 Task: Find connections with filter location Fuling with filter topic #Projectmanagements with filter profile language English with filter current company AppsFlyer with filter school Atomic Energy Central School with filter industry Footwear and Leather Goods Repair with filter service category Event Planning with filter keywords title School Counselor
Action: Mouse moved to (582, 77)
Screenshot: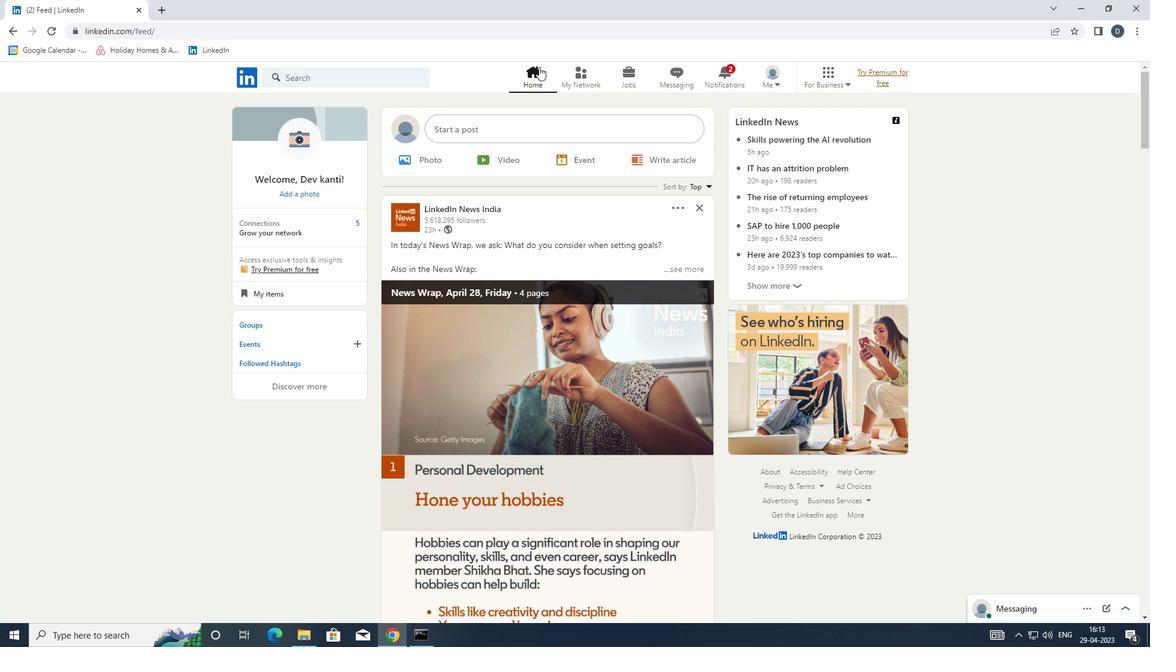 
Action: Mouse pressed left at (582, 77)
Screenshot: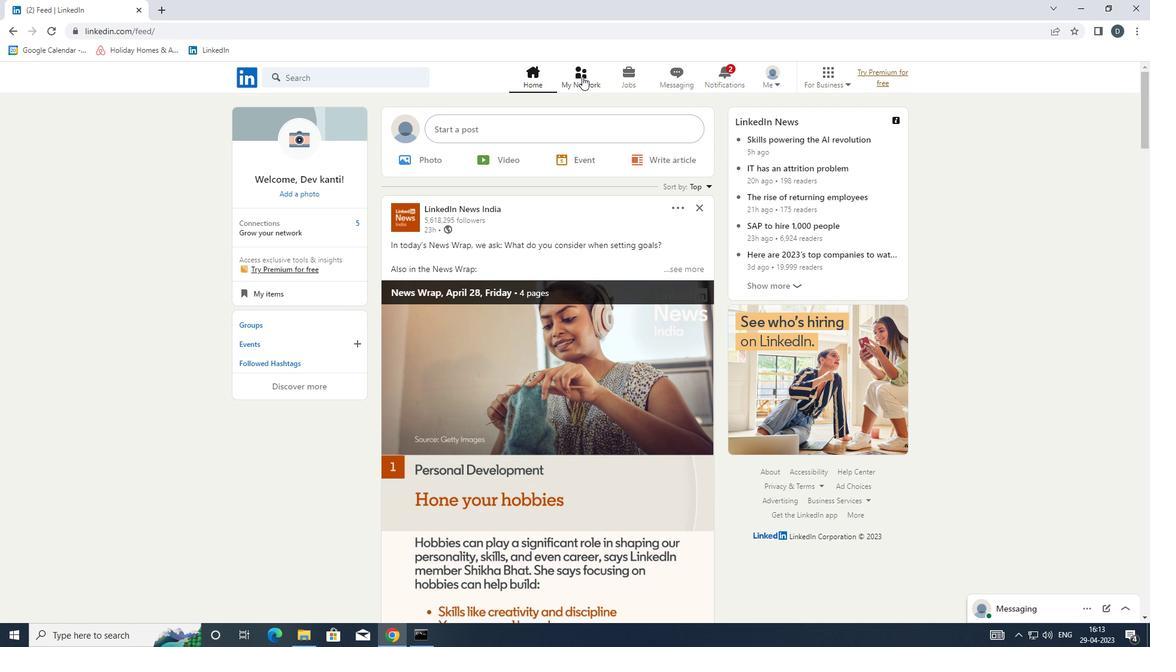 
Action: Mouse moved to (396, 142)
Screenshot: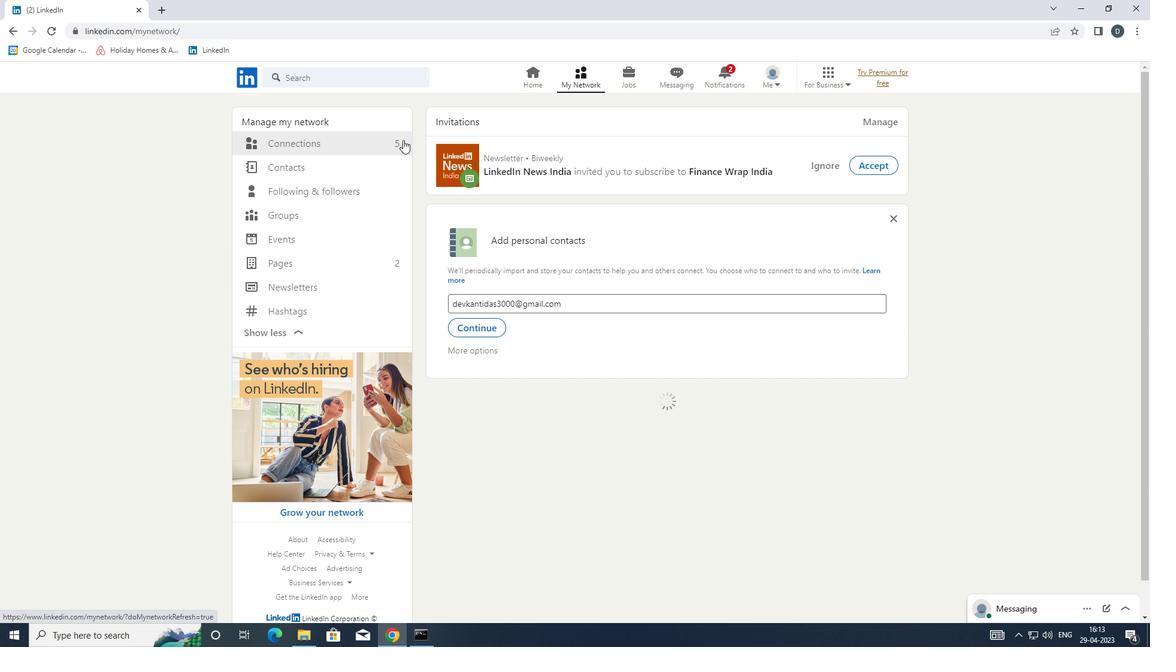 
Action: Mouse pressed left at (396, 142)
Screenshot: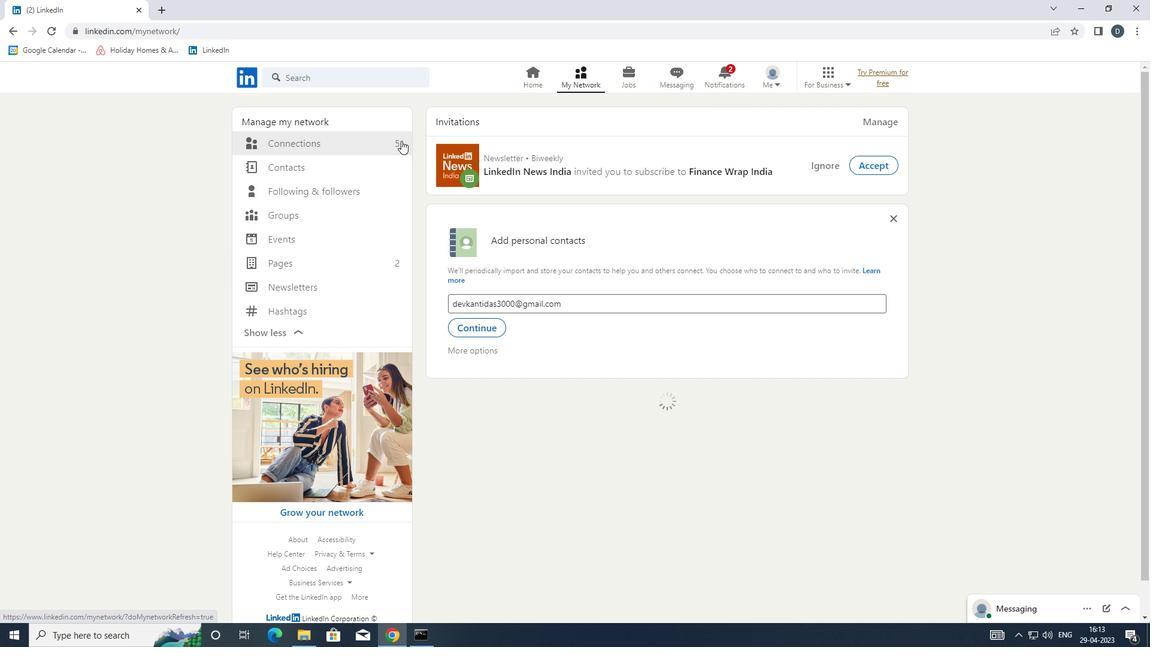
Action: Mouse moved to (357, 142)
Screenshot: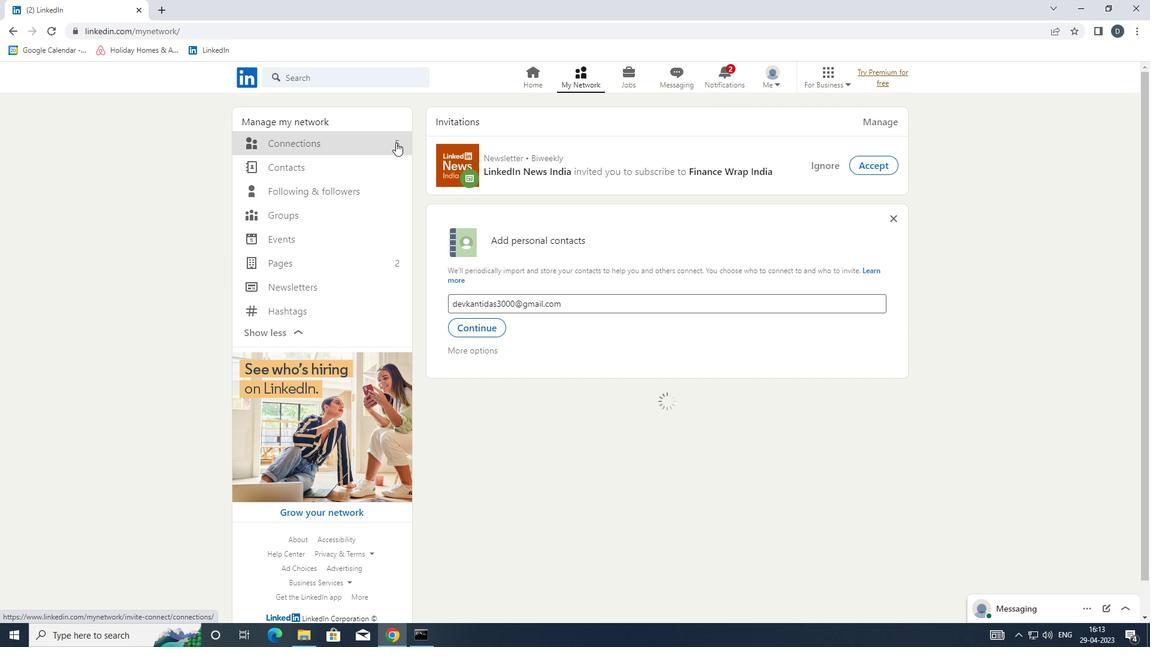 
Action: Mouse pressed left at (357, 142)
Screenshot: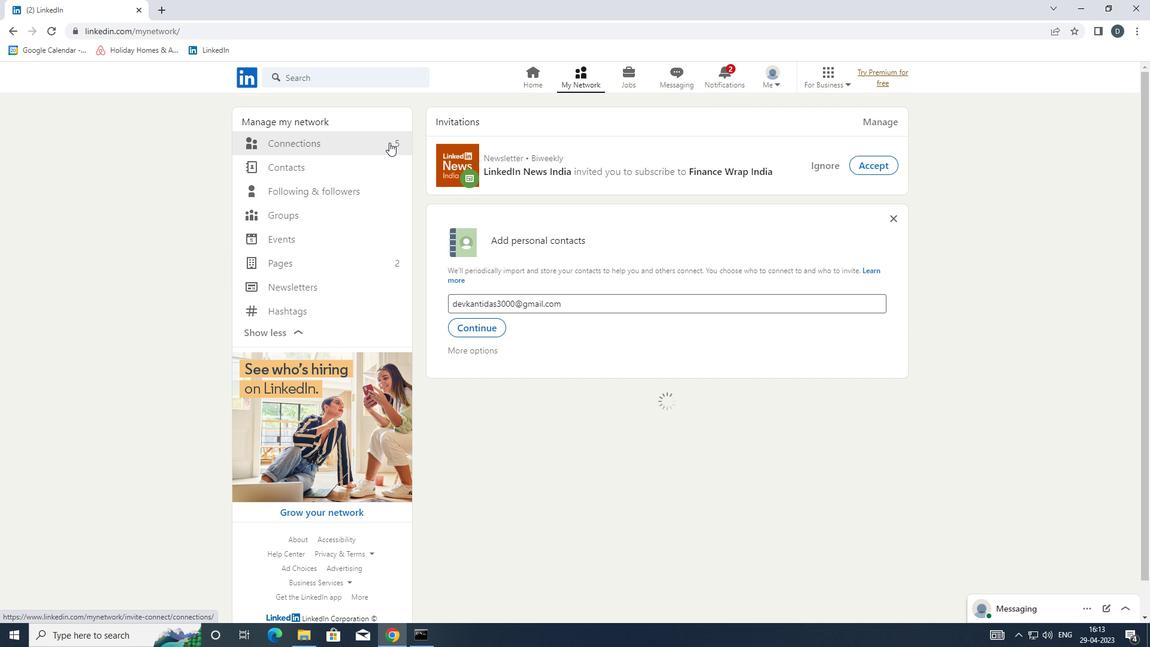 
Action: Mouse moved to (641, 146)
Screenshot: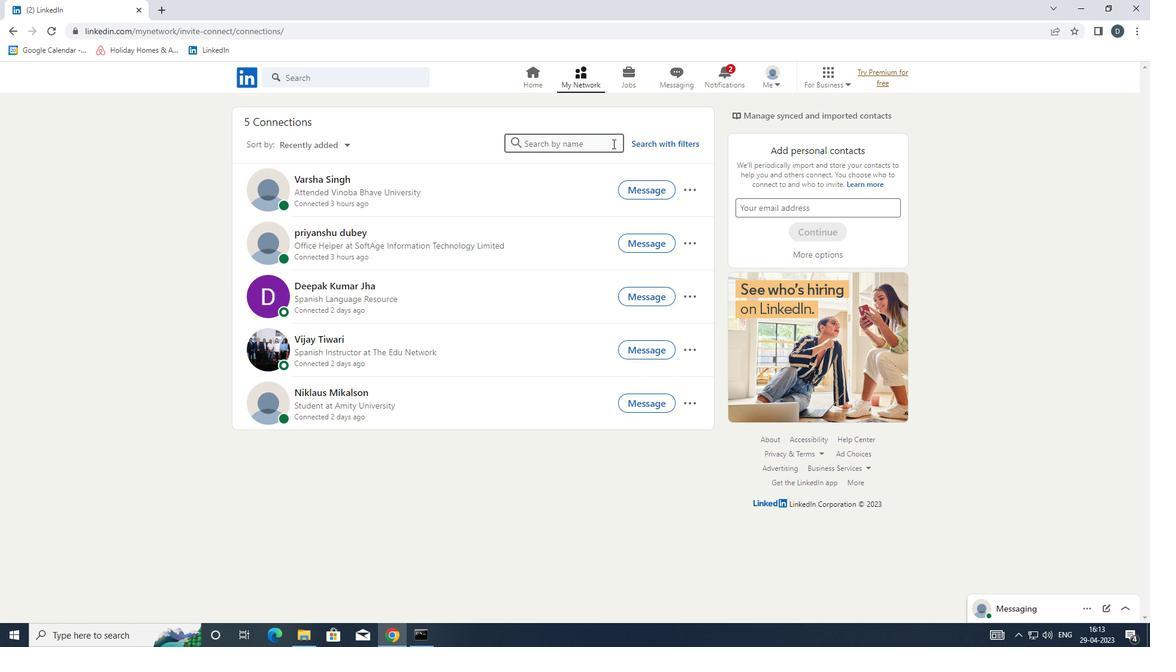 
Action: Mouse pressed left at (641, 146)
Screenshot: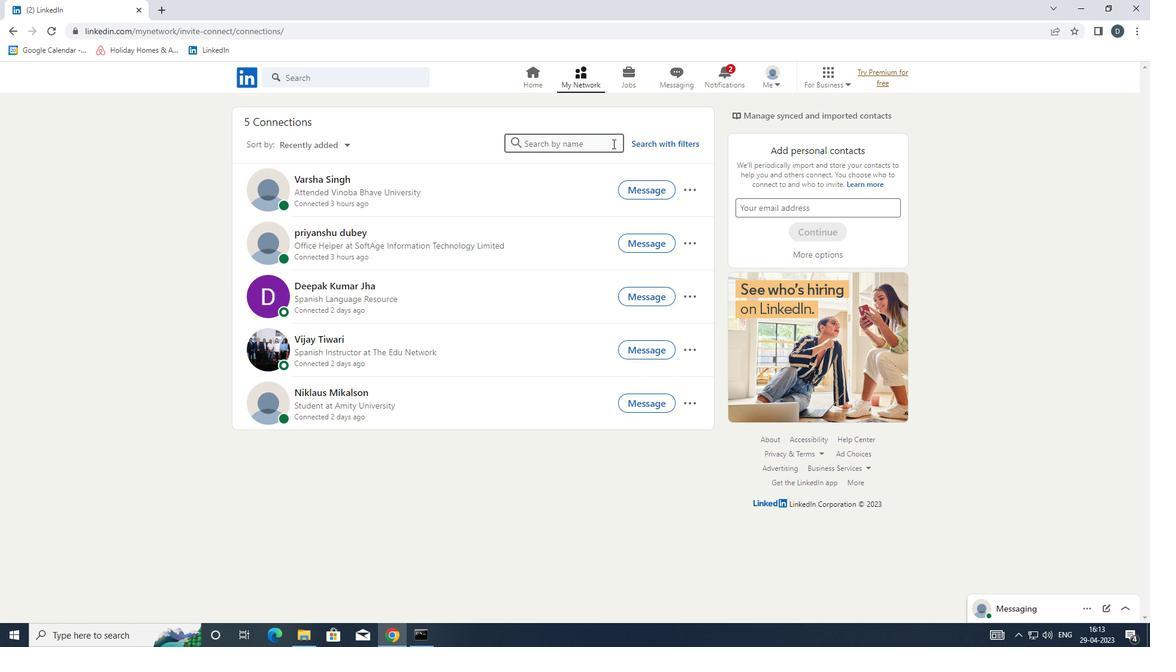 
Action: Mouse moved to (606, 110)
Screenshot: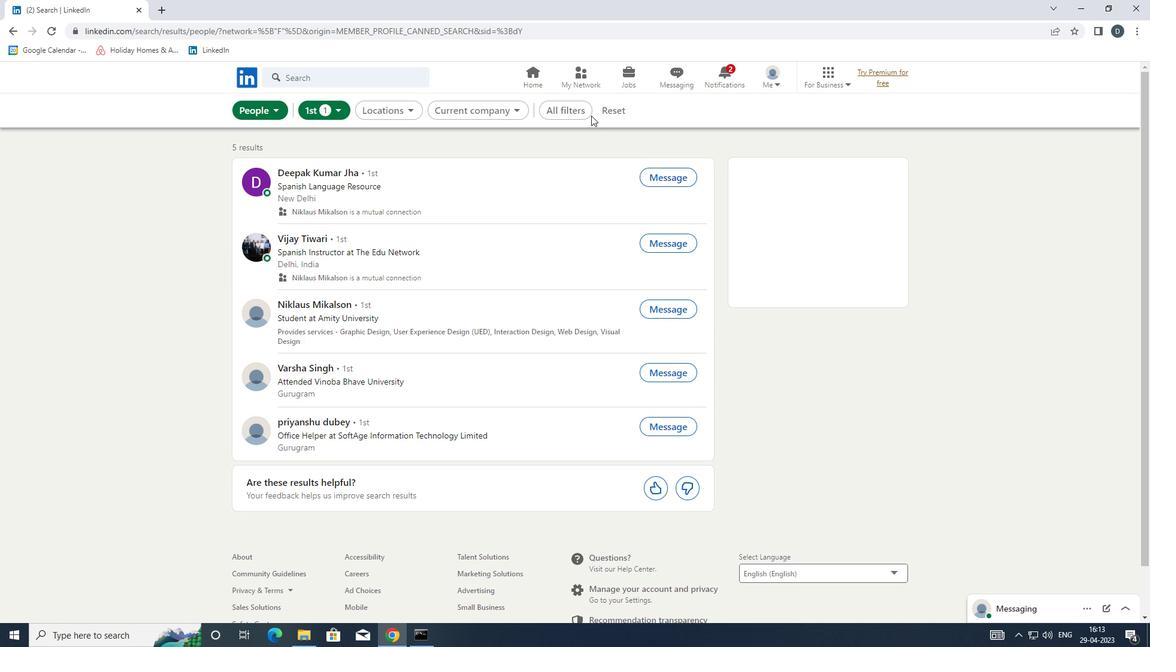 
Action: Mouse pressed left at (606, 110)
Screenshot: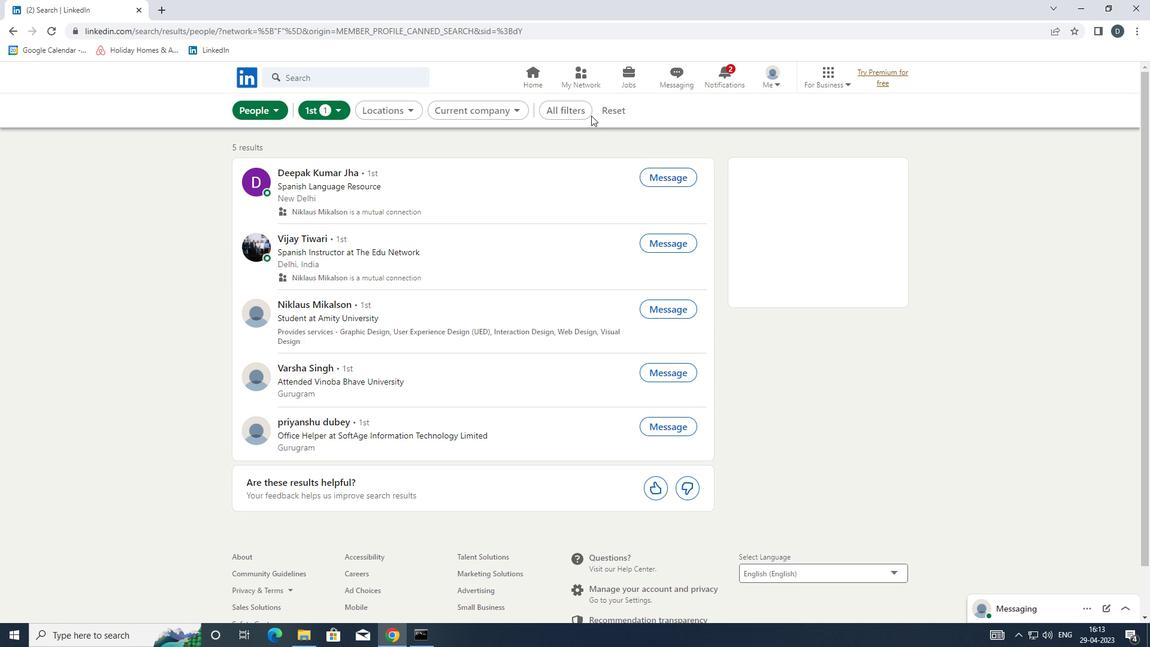 
Action: Mouse moved to (593, 109)
Screenshot: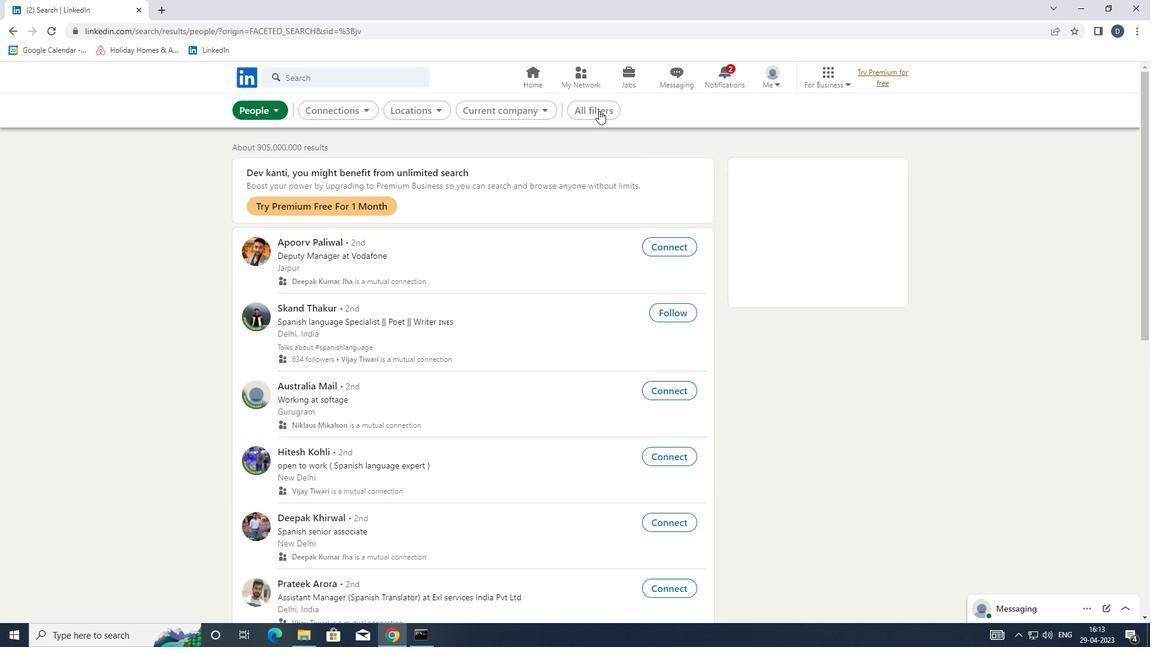 
Action: Mouse pressed left at (593, 109)
Screenshot: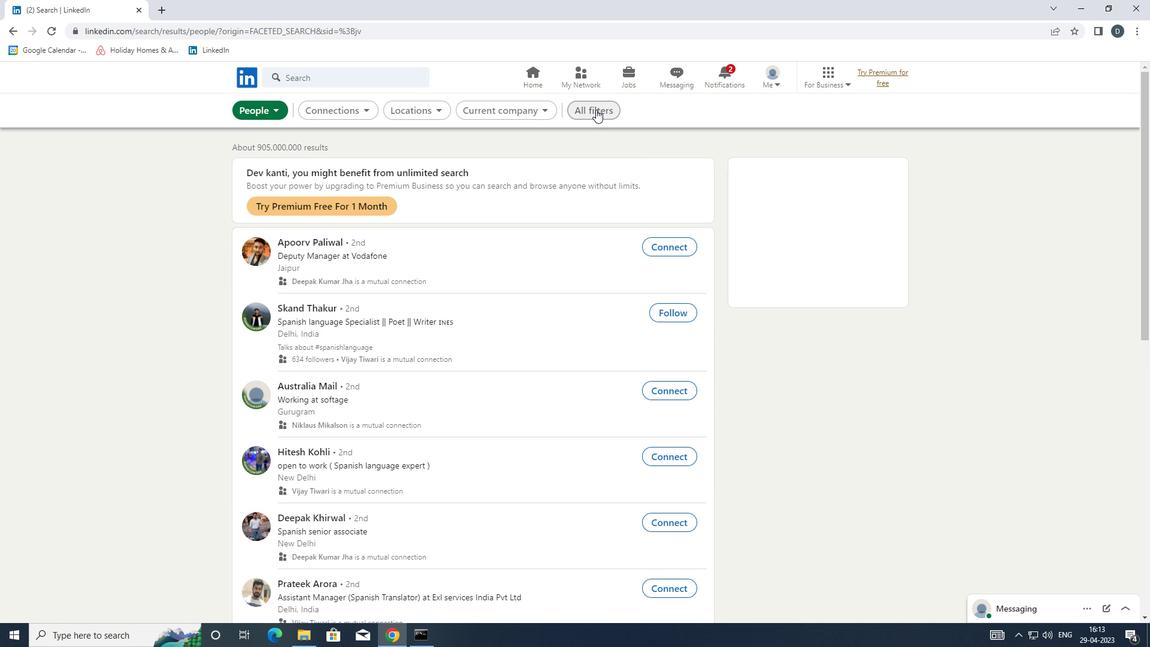 
Action: Mouse moved to (1008, 409)
Screenshot: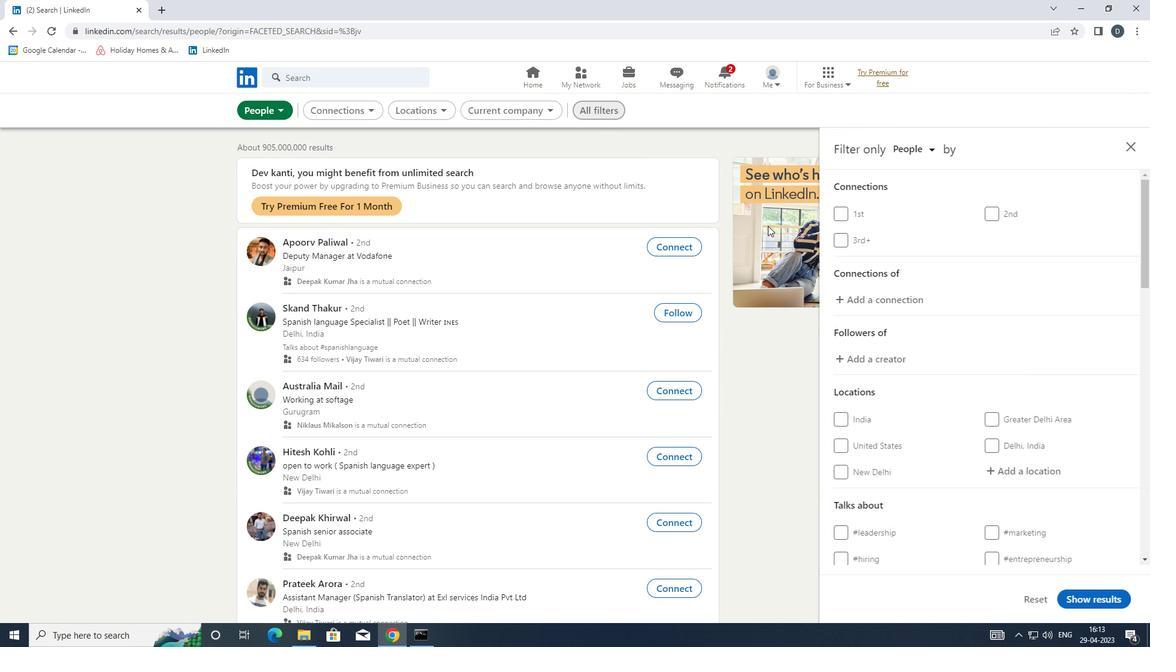 
Action: Mouse scrolled (1008, 408) with delta (0, 0)
Screenshot: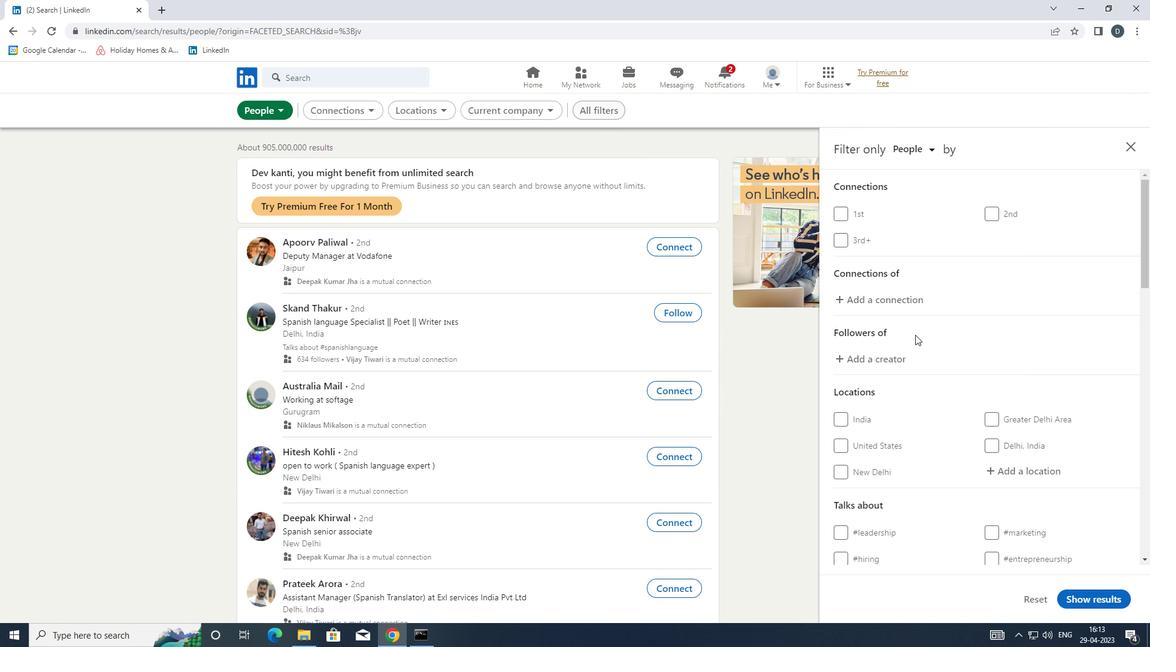 
Action: Mouse moved to (1019, 401)
Screenshot: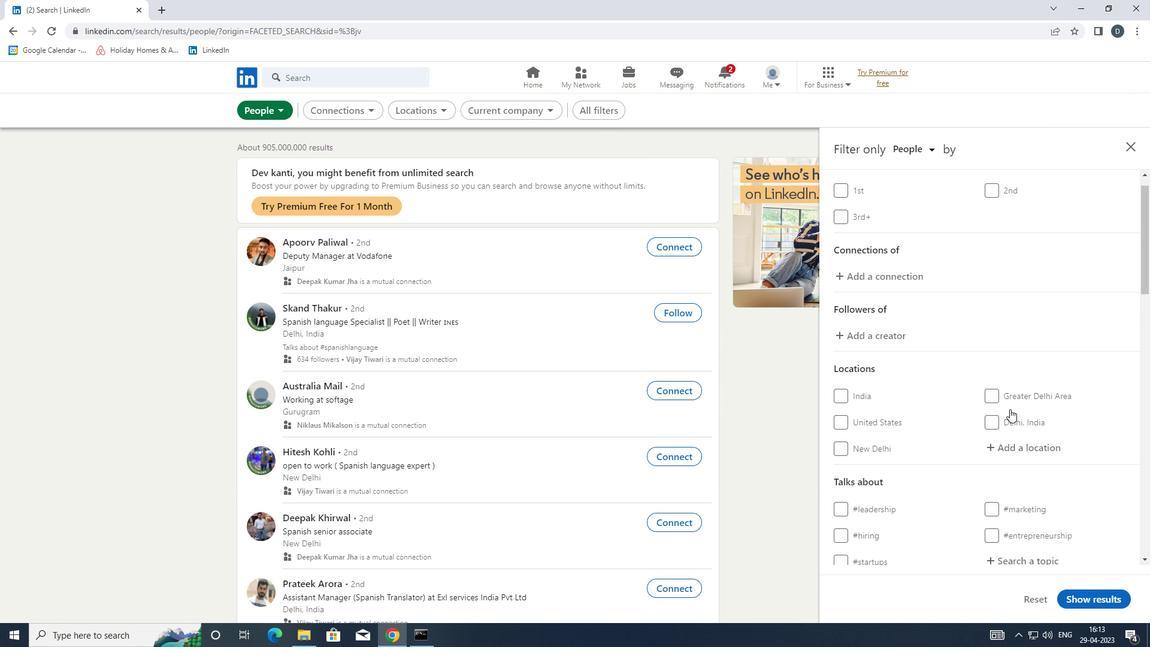 
Action: Mouse pressed left at (1019, 401)
Screenshot: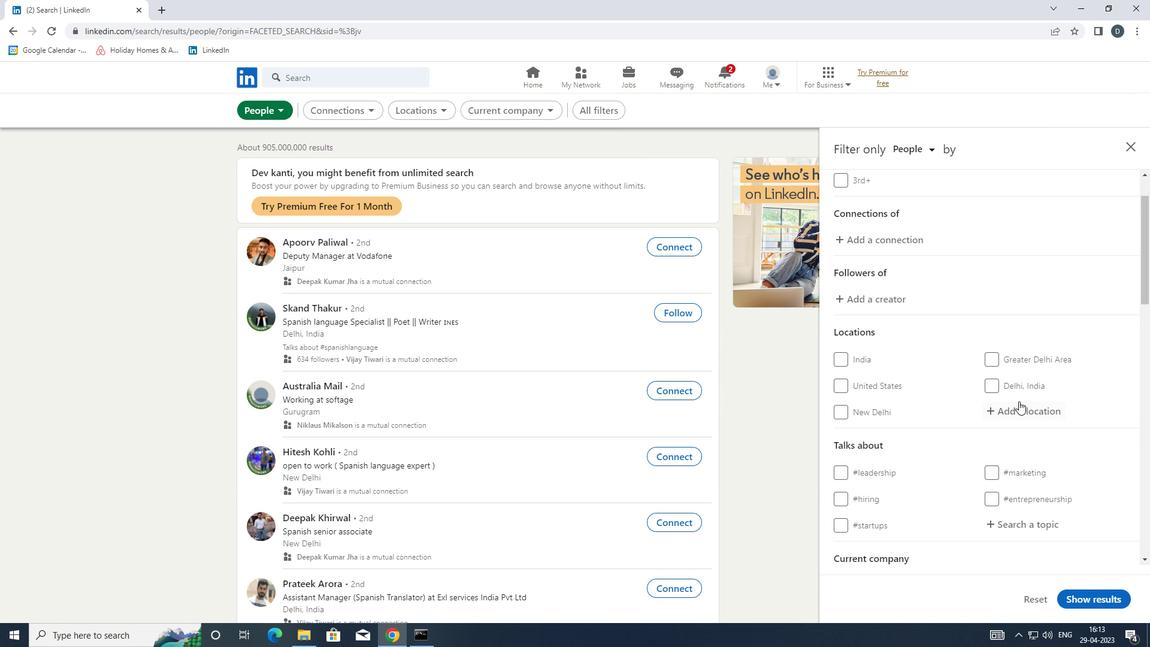 
Action: Key pressed <Key.shift>FULING
Screenshot: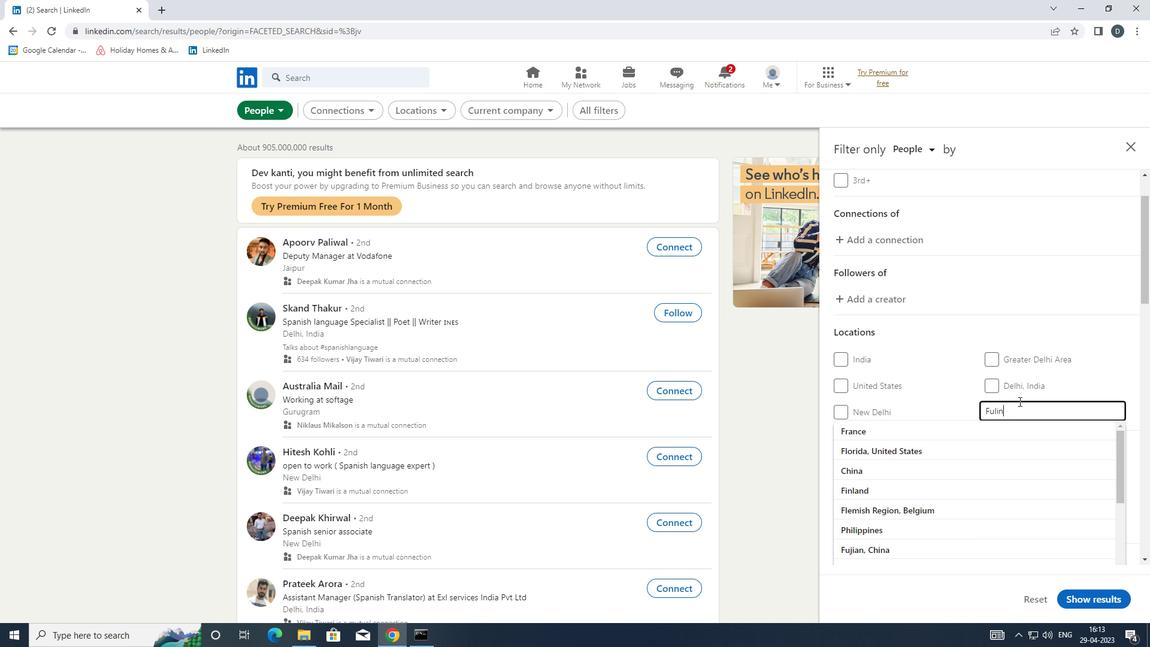 
Action: Mouse moved to (998, 408)
Screenshot: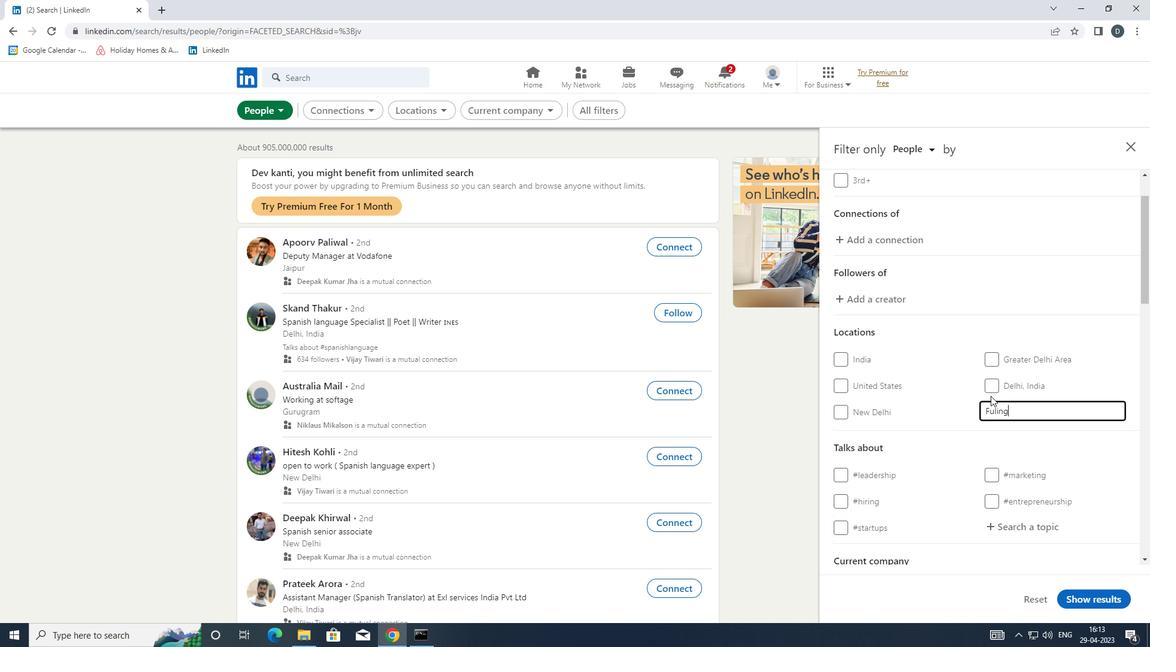 
Action: Mouse scrolled (998, 407) with delta (0, 0)
Screenshot: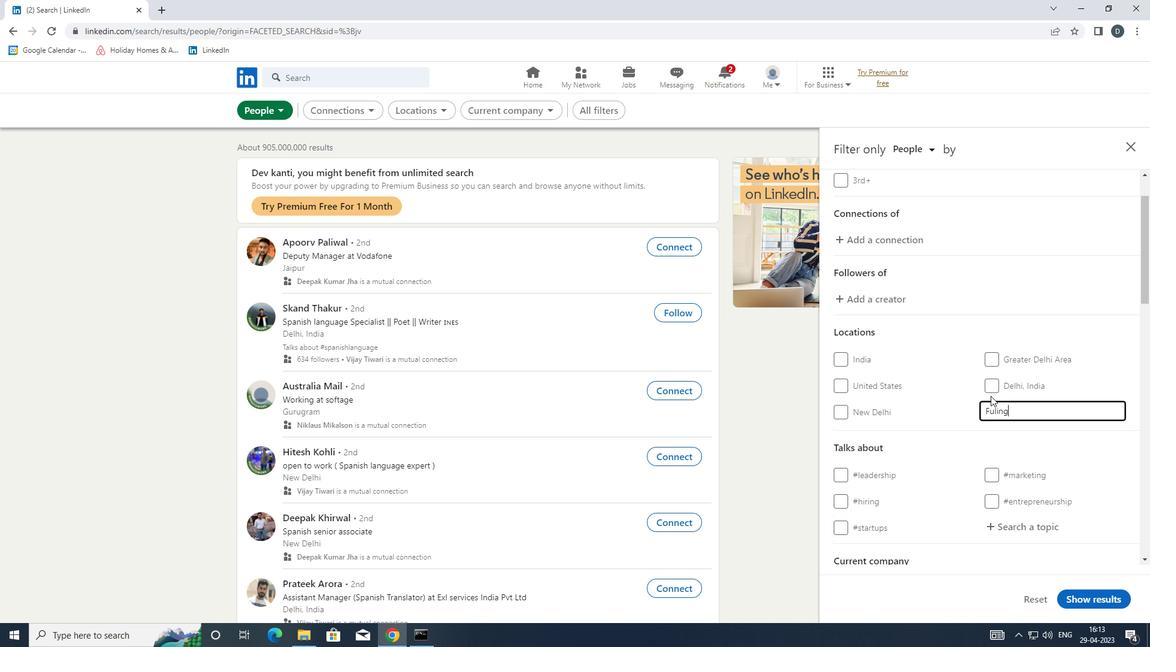 
Action: Mouse moved to (998, 408)
Screenshot: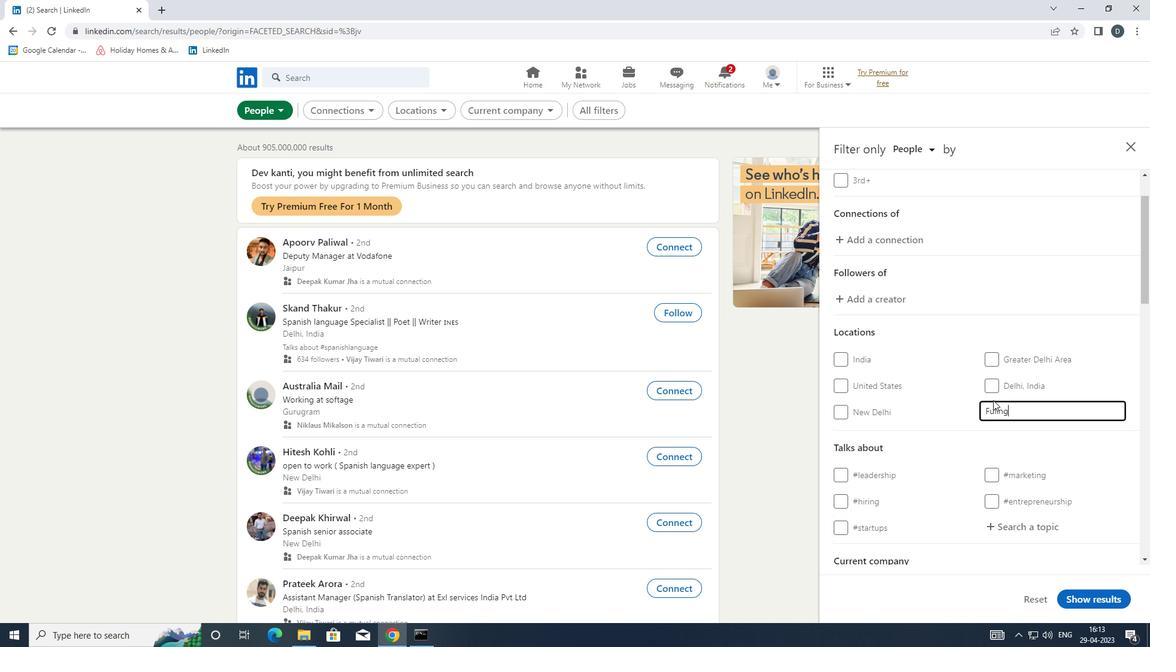 
Action: Mouse scrolled (998, 408) with delta (0, 0)
Screenshot: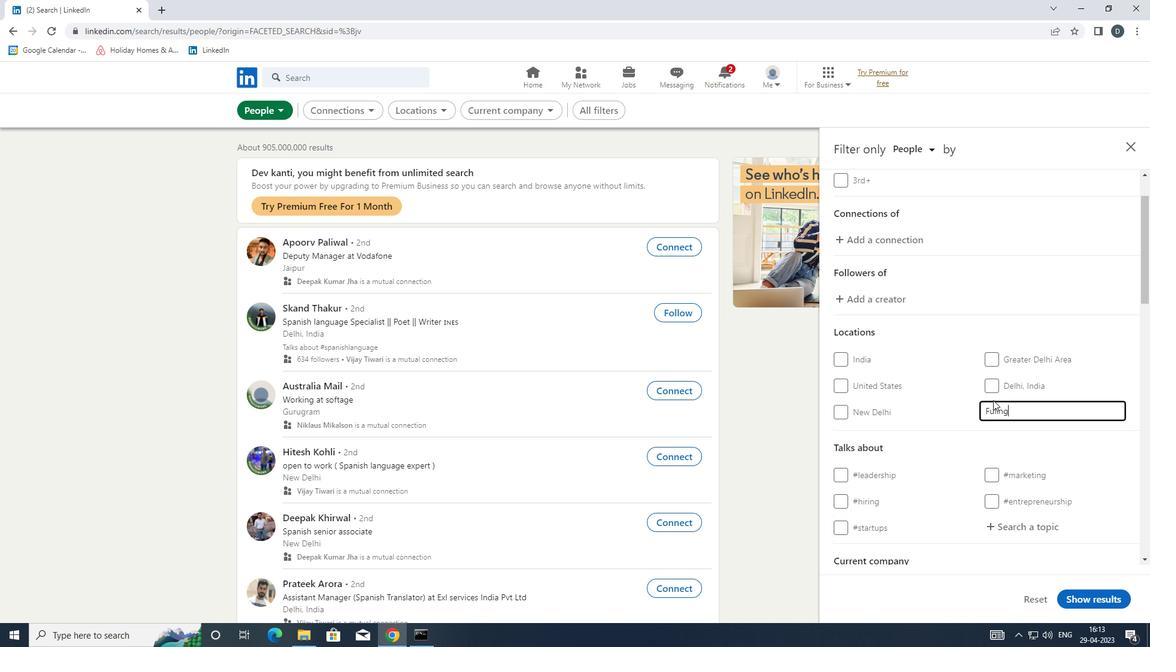 
Action: Mouse moved to (1010, 400)
Screenshot: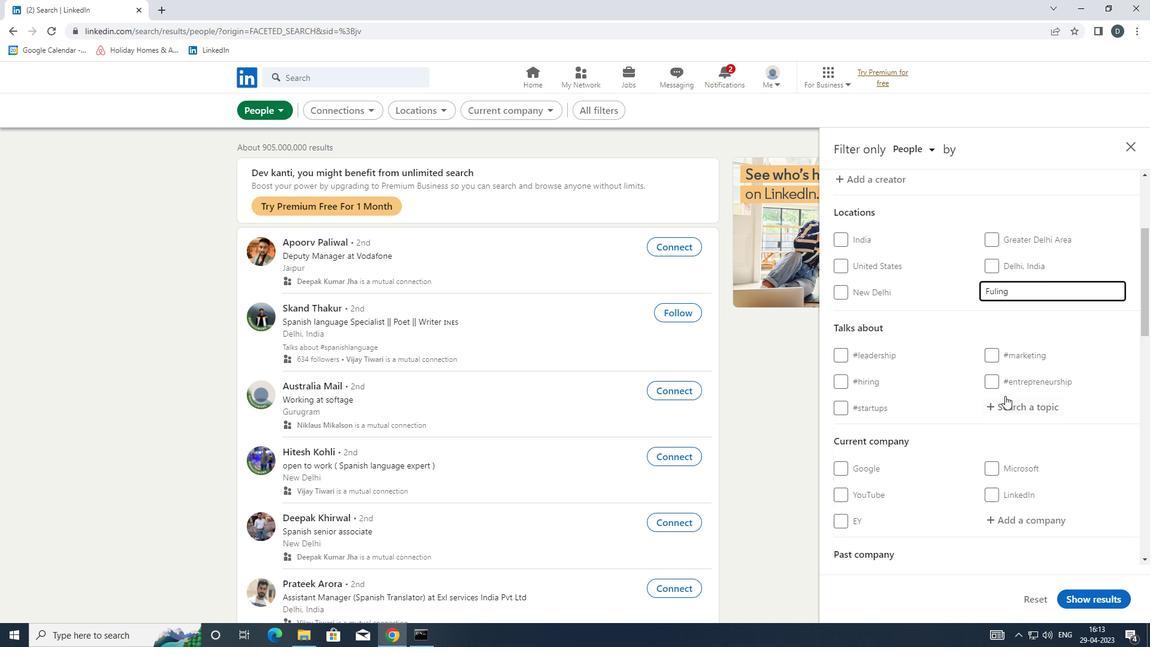 
Action: Mouse pressed left at (1010, 400)
Screenshot: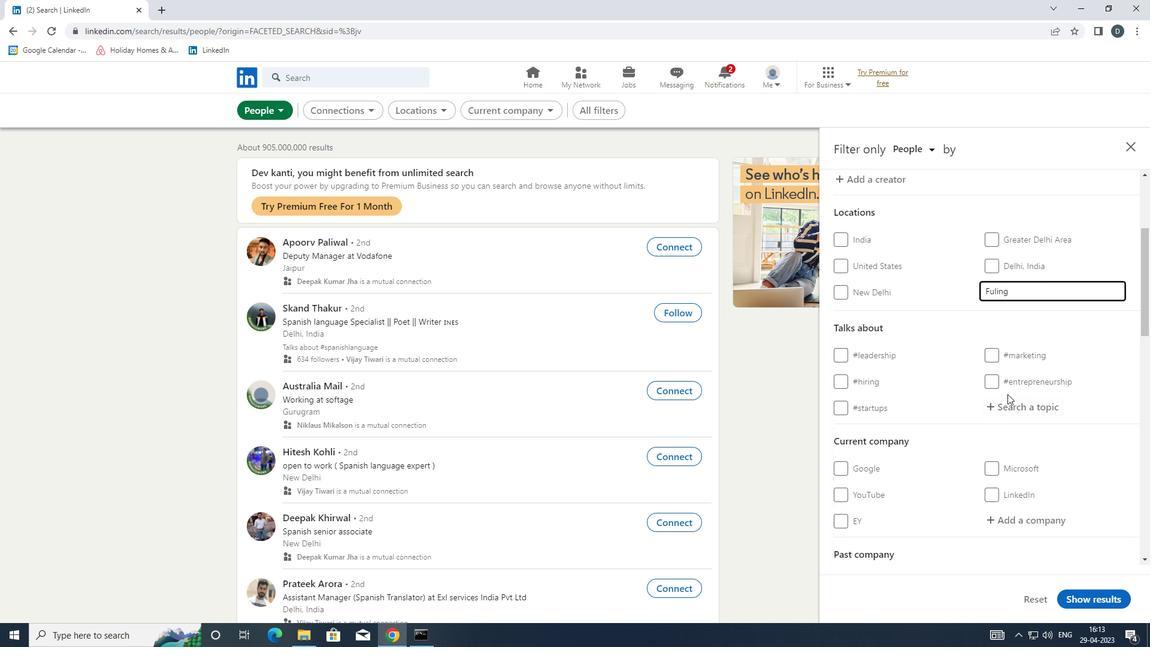 
Action: Mouse moved to (1012, 409)
Screenshot: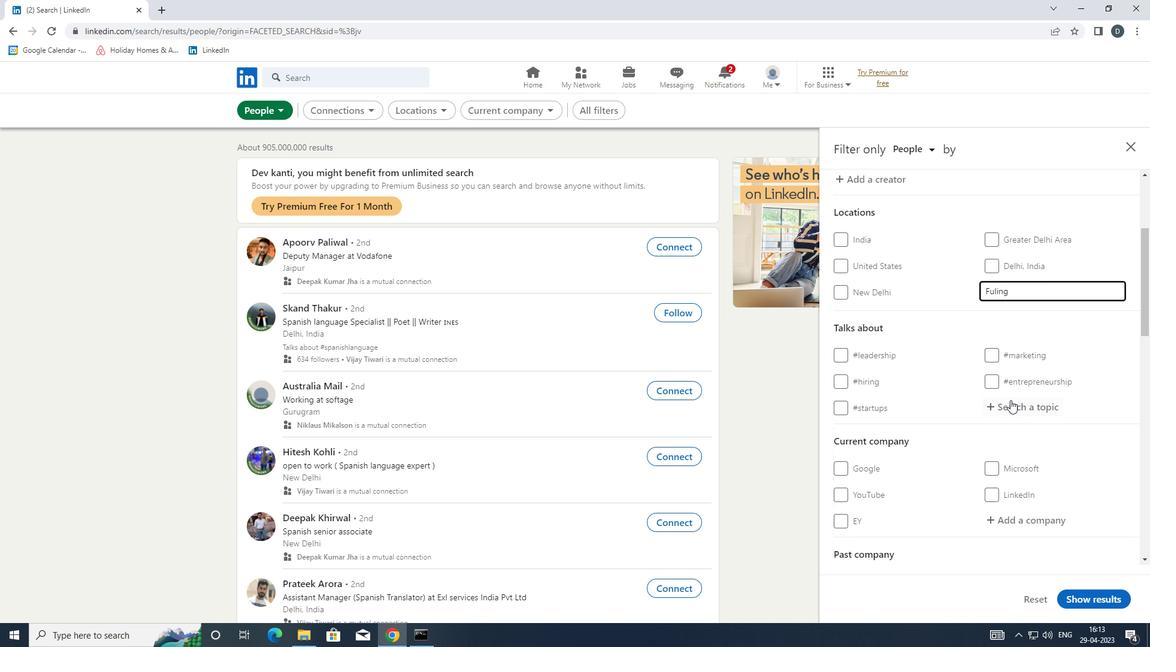 
Action: Key pressed <Key.shift>
Screenshot: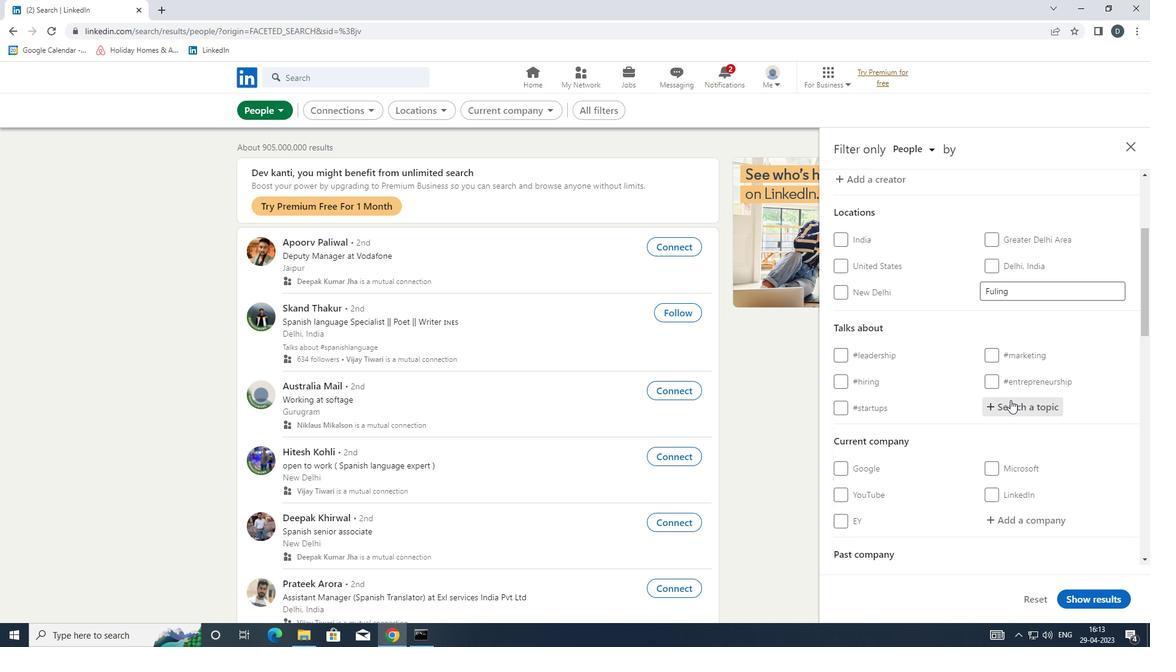 
Action: Mouse moved to (1011, 409)
Screenshot: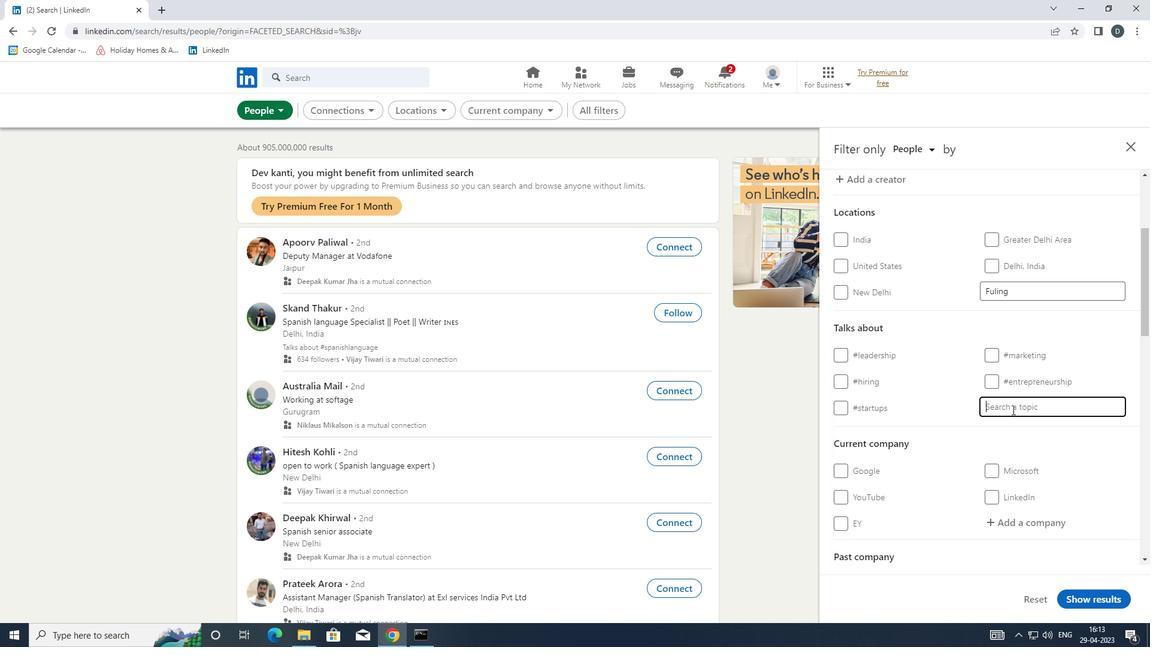 
Action: Key pressed <Key.shift><Key.shift><Key.shift><Key.shift><Key.shift>#<Key.shift>PROJECTMANAGER
Screenshot: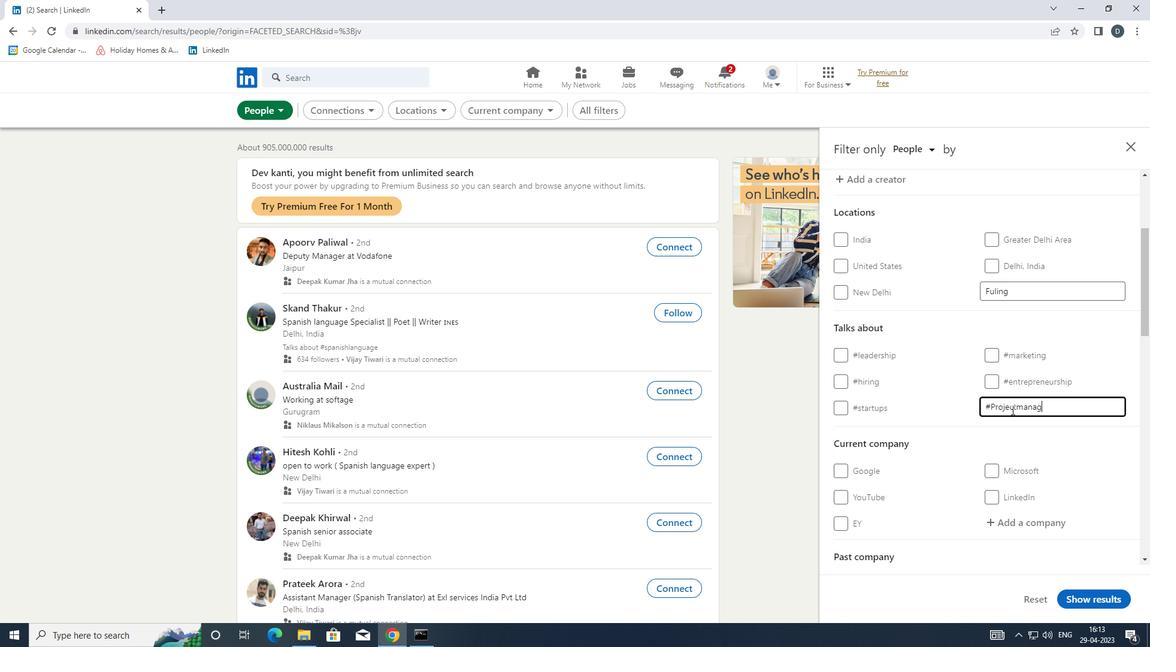 
Action: Mouse moved to (1065, 409)
Screenshot: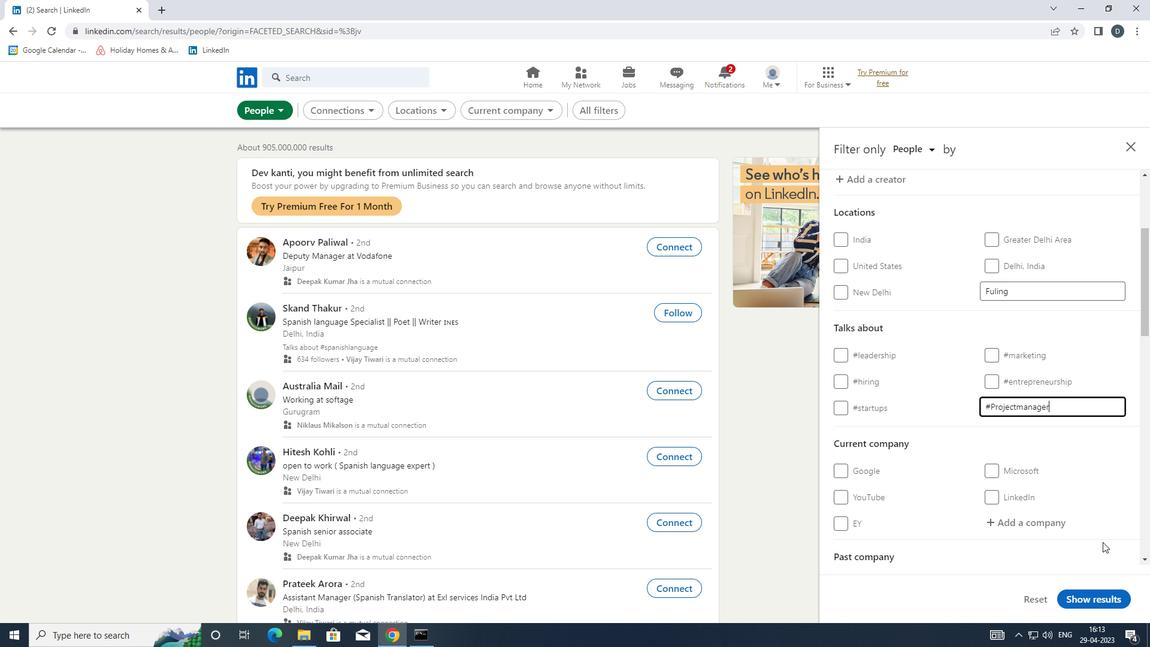 
Action: Key pressed <Key.backspace><Key.backspace><Key.backspace>GEMENTS
Screenshot: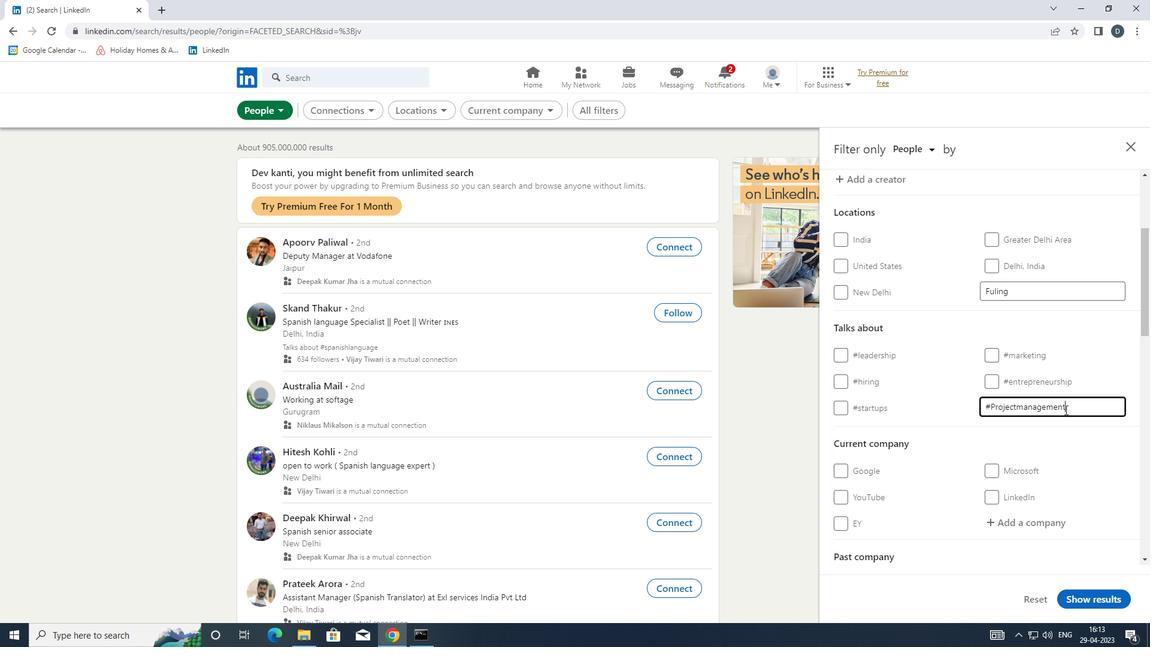 
Action: Mouse moved to (1032, 413)
Screenshot: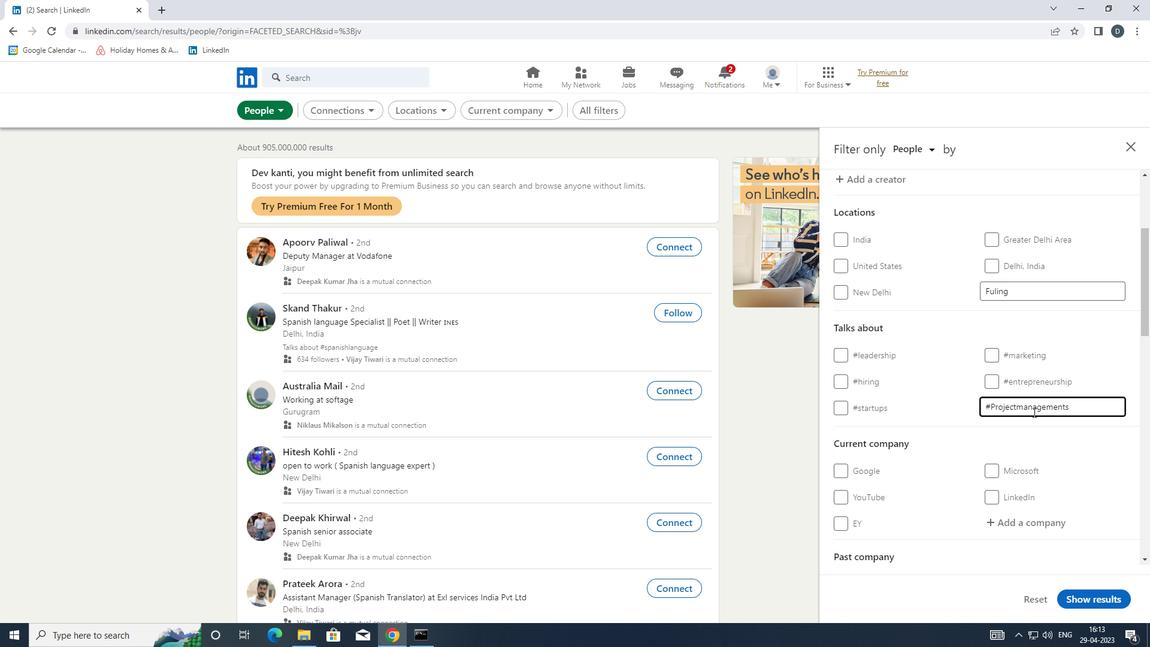 
Action: Mouse scrolled (1032, 412) with delta (0, 0)
Screenshot: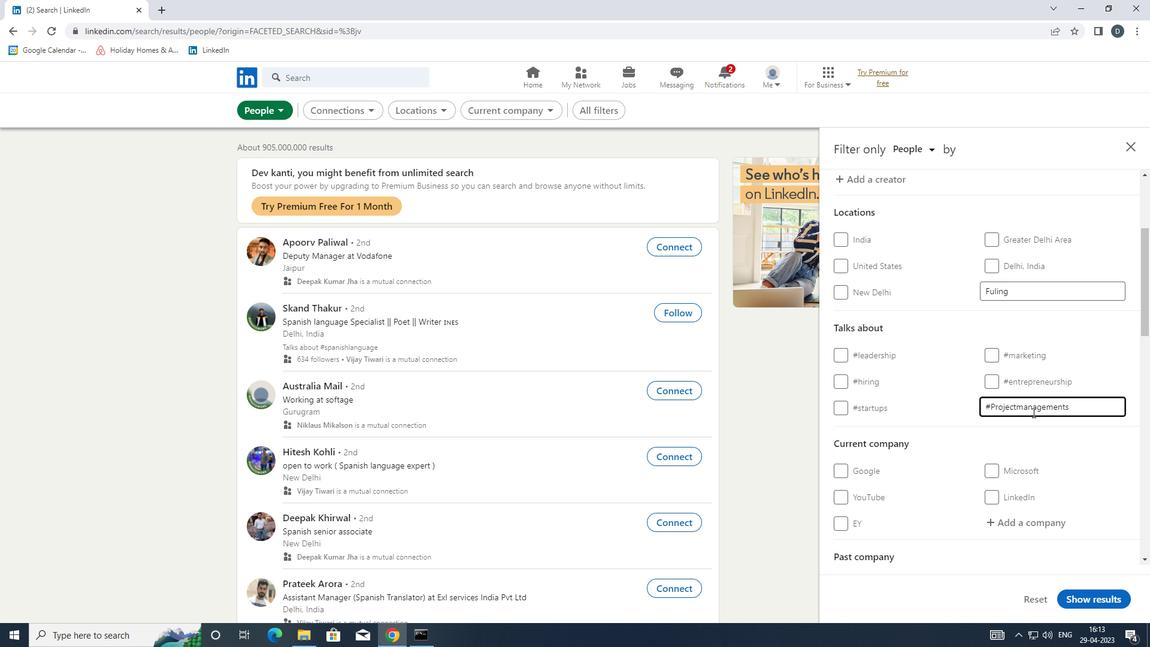 
Action: Mouse scrolled (1032, 412) with delta (0, 0)
Screenshot: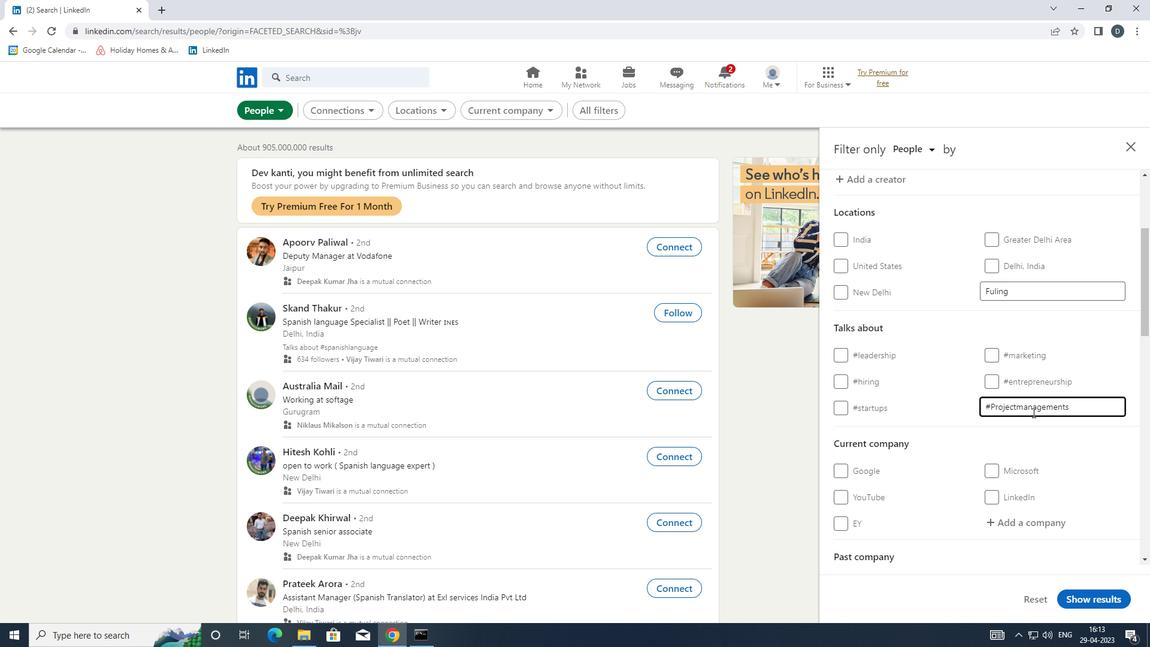 
Action: Mouse scrolled (1032, 412) with delta (0, 0)
Screenshot: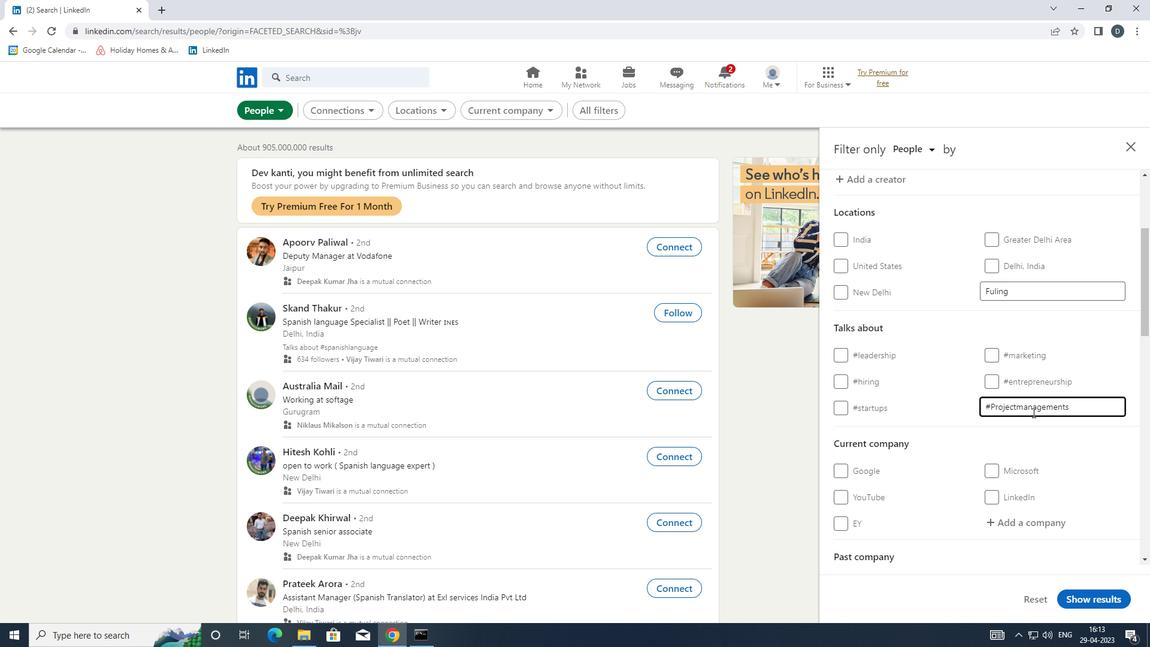 
Action: Mouse moved to (1032, 408)
Screenshot: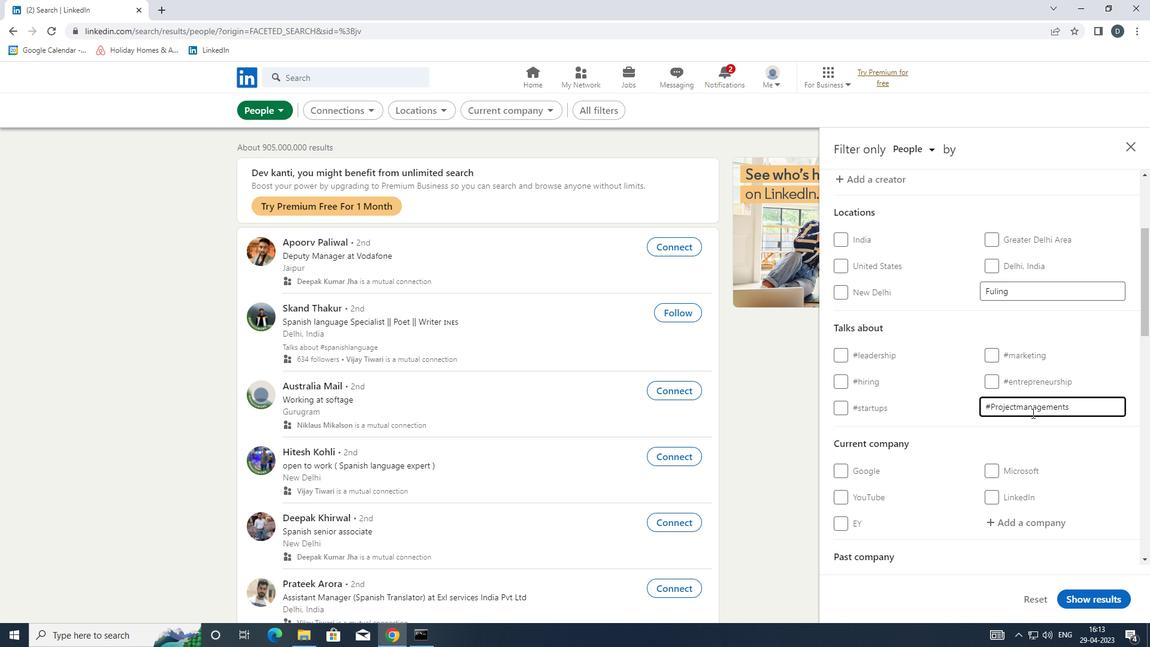 
Action: Mouse scrolled (1032, 407) with delta (0, 0)
Screenshot: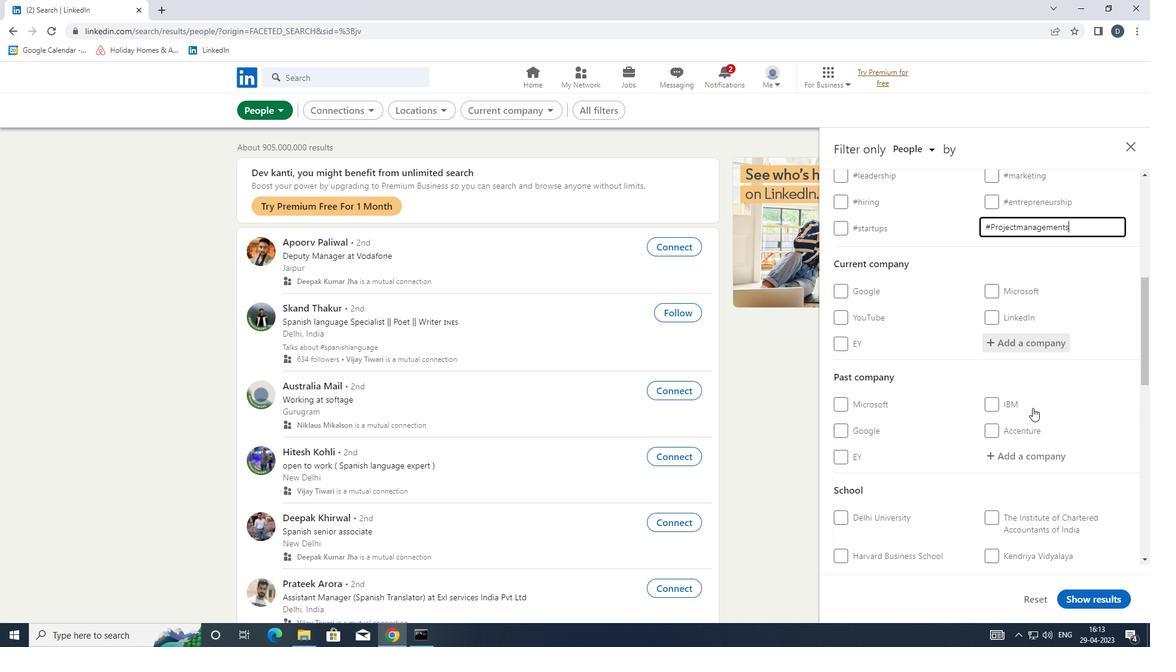 
Action: Mouse scrolled (1032, 407) with delta (0, 0)
Screenshot: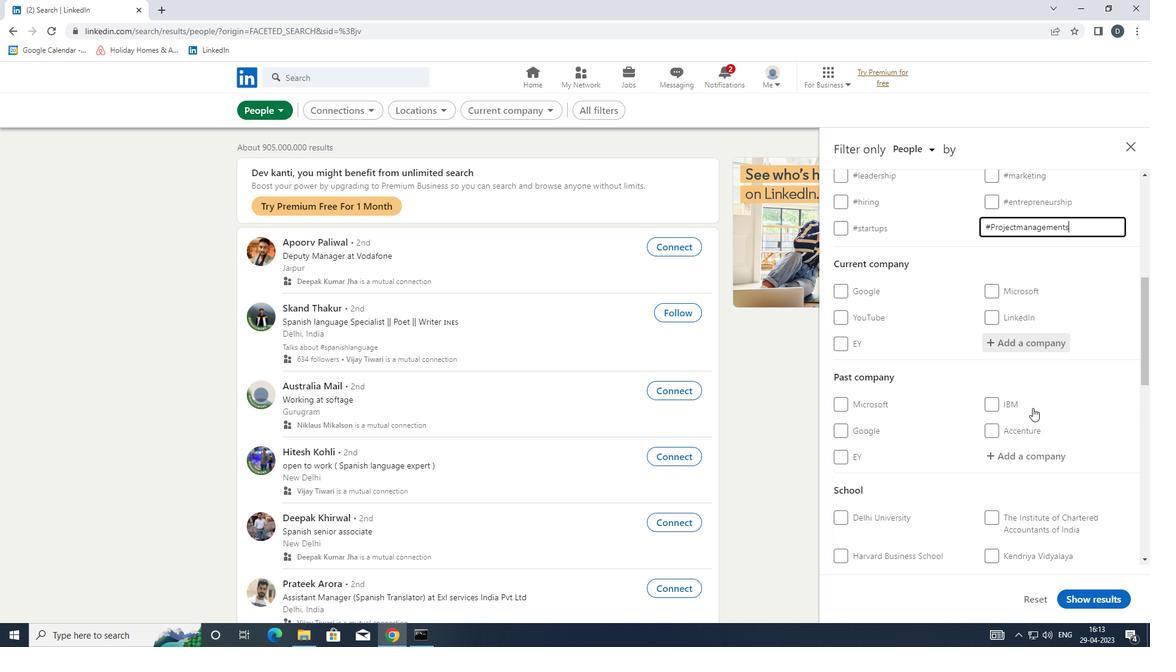 
Action: Mouse scrolled (1032, 407) with delta (0, 0)
Screenshot: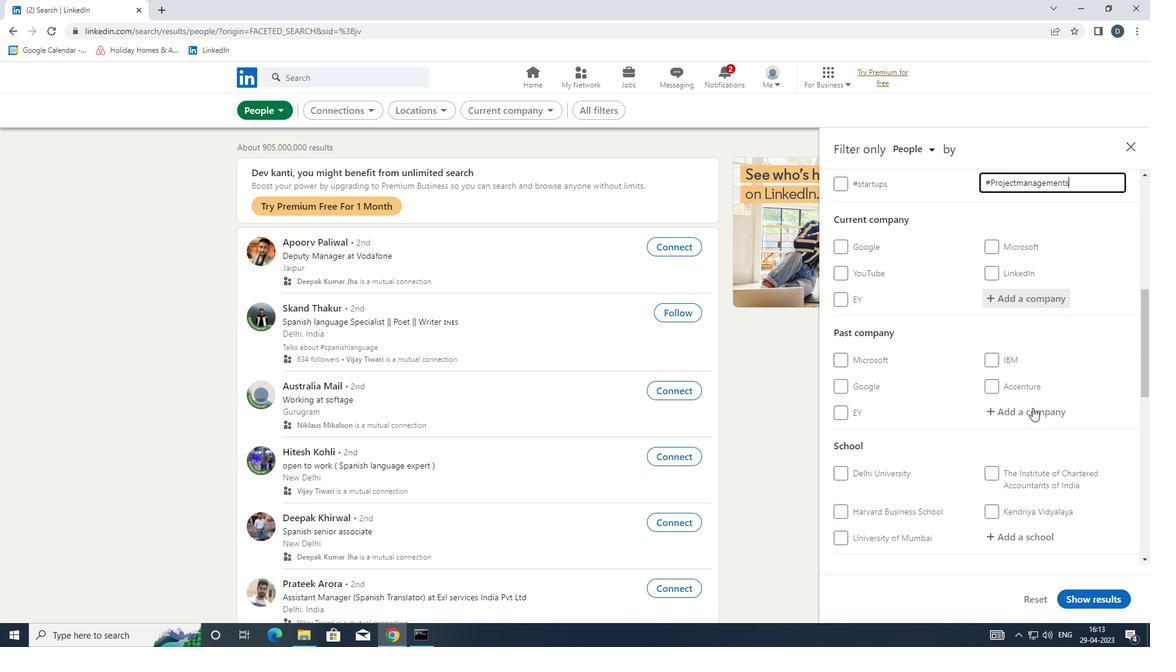 
Action: Mouse scrolled (1032, 407) with delta (0, 0)
Screenshot: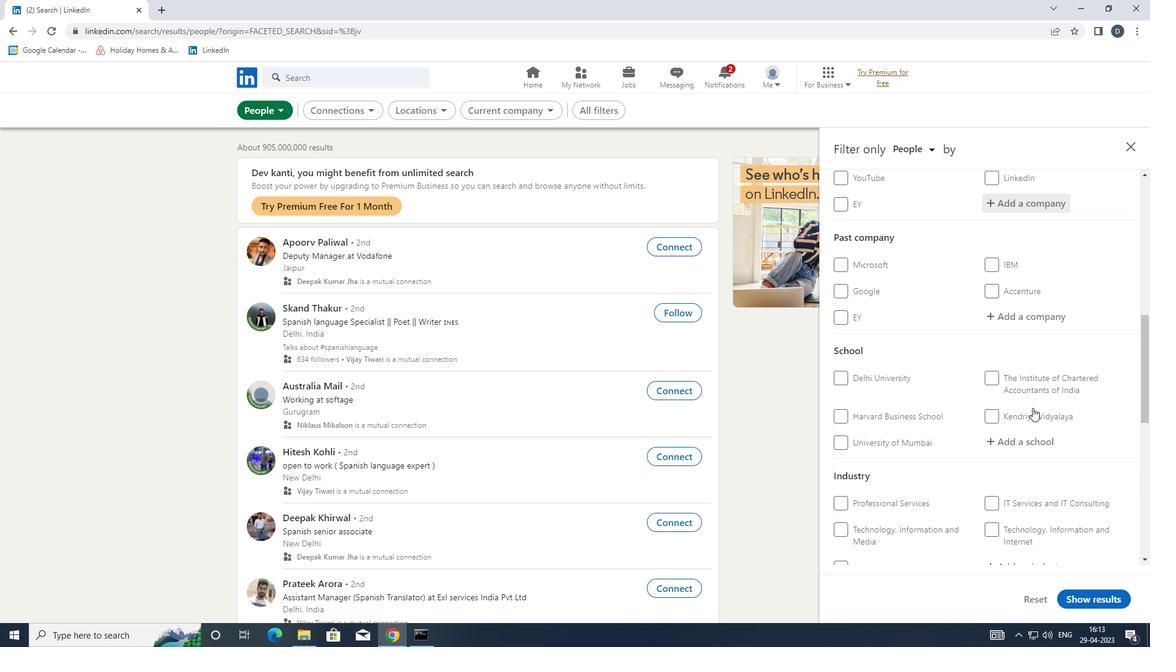
Action: Mouse scrolled (1032, 407) with delta (0, 0)
Screenshot: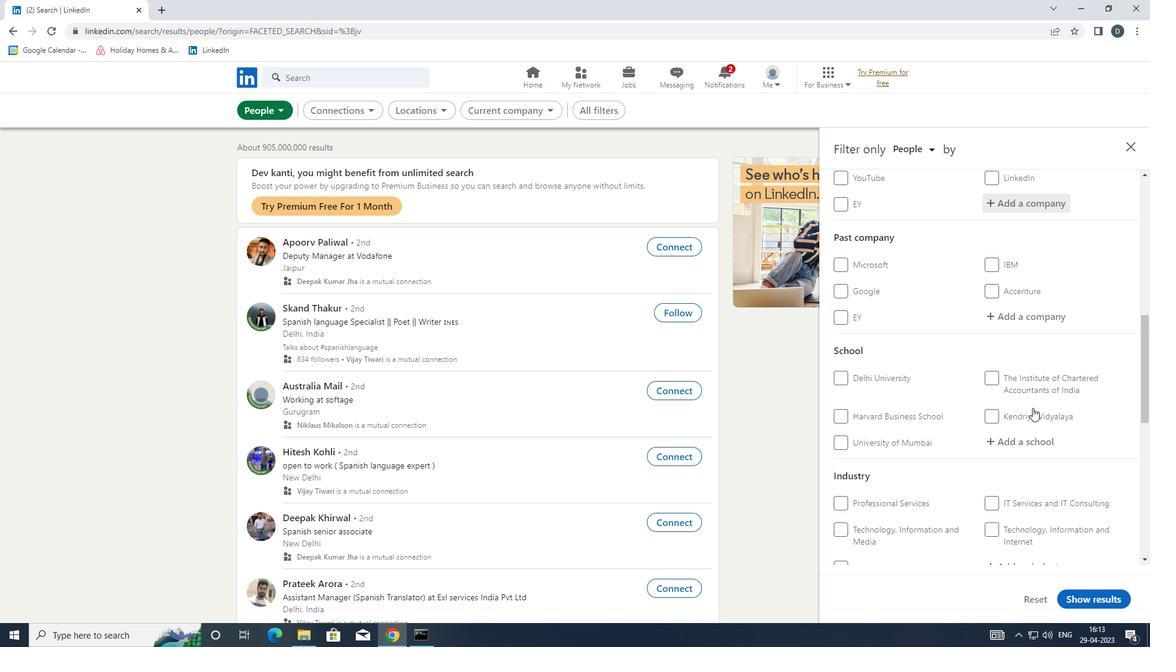 
Action: Mouse scrolled (1032, 407) with delta (0, 0)
Screenshot: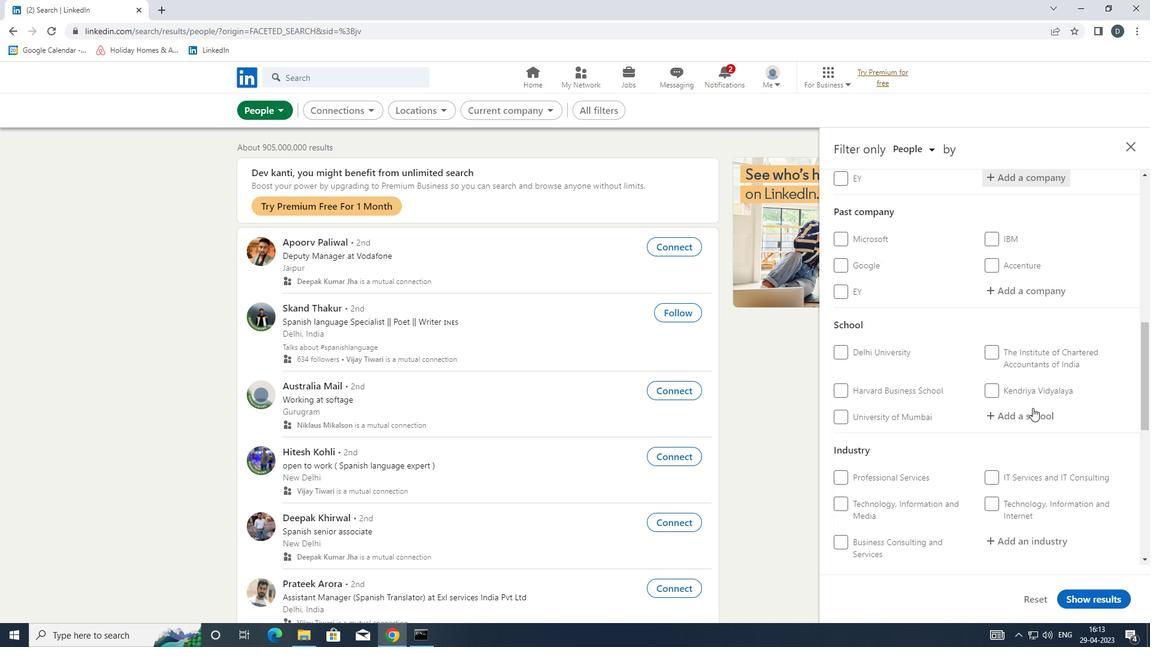 
Action: Mouse scrolled (1032, 407) with delta (0, 0)
Screenshot: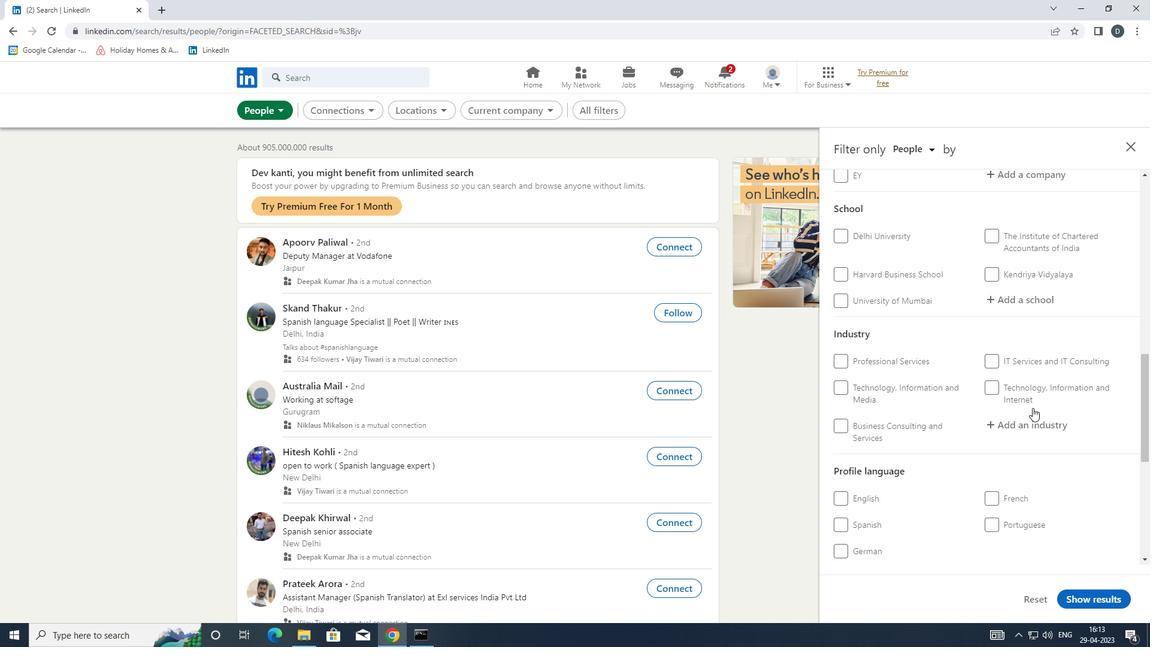 
Action: Mouse scrolled (1032, 407) with delta (0, 0)
Screenshot: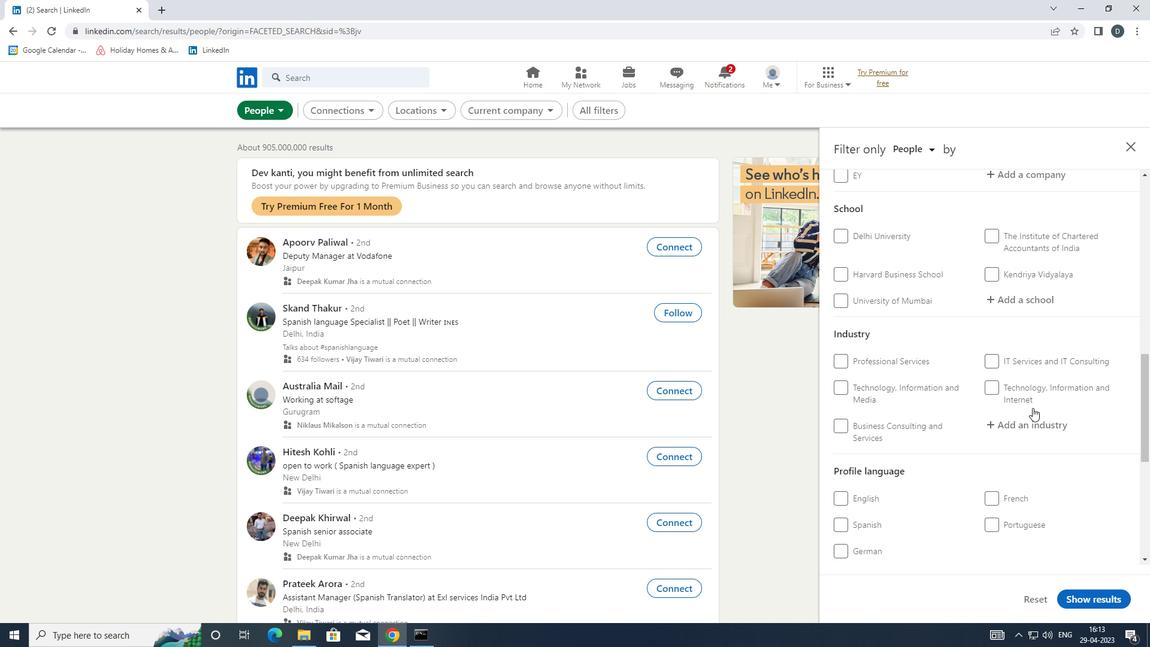 
Action: Mouse moved to (990, 303)
Screenshot: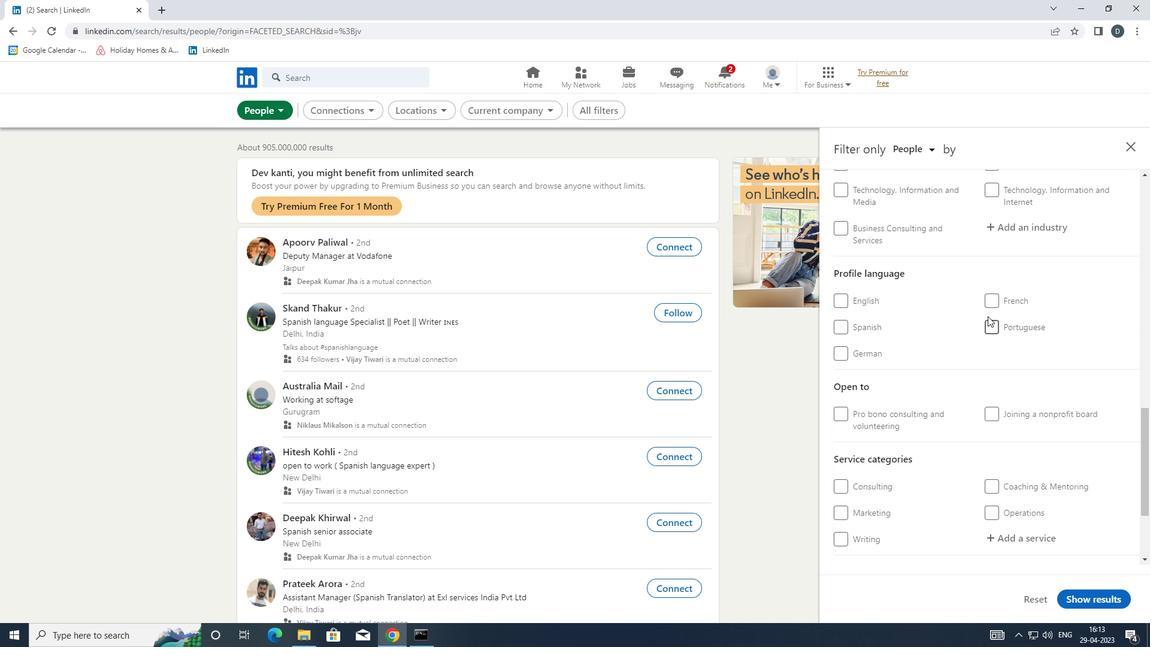 
Action: Mouse pressed left at (990, 303)
Screenshot: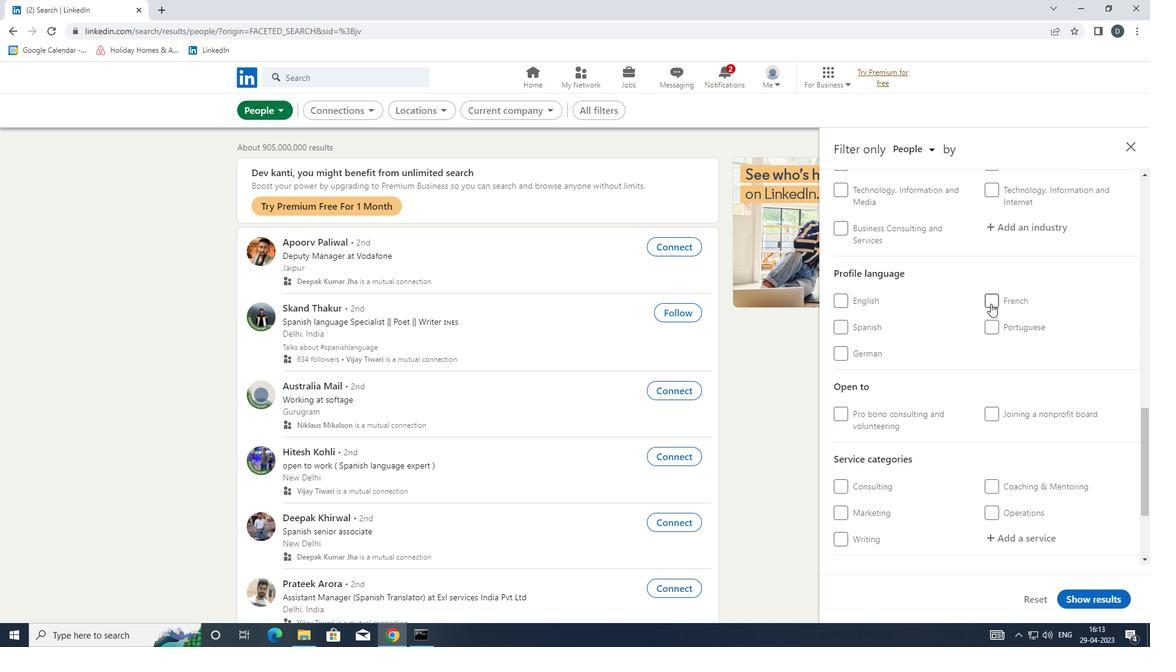 
Action: Mouse moved to (1053, 363)
Screenshot: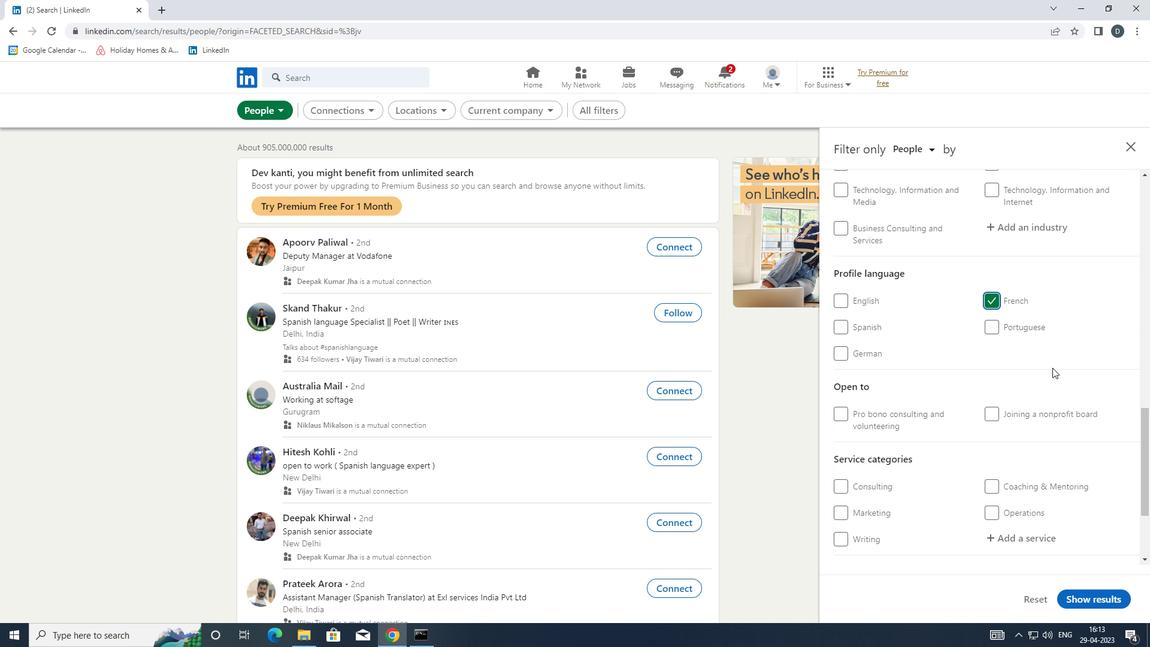 
Action: Mouse scrolled (1053, 364) with delta (0, 0)
Screenshot: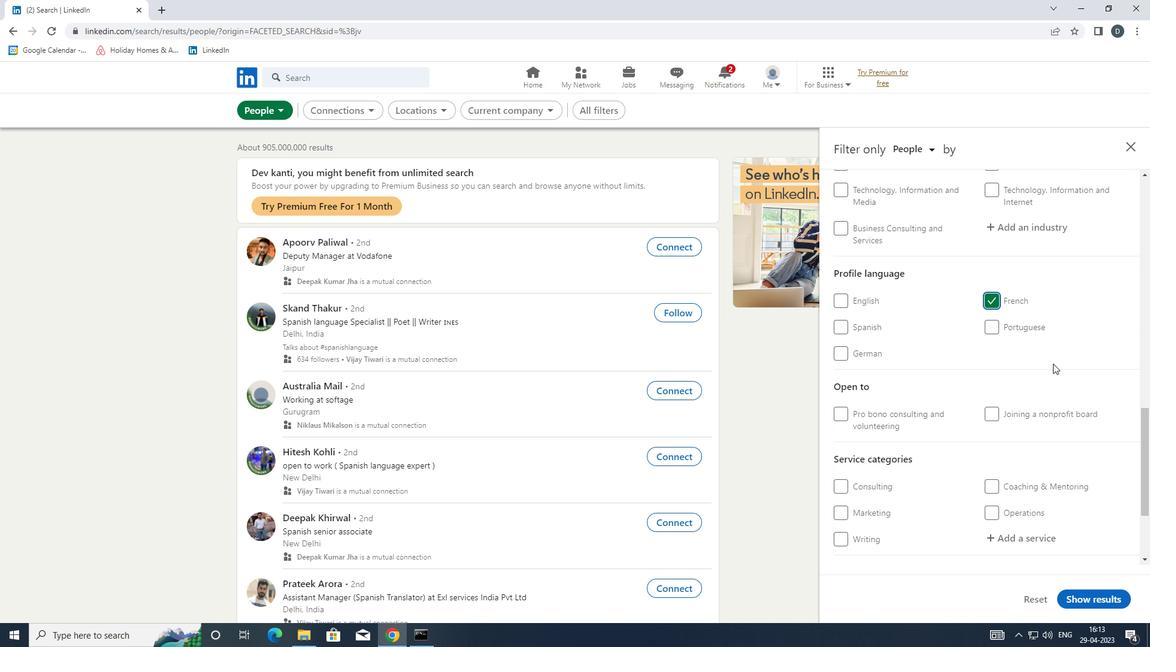 
Action: Mouse scrolled (1053, 364) with delta (0, 0)
Screenshot: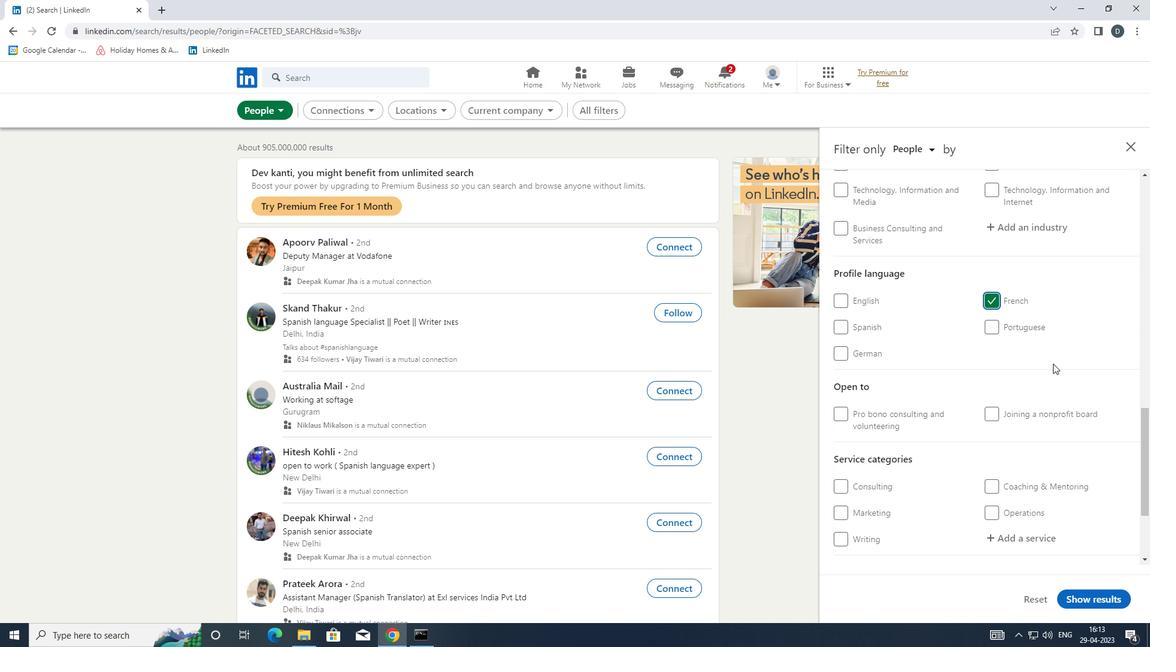 
Action: Mouse scrolled (1053, 364) with delta (0, 0)
Screenshot: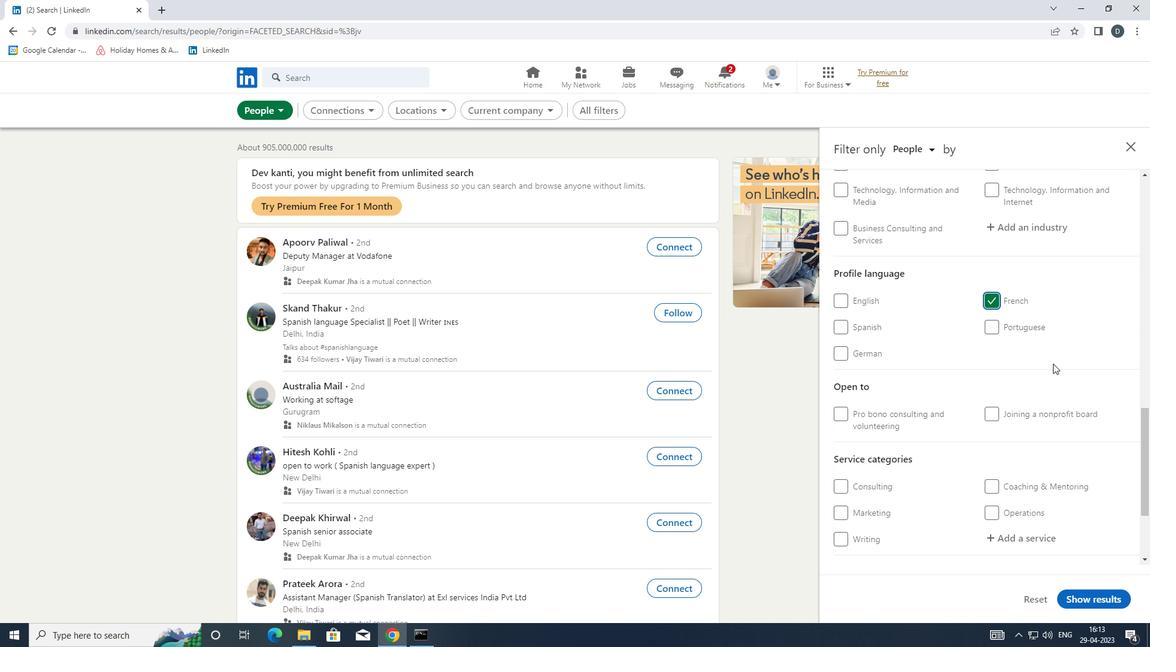 
Action: Mouse scrolled (1053, 364) with delta (0, 0)
Screenshot: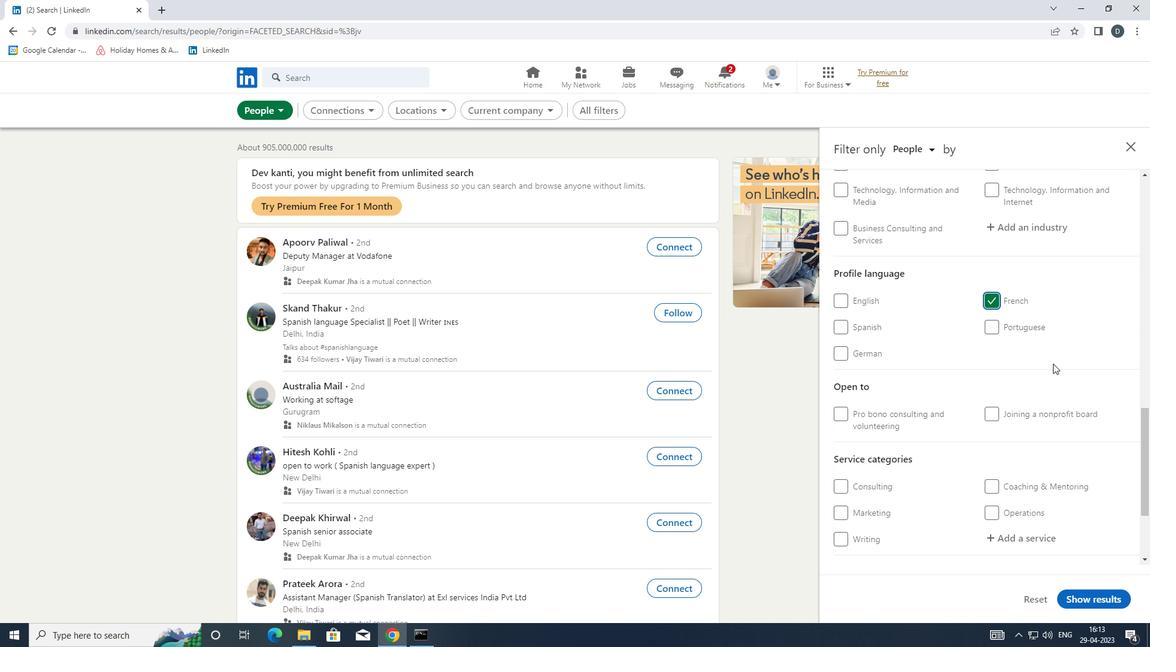 
Action: Mouse scrolled (1053, 363) with delta (0, 0)
Screenshot: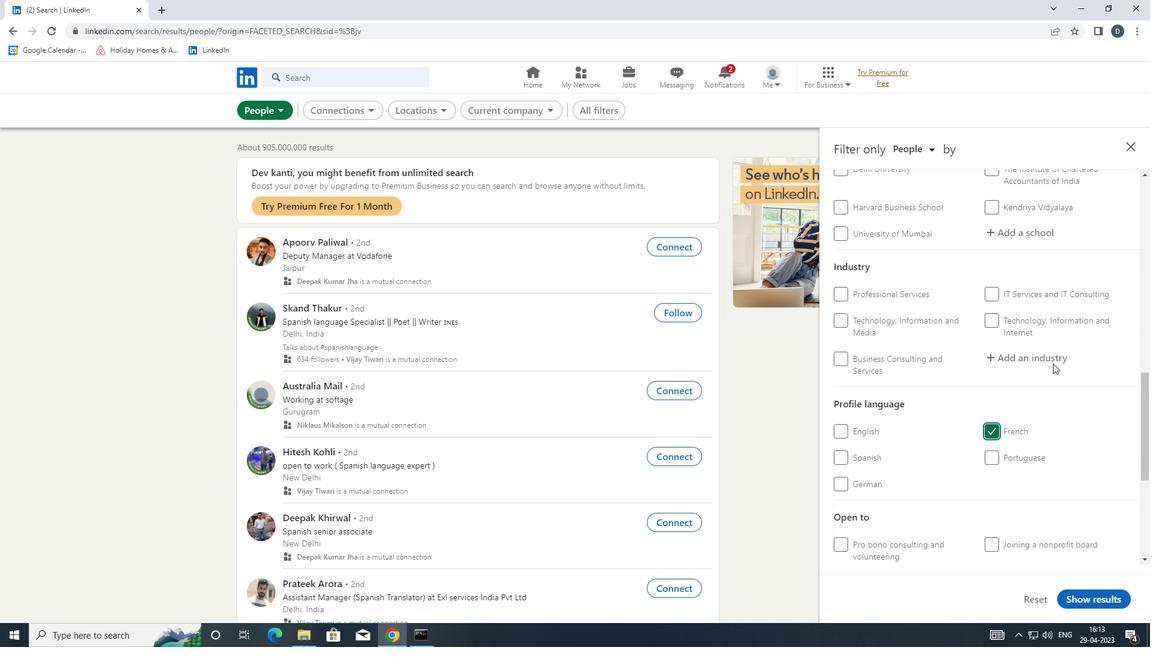 
Action: Mouse scrolled (1053, 363) with delta (0, 0)
Screenshot: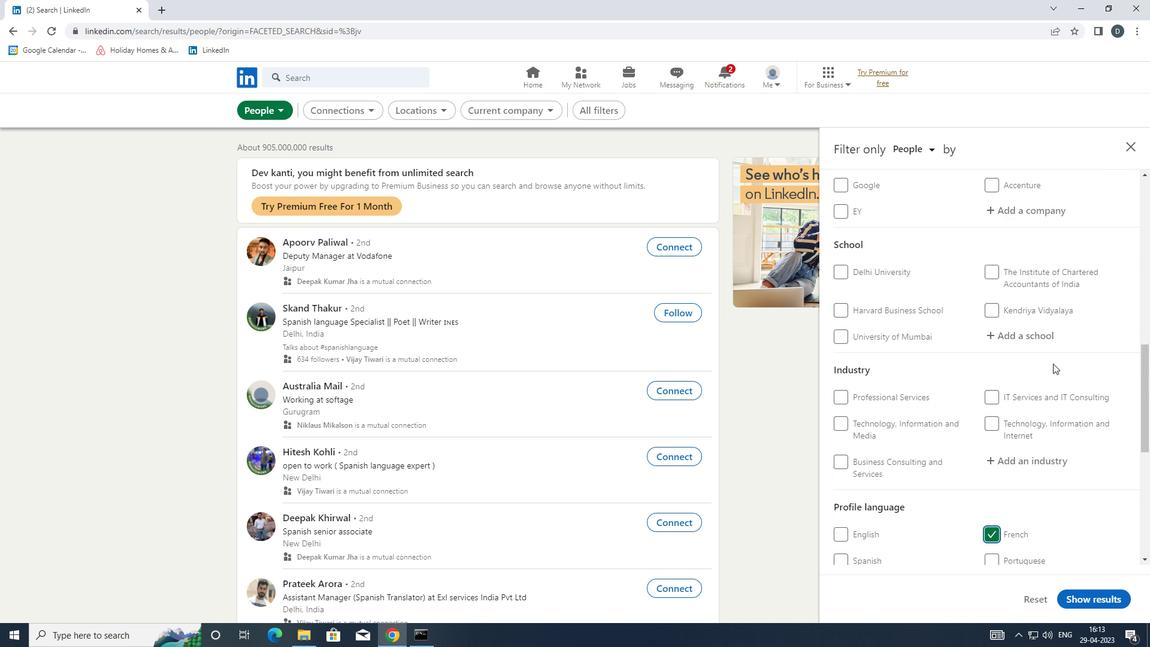 
Action: Mouse scrolled (1053, 363) with delta (0, 0)
Screenshot: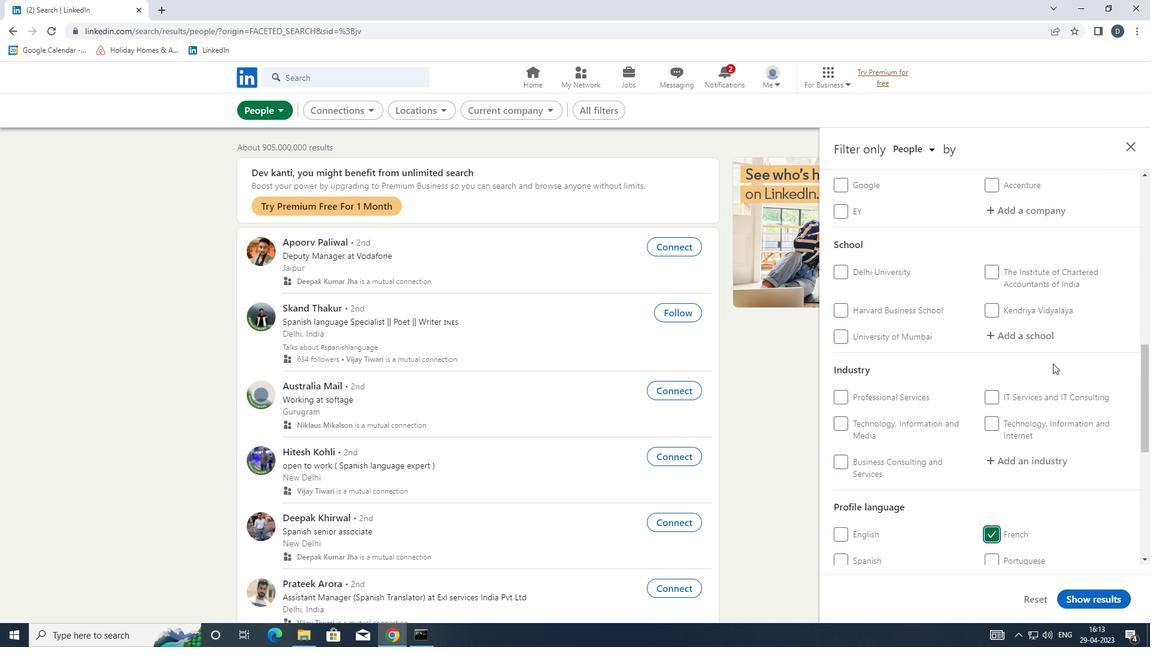 
Action: Mouse moved to (836, 358)
Screenshot: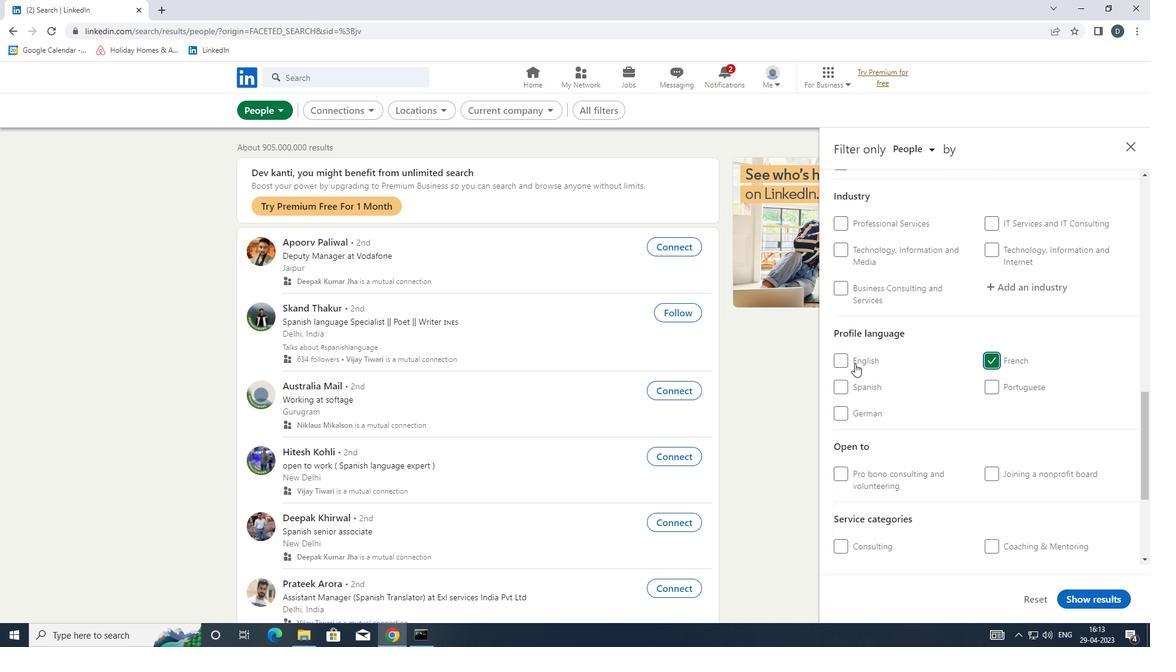 
Action: Mouse pressed left at (836, 358)
Screenshot: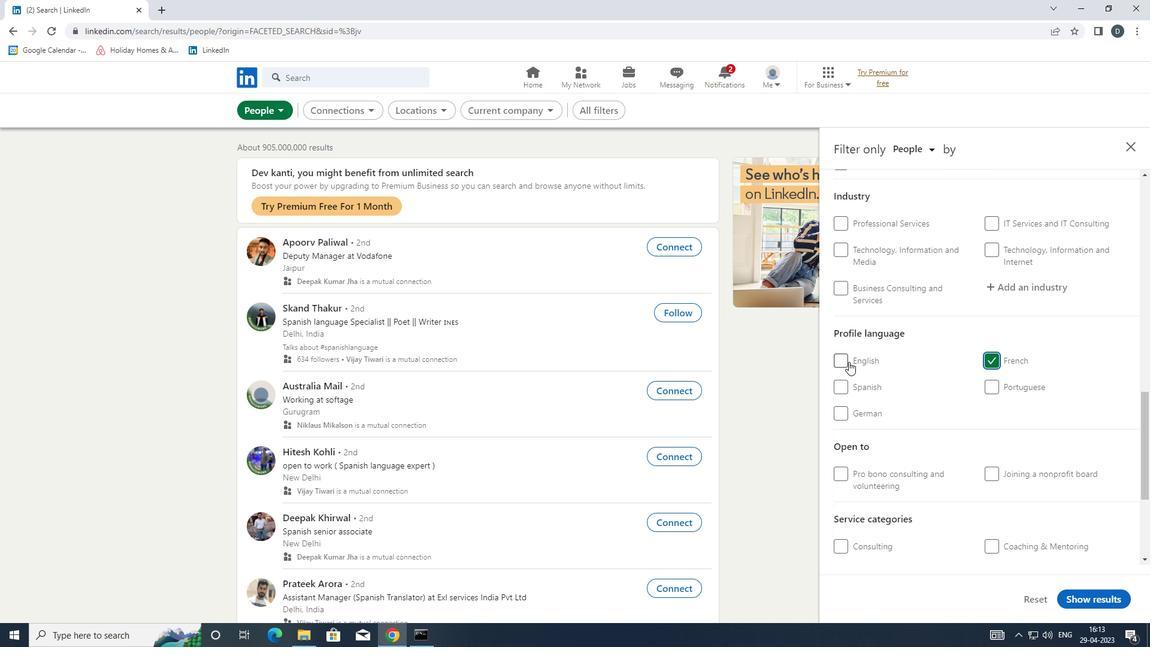 
Action: Mouse moved to (993, 360)
Screenshot: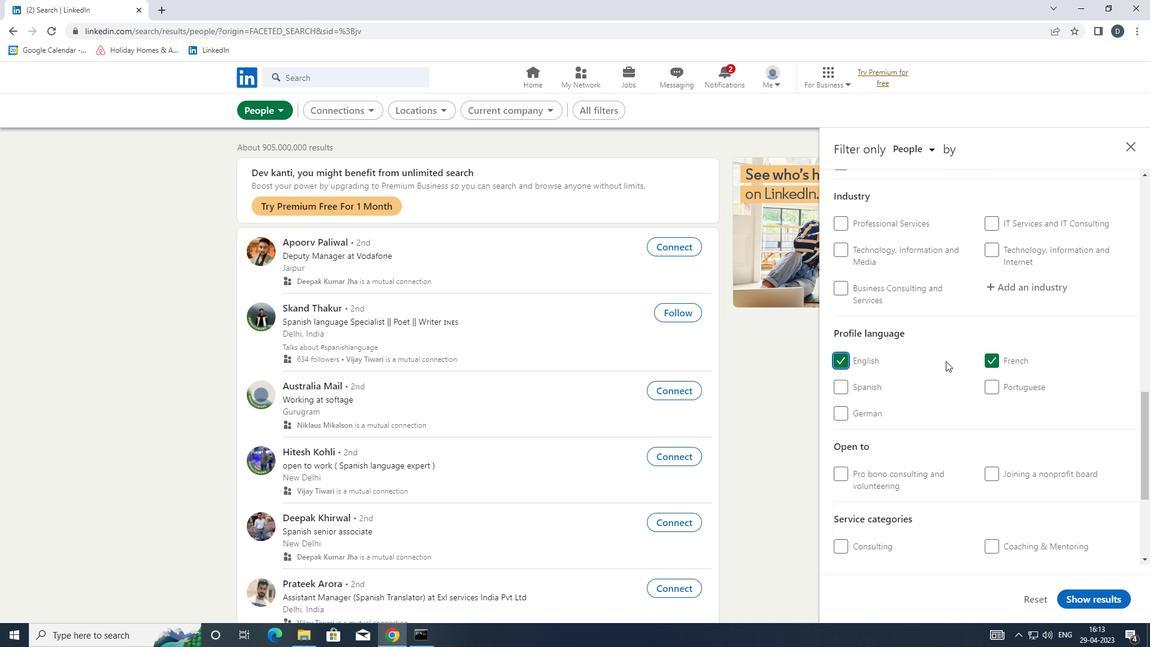 
Action: Mouse pressed left at (993, 360)
Screenshot: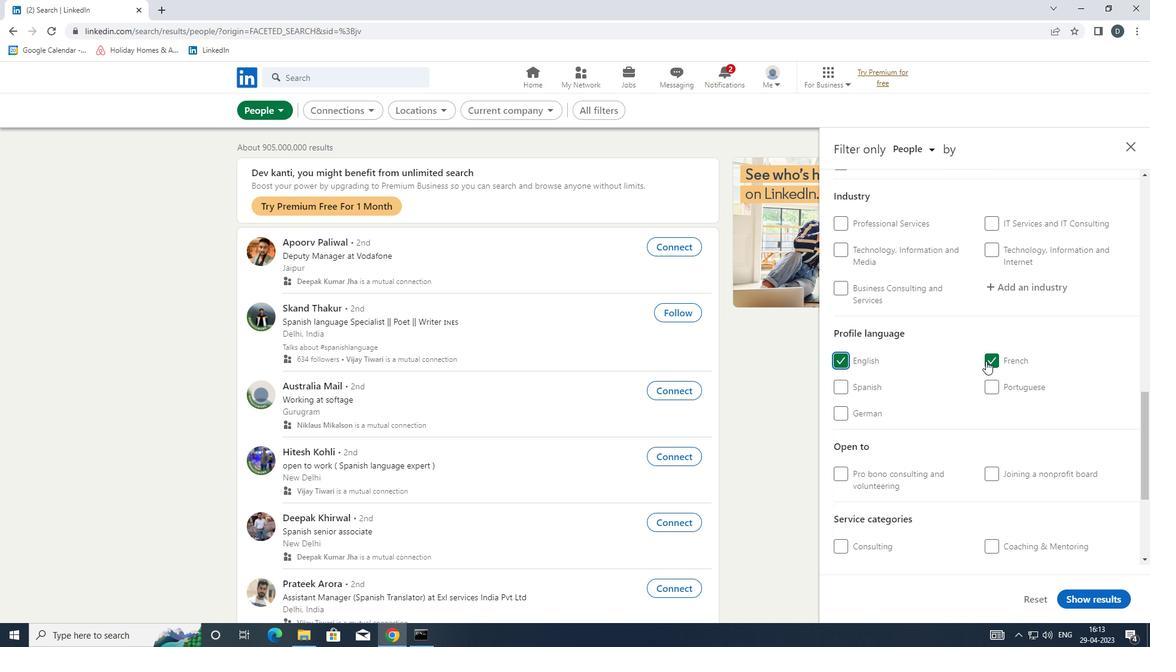 
Action: Mouse moved to (998, 364)
Screenshot: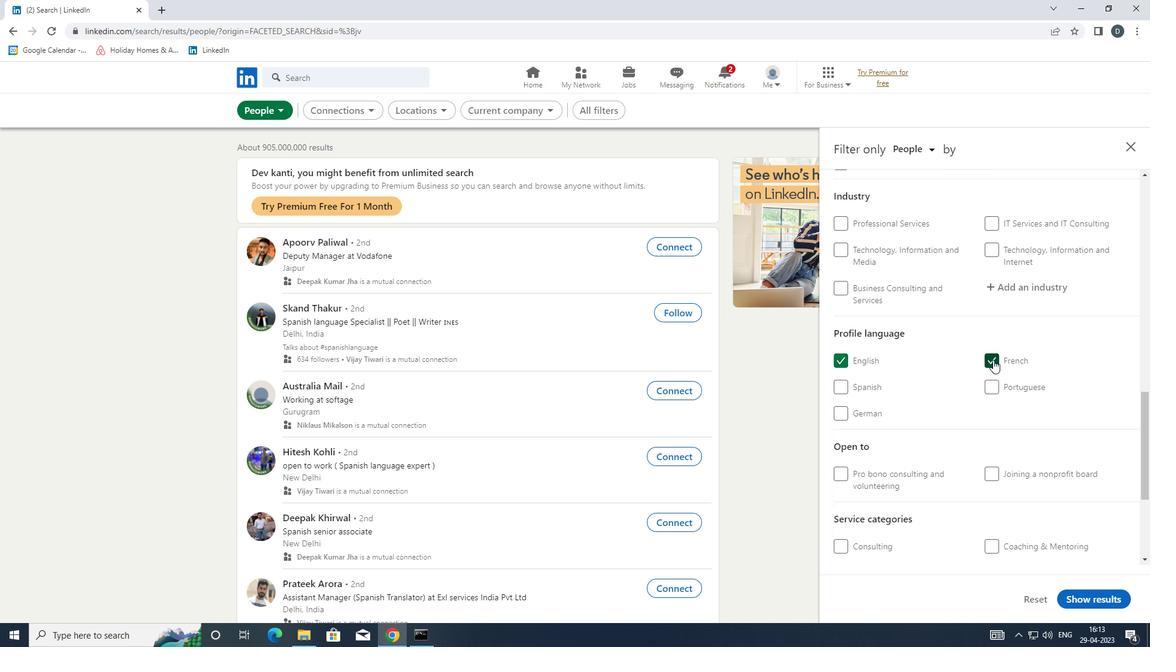 
Action: Mouse scrolled (998, 365) with delta (0, 0)
Screenshot: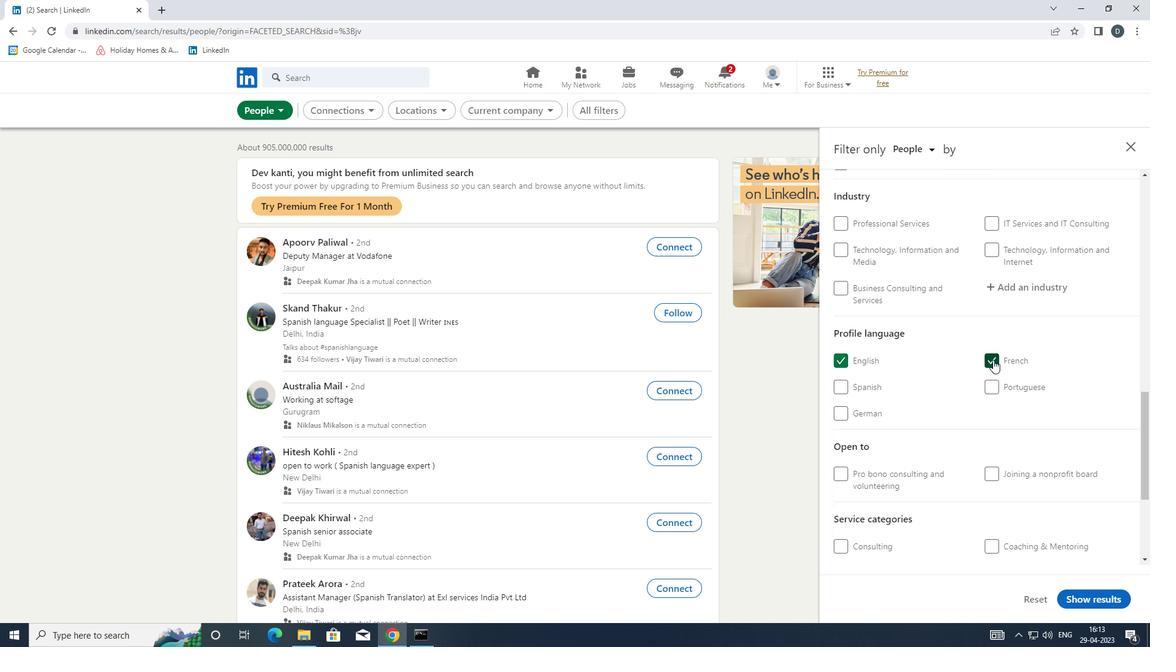 
Action: Mouse scrolled (998, 365) with delta (0, 0)
Screenshot: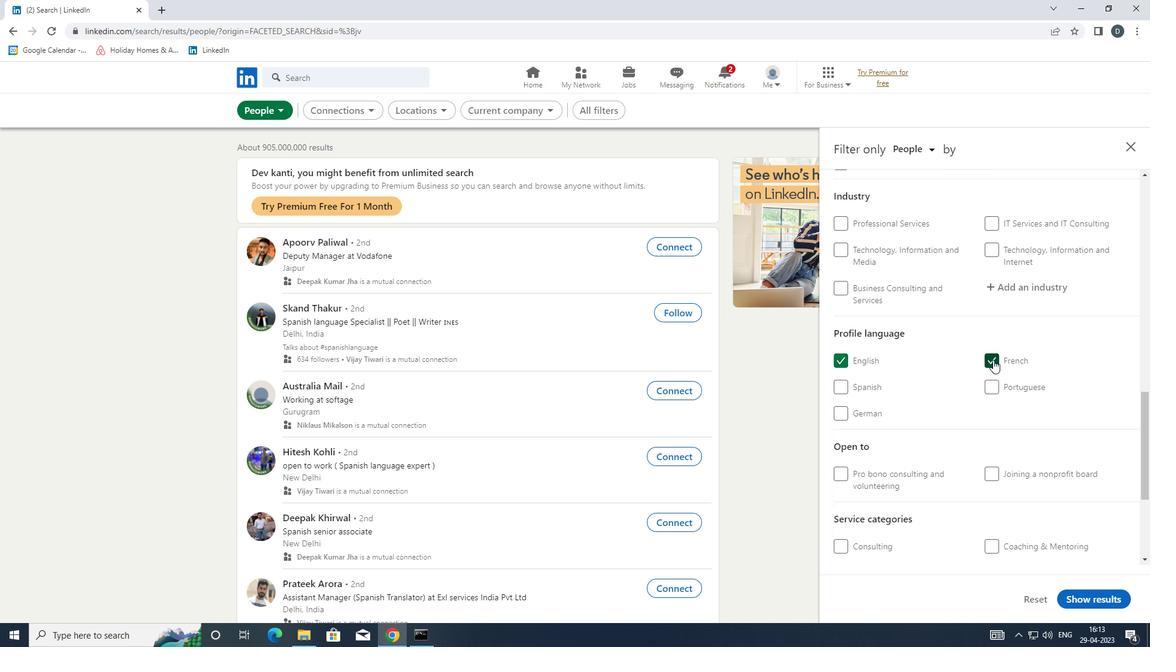 
Action: Mouse scrolled (998, 365) with delta (0, 0)
Screenshot: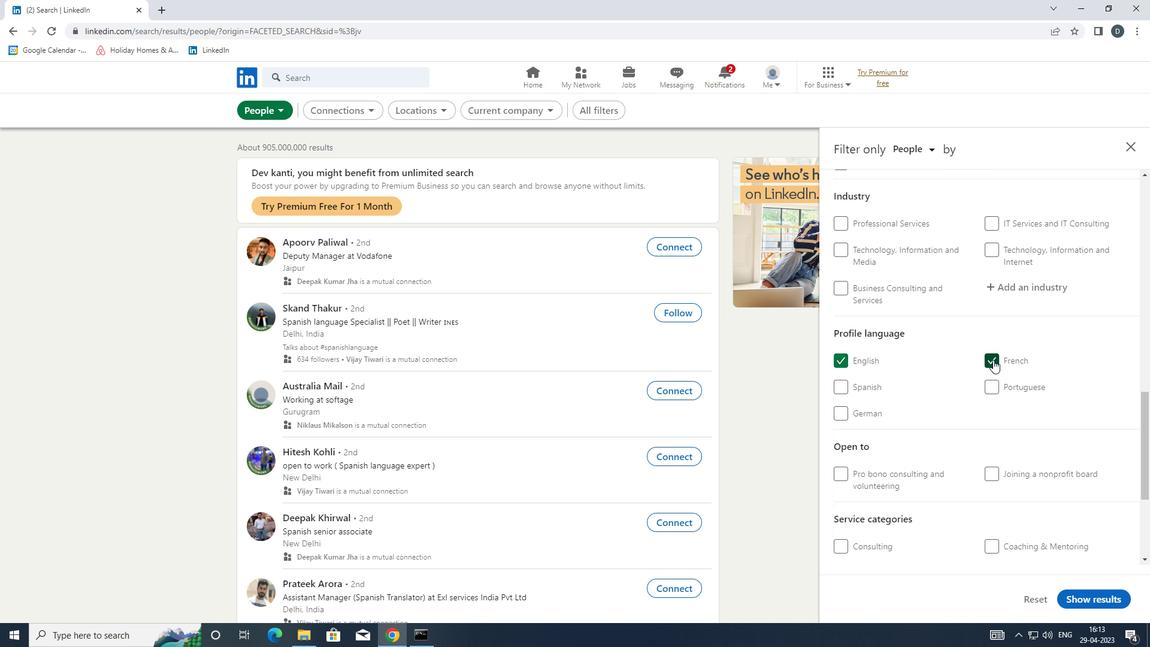 
Action: Mouse scrolled (998, 365) with delta (0, 0)
Screenshot: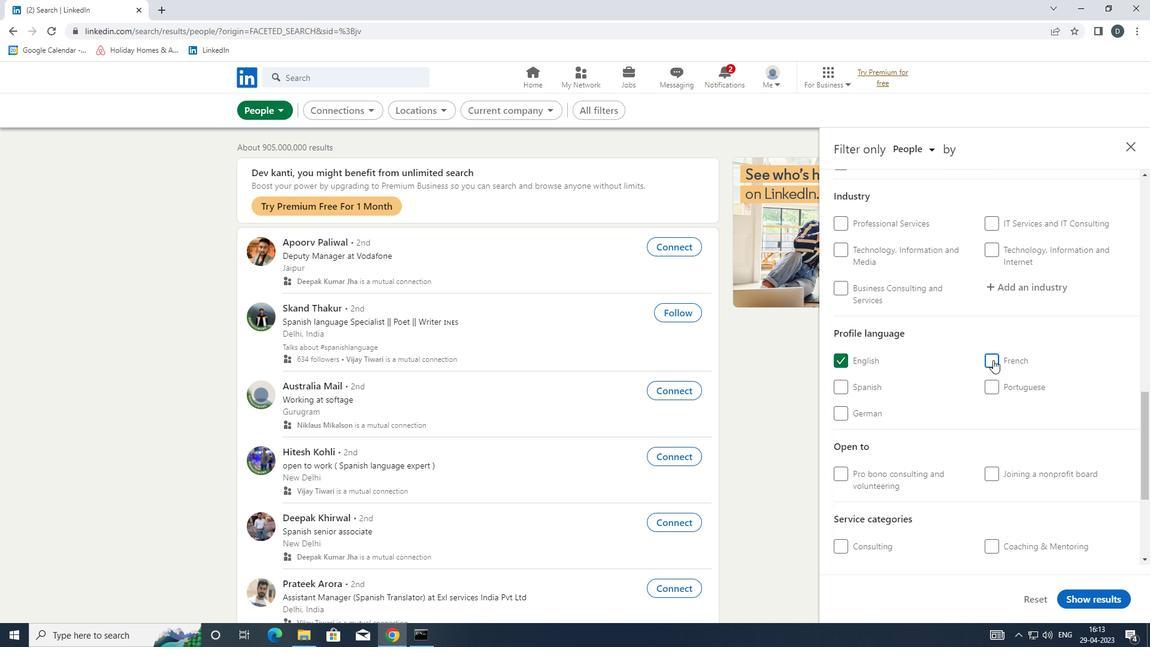 
Action: Mouse scrolled (998, 365) with delta (0, 0)
Screenshot: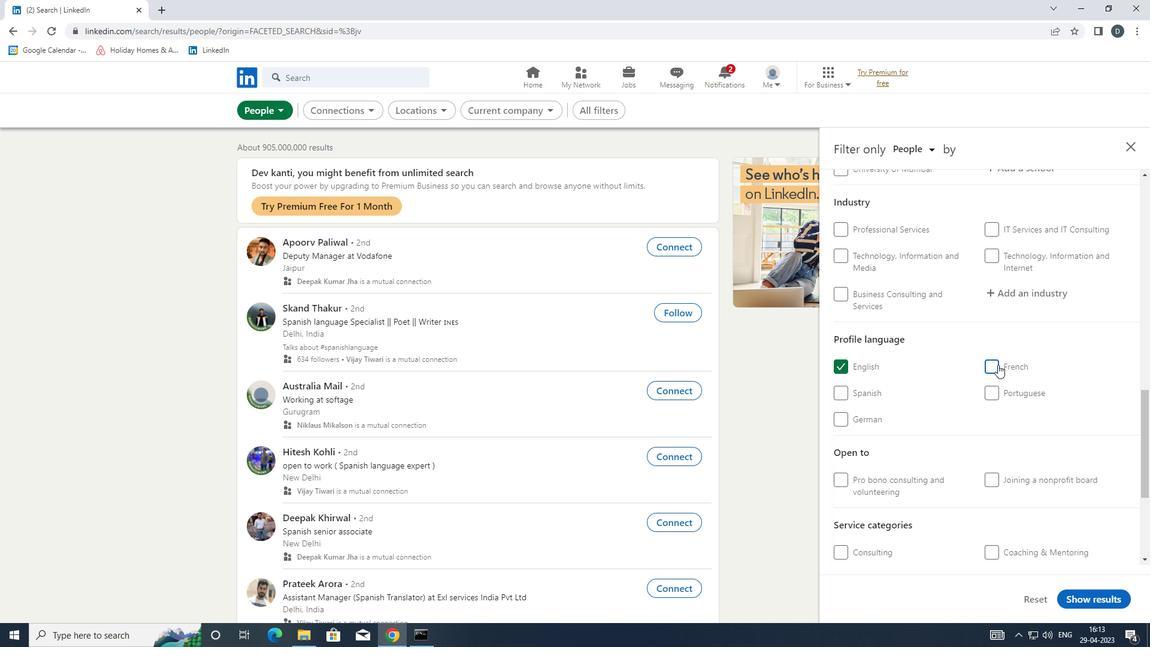 
Action: Mouse moved to (1010, 327)
Screenshot: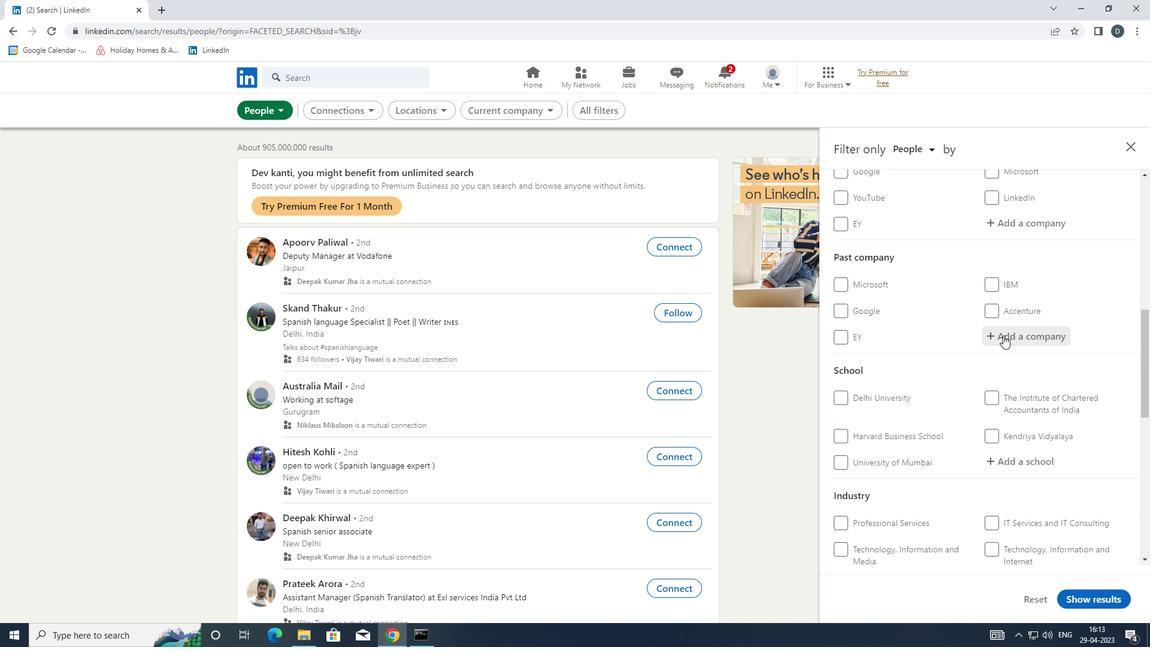 
Action: Mouse scrolled (1010, 328) with delta (0, 0)
Screenshot: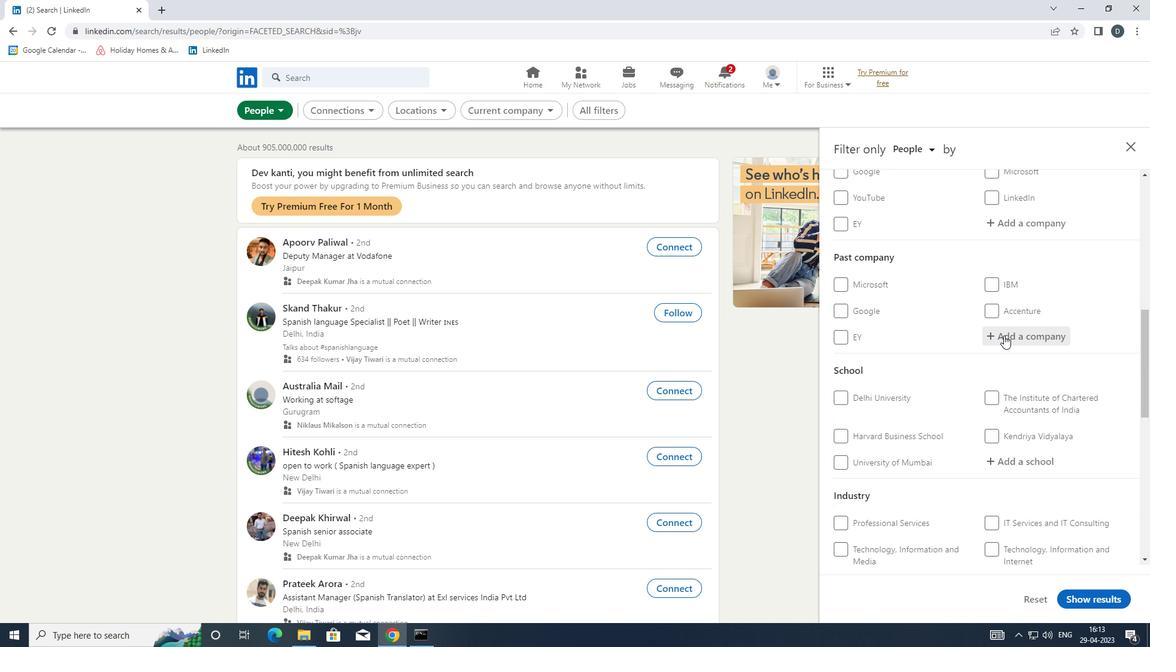 
Action: Mouse moved to (1028, 285)
Screenshot: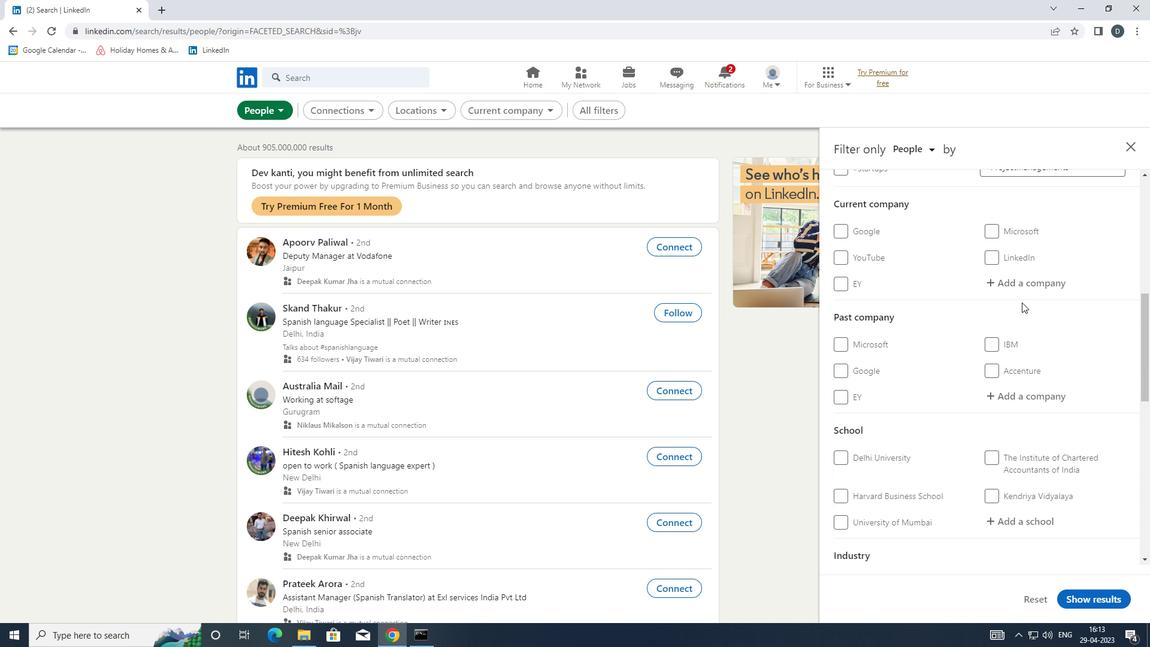 
Action: Mouse pressed left at (1028, 285)
Screenshot: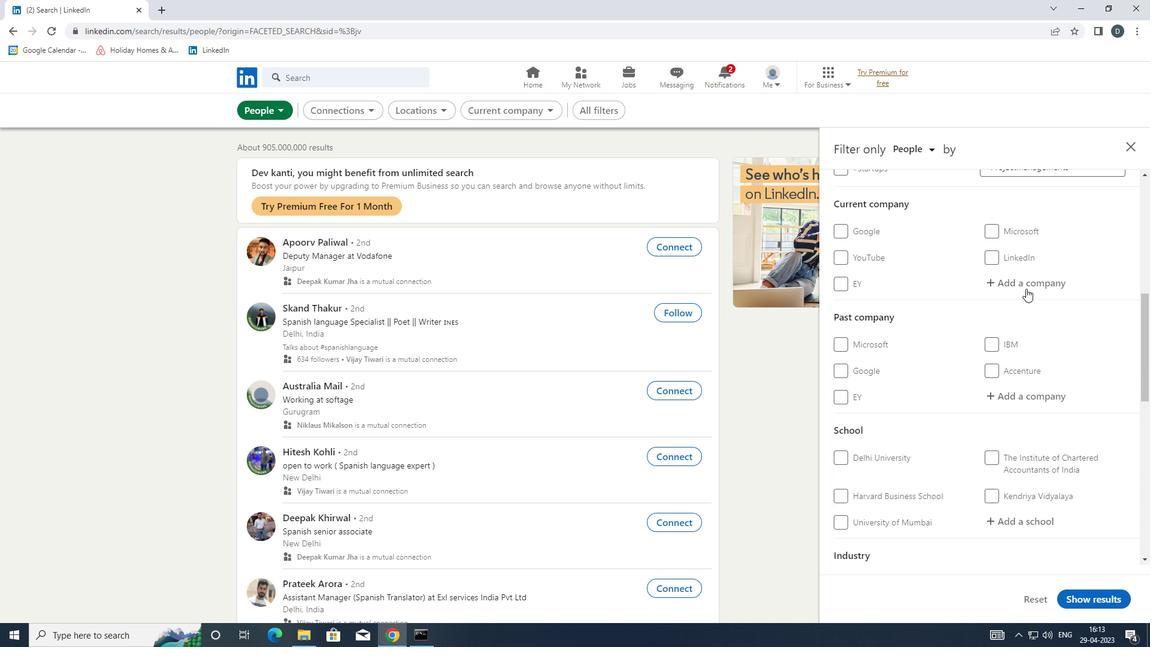 
Action: Mouse moved to (1028, 284)
Screenshot: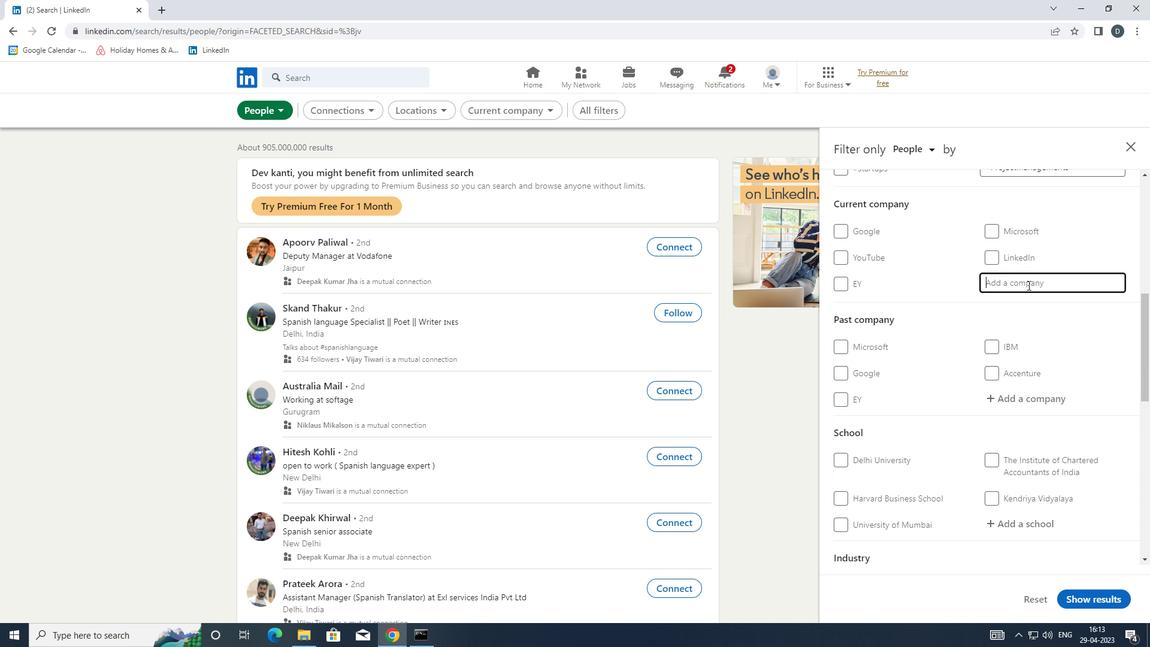
Action: Key pressed <Key.shift>APPS<Key.shift>FLYER
Screenshot: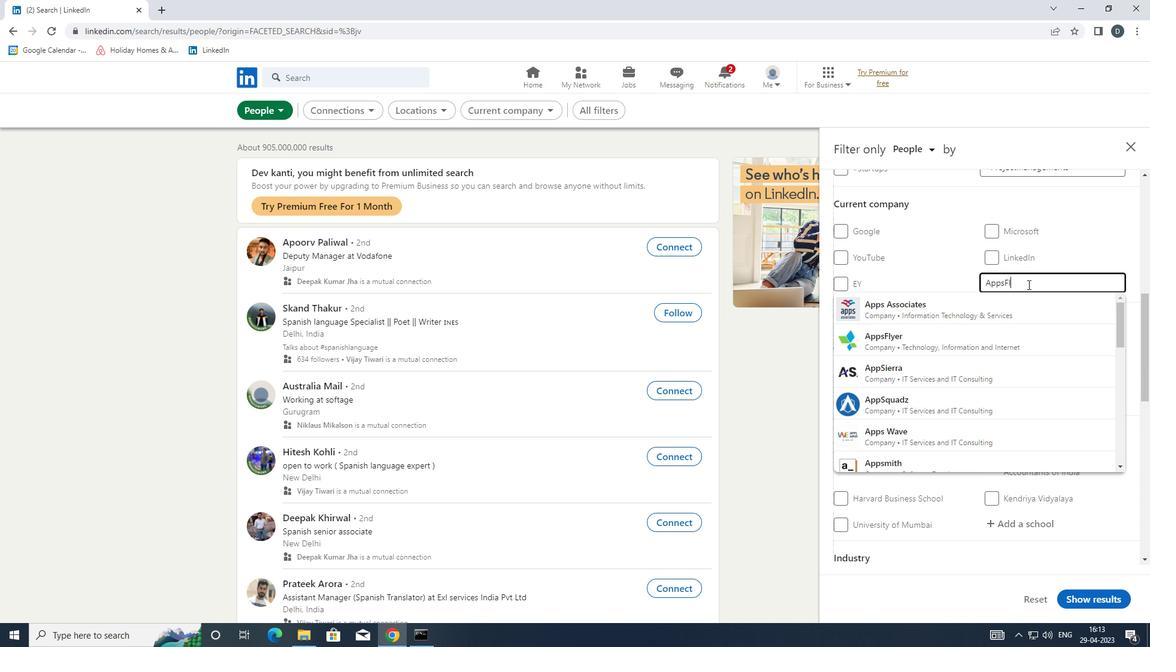 
Action: Mouse moved to (997, 305)
Screenshot: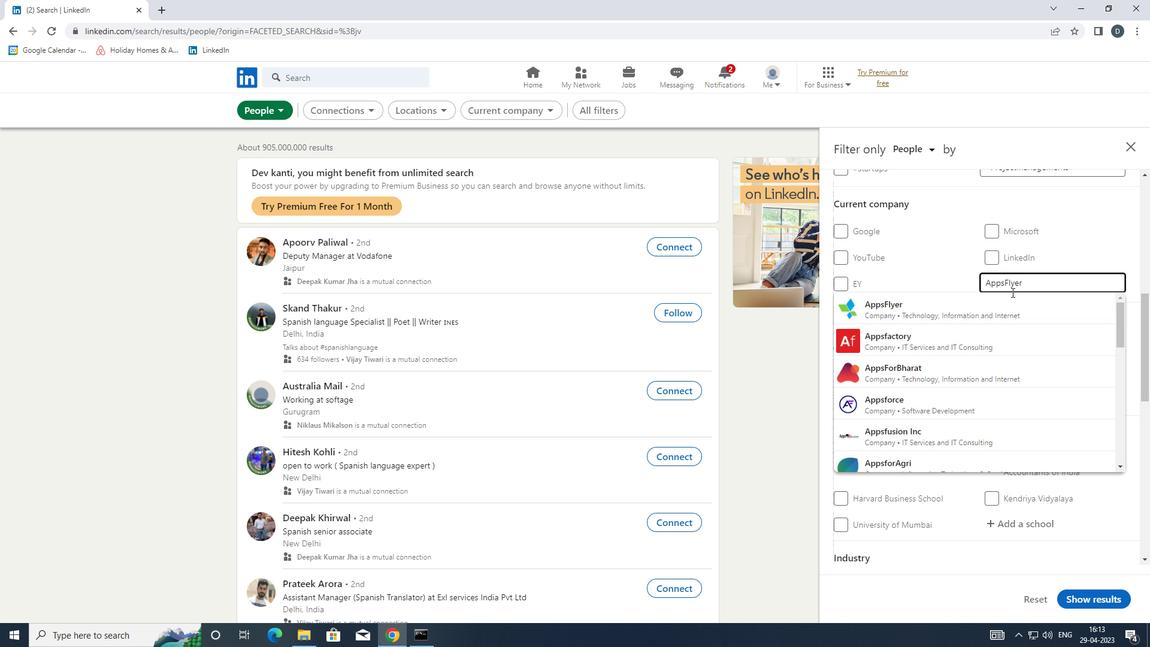 
Action: Mouse pressed left at (997, 305)
Screenshot: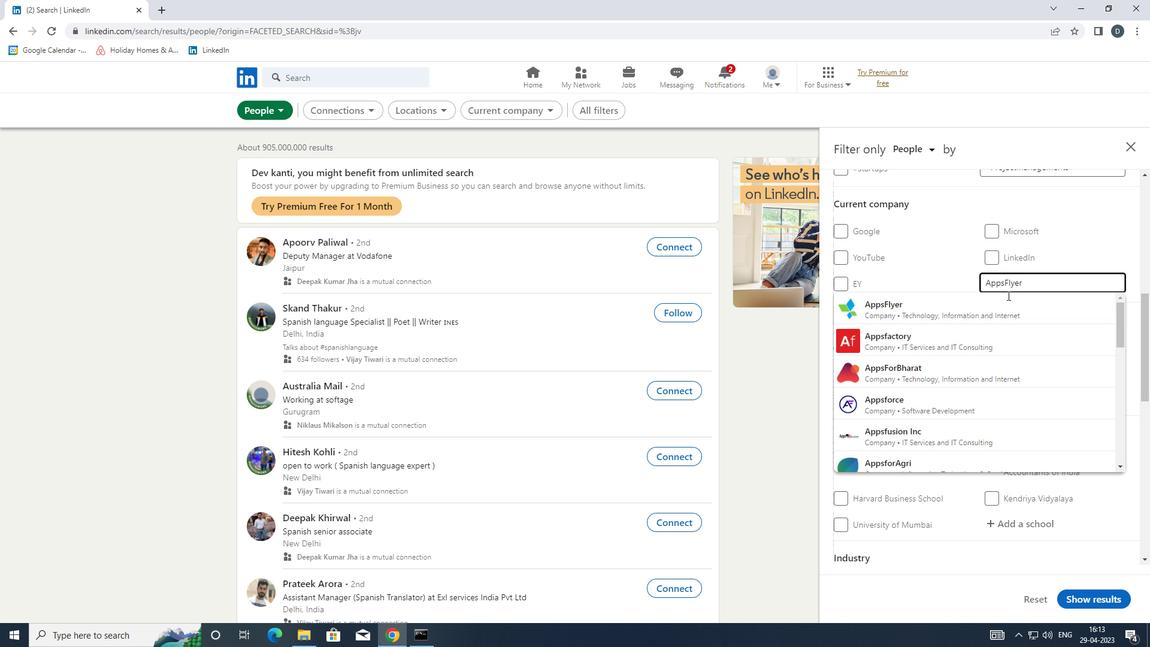 
Action: Mouse scrolled (997, 304) with delta (0, 0)
Screenshot: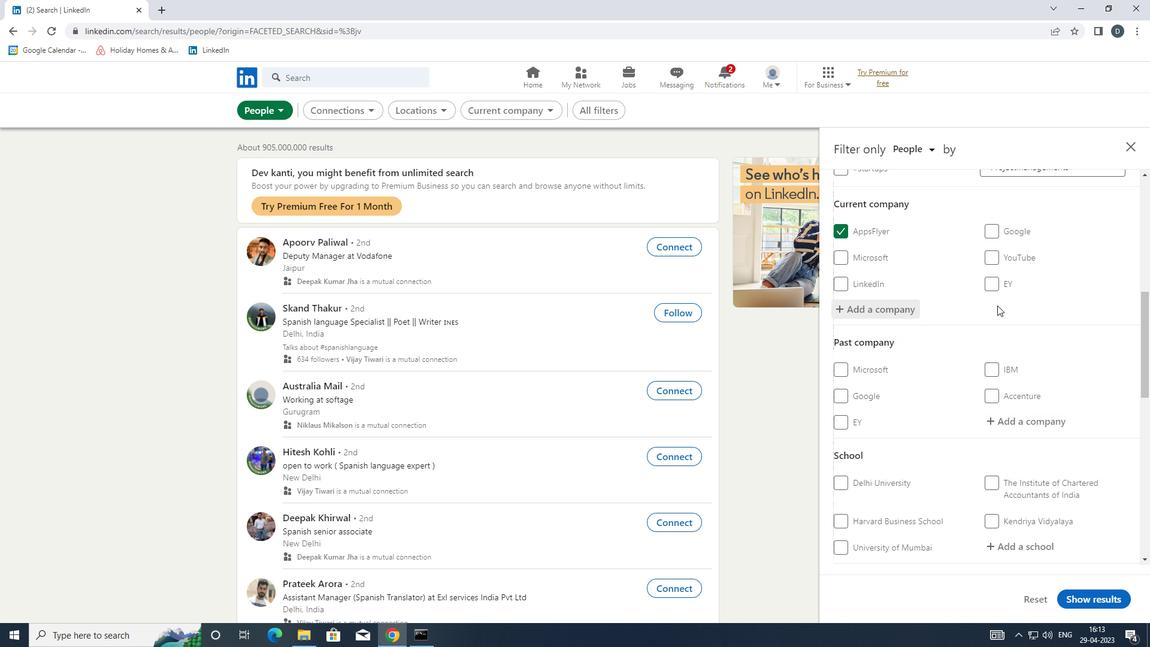 
Action: Mouse scrolled (997, 304) with delta (0, 0)
Screenshot: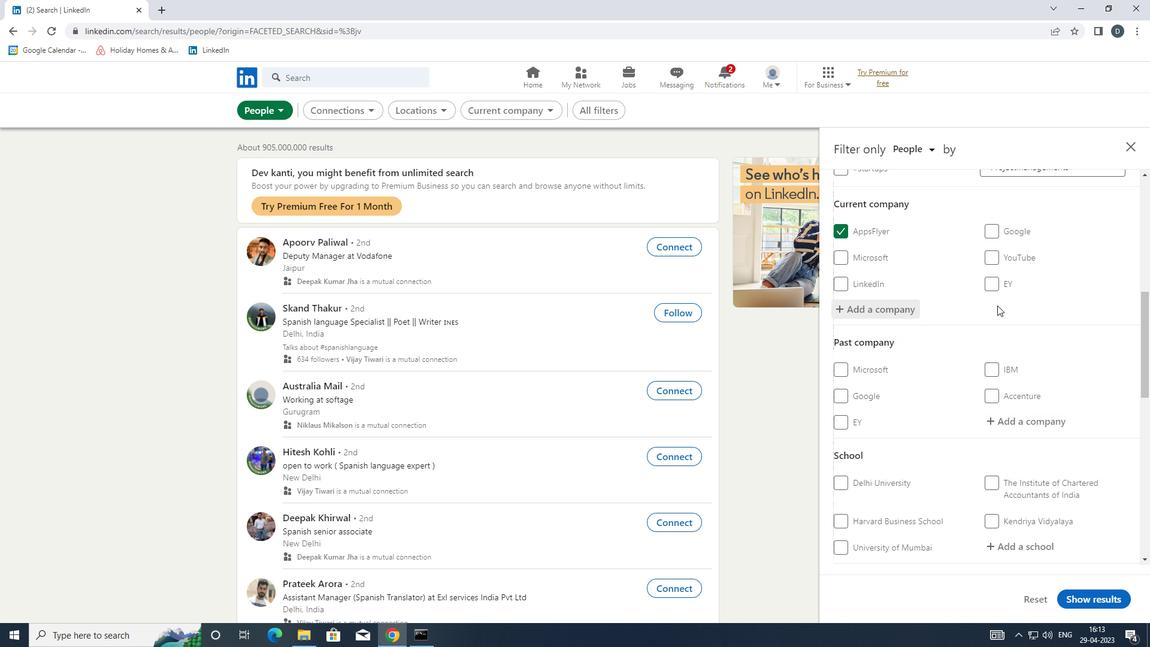 
Action: Mouse moved to (997, 294)
Screenshot: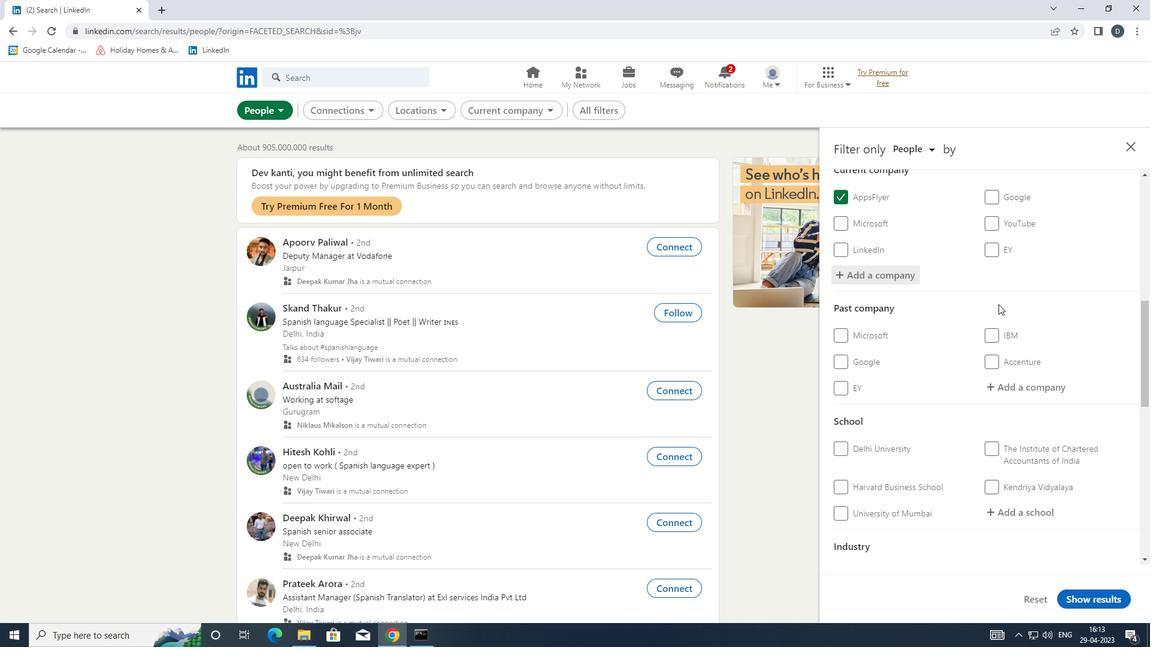 
Action: Mouse scrolled (997, 293) with delta (0, 0)
Screenshot: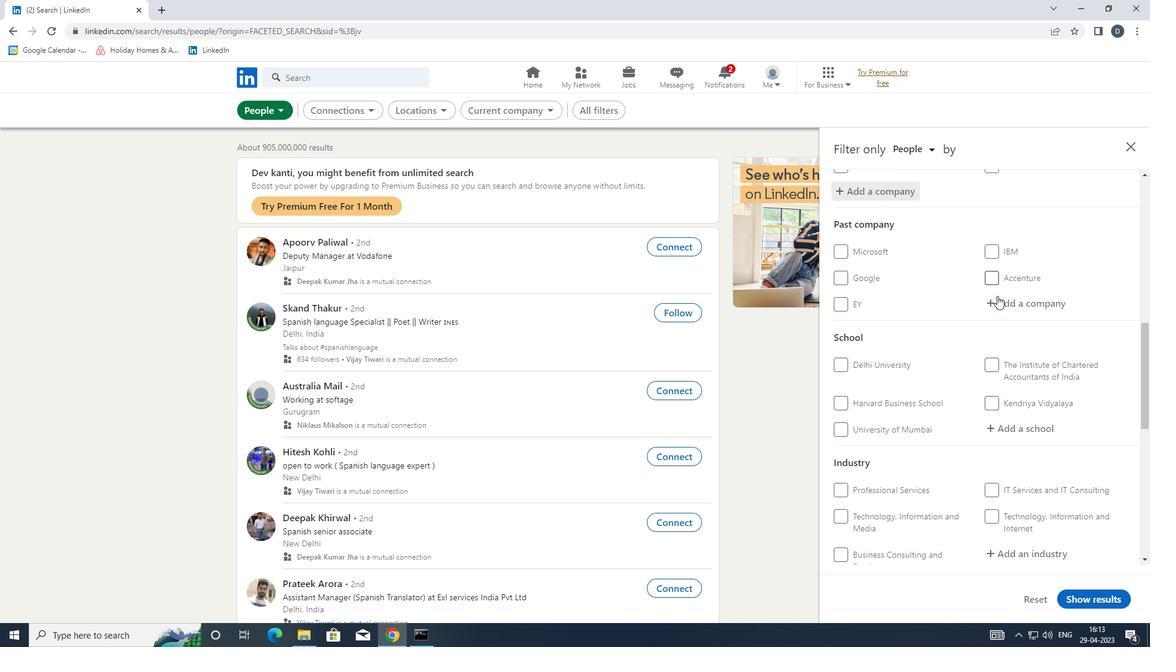 
Action: Mouse moved to (999, 293)
Screenshot: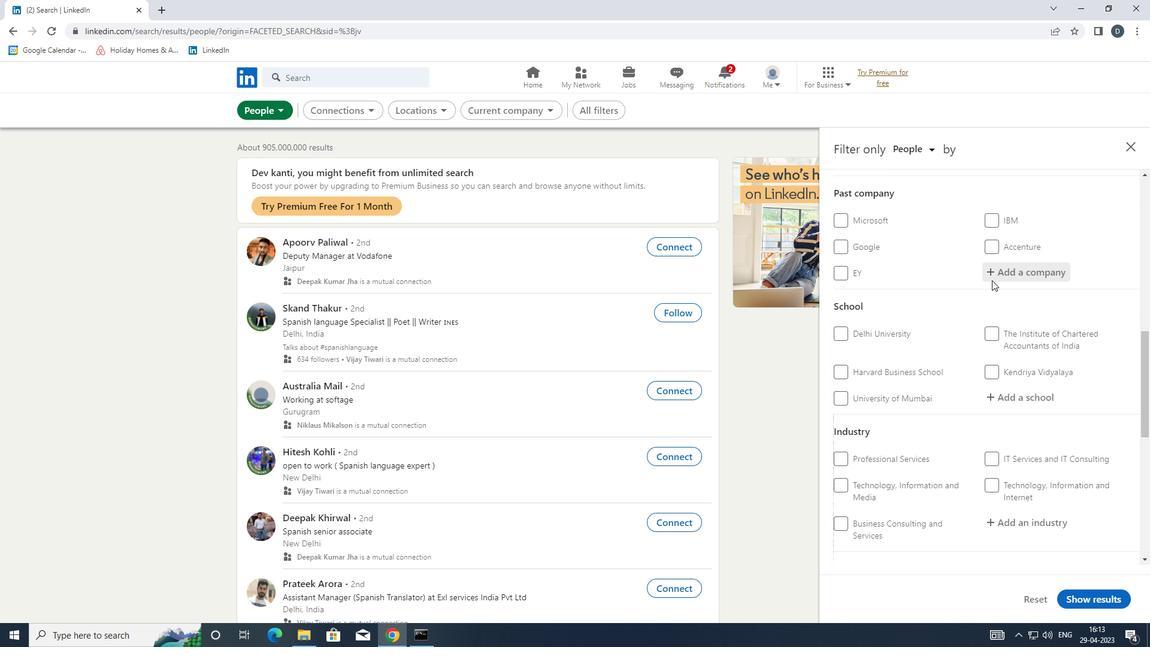 
Action: Mouse scrolled (999, 292) with delta (0, 0)
Screenshot: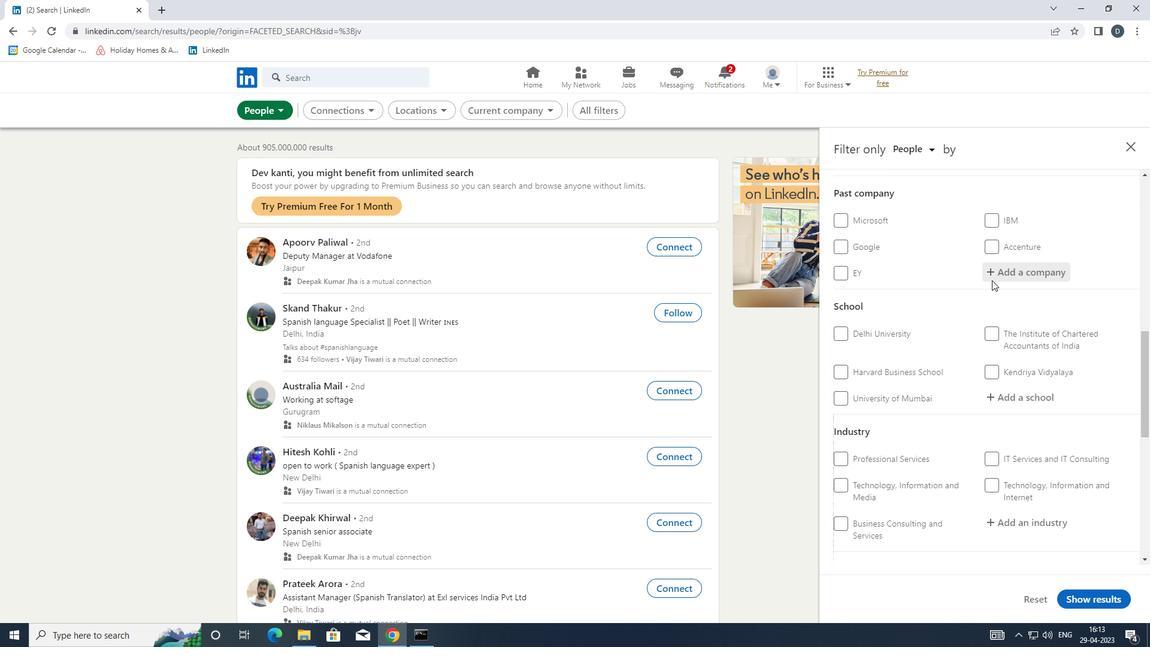 
Action: Mouse moved to (1034, 300)
Screenshot: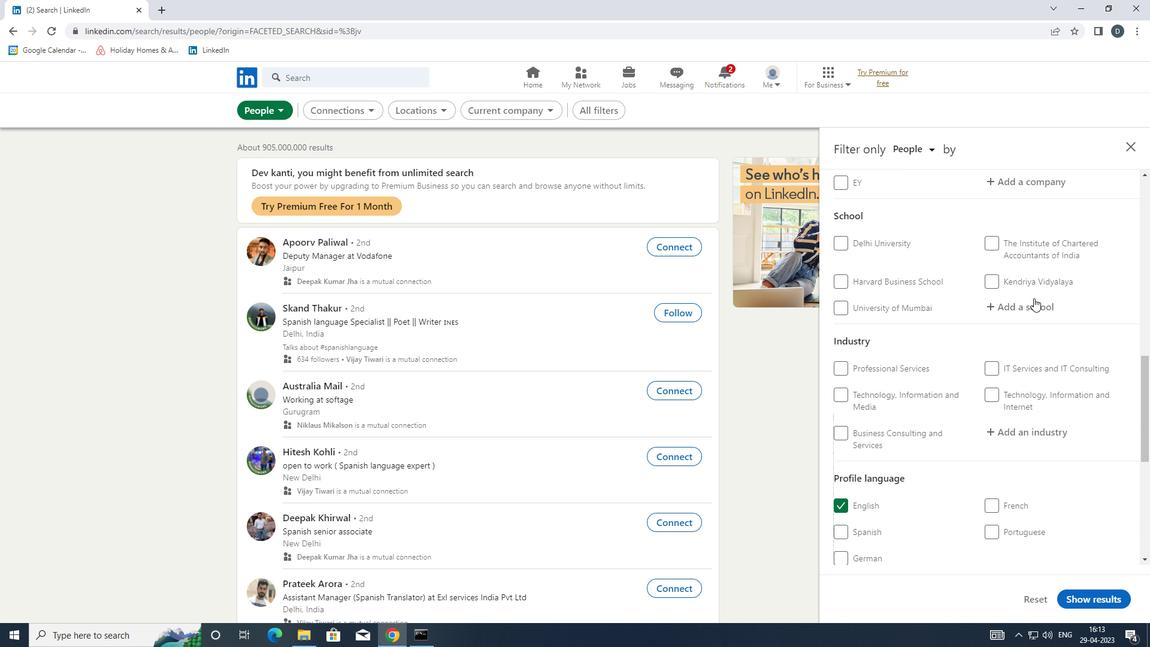 
Action: Mouse pressed left at (1034, 300)
Screenshot: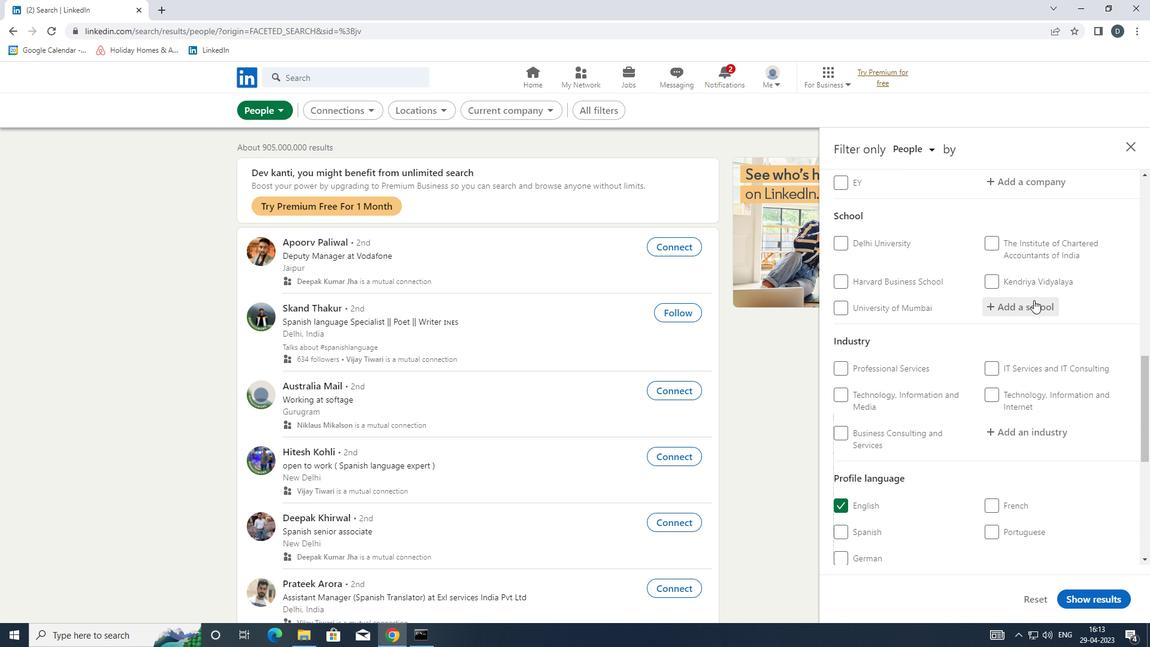 
Action: Mouse moved to (1030, 289)
Screenshot: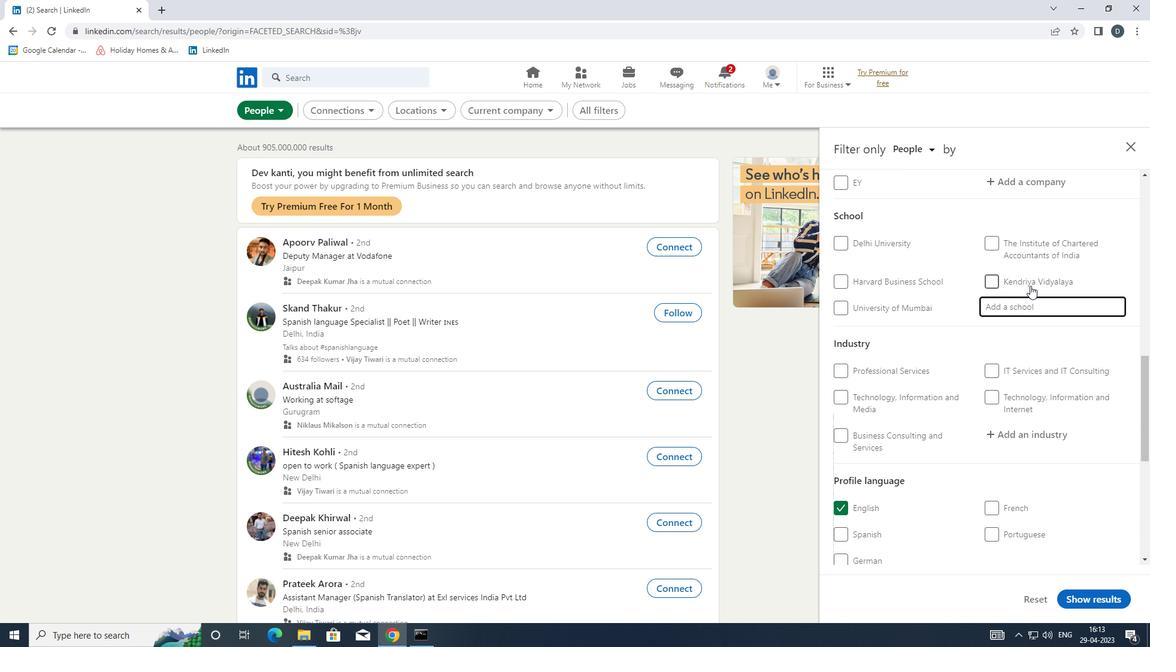 
Action: Key pressed <Key.shift>ATOMIC
Screenshot: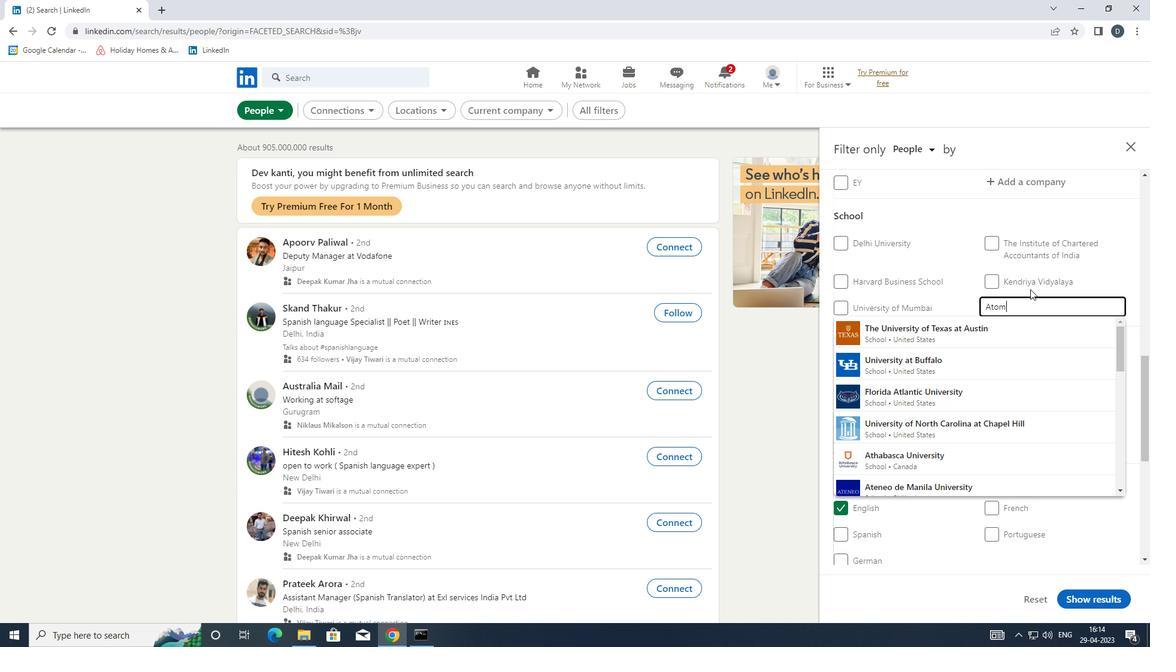
Action: Mouse moved to (1021, 334)
Screenshot: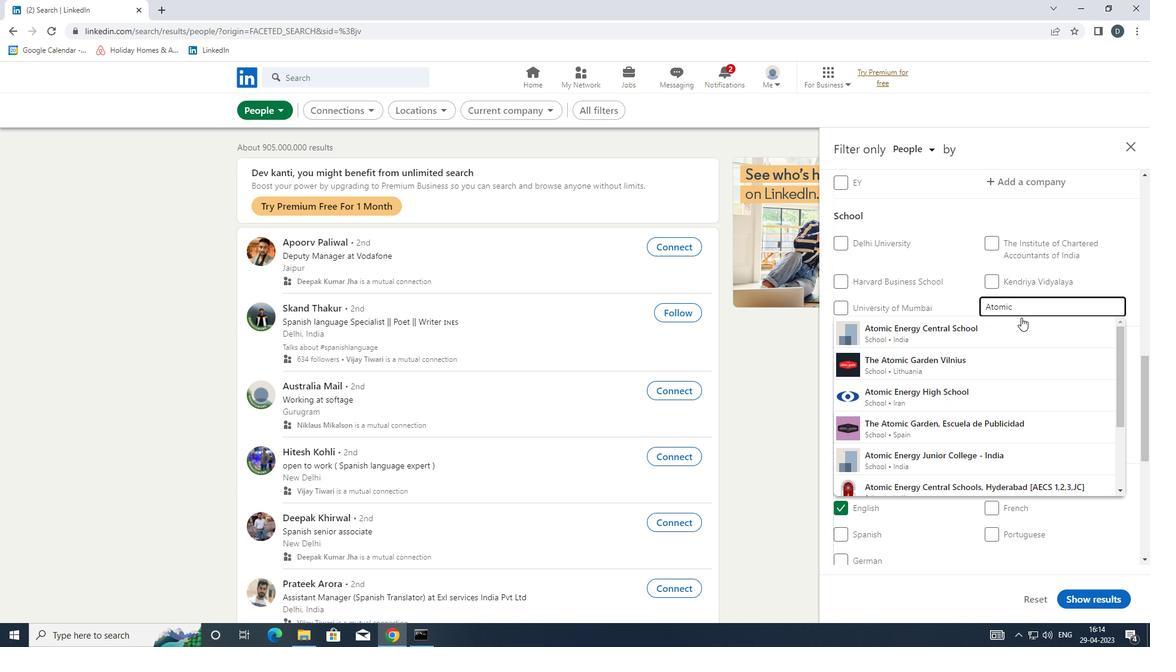 
Action: Mouse pressed left at (1021, 334)
Screenshot: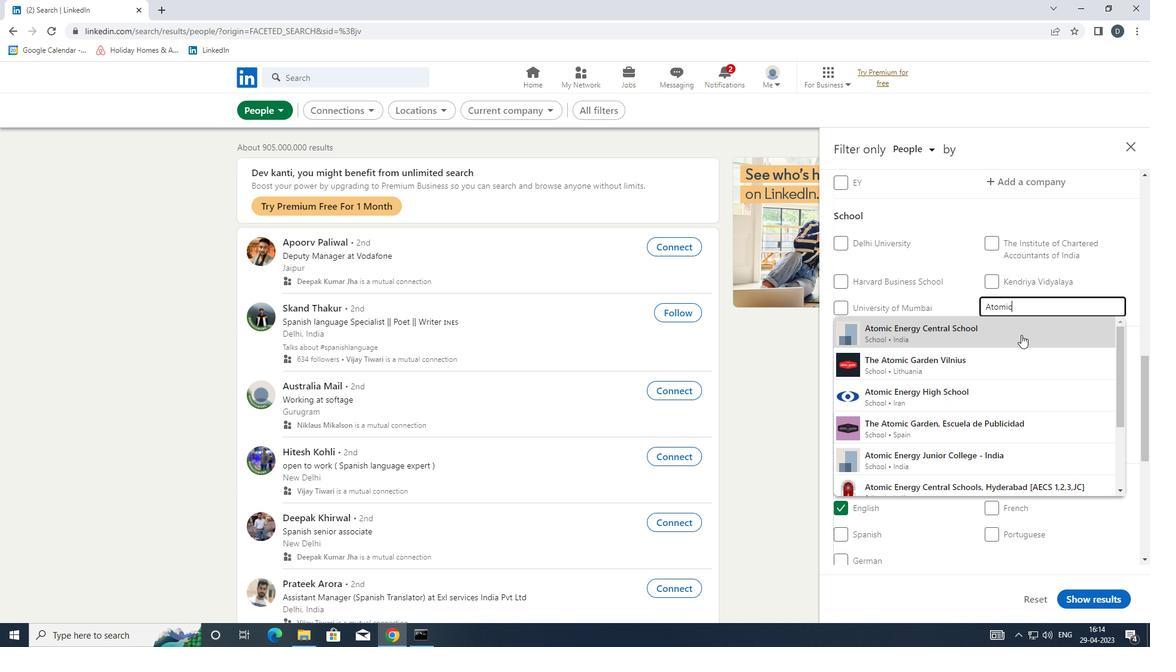 
Action: Mouse moved to (1023, 335)
Screenshot: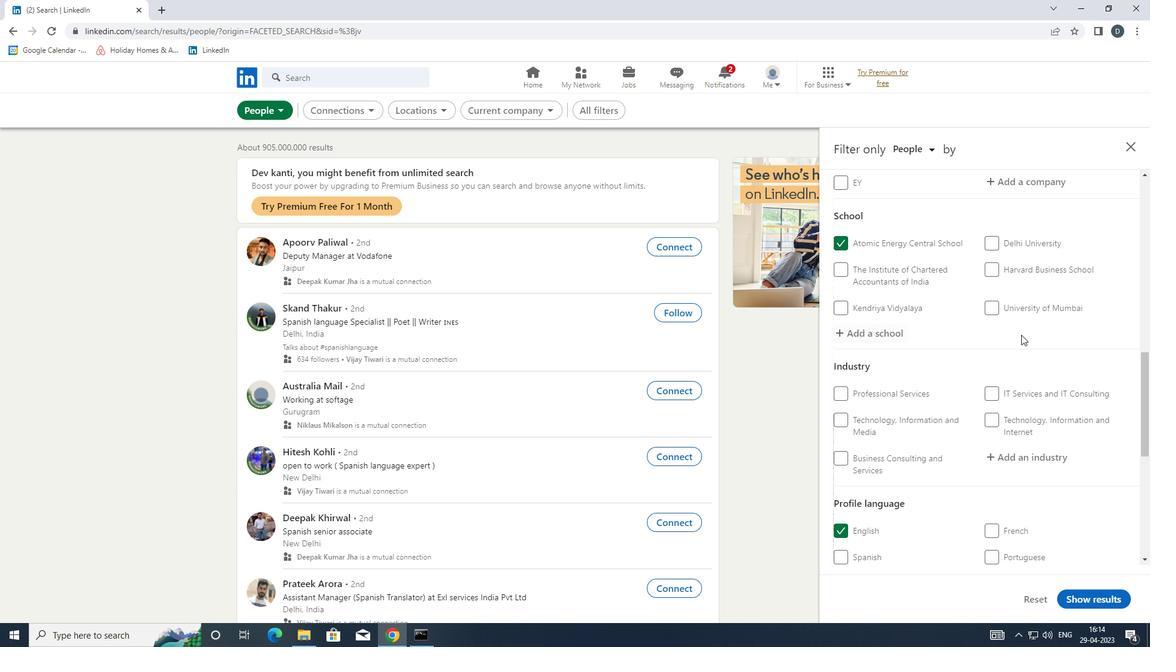 
Action: Mouse scrolled (1023, 334) with delta (0, 0)
Screenshot: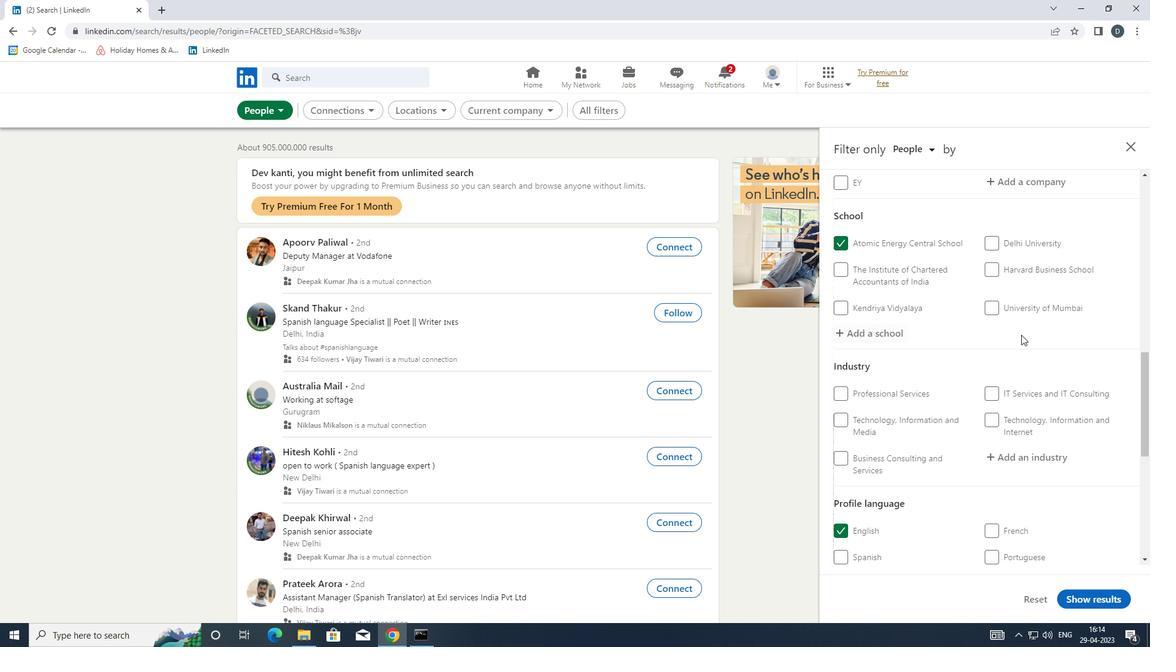 
Action: Mouse moved to (1023, 335)
Screenshot: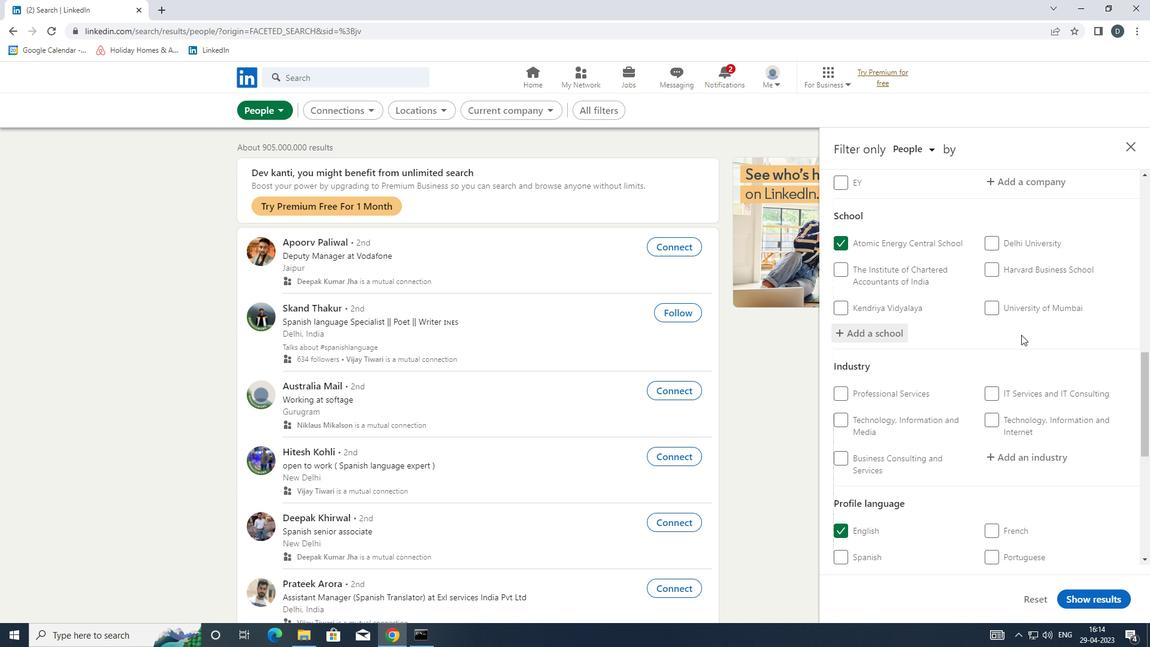 
Action: Mouse scrolled (1023, 334) with delta (0, 0)
Screenshot: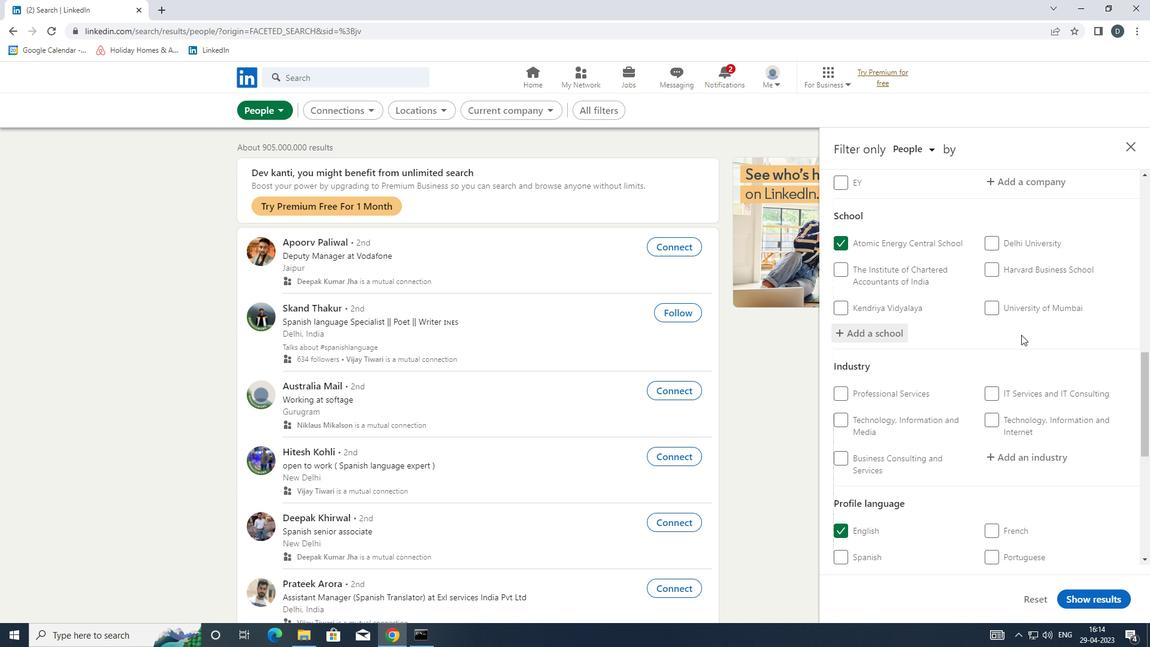 
Action: Mouse moved to (1023, 335)
Screenshot: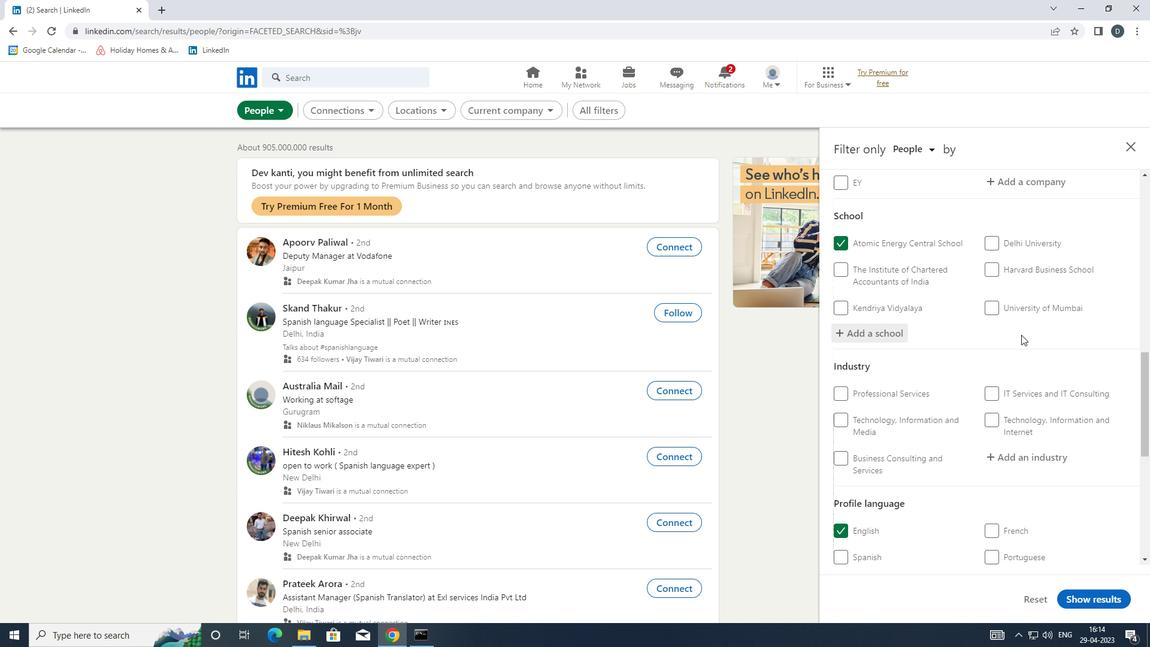 
Action: Mouse scrolled (1023, 334) with delta (0, 0)
Screenshot: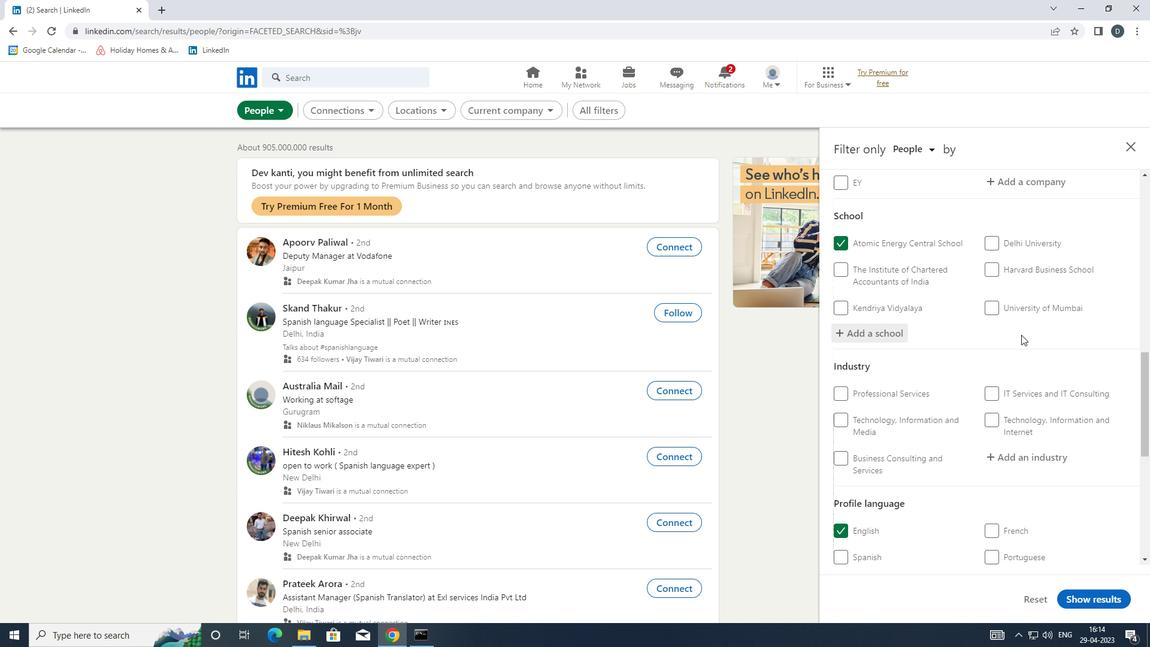 
Action: Mouse moved to (1022, 277)
Screenshot: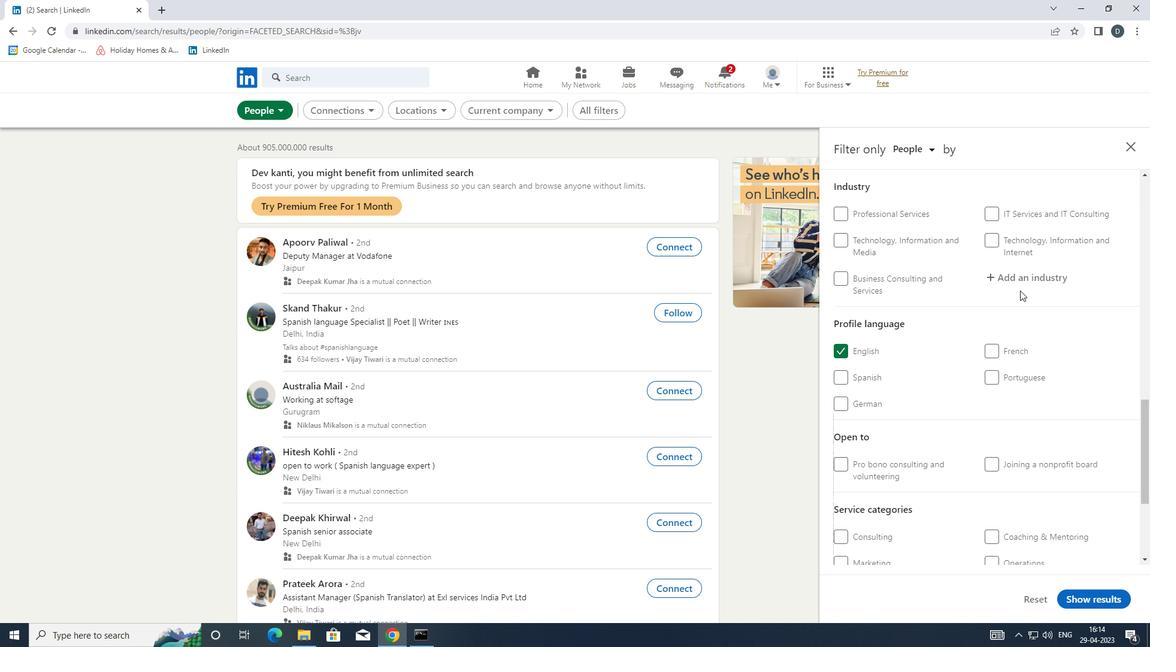 
Action: Mouse pressed left at (1022, 277)
Screenshot: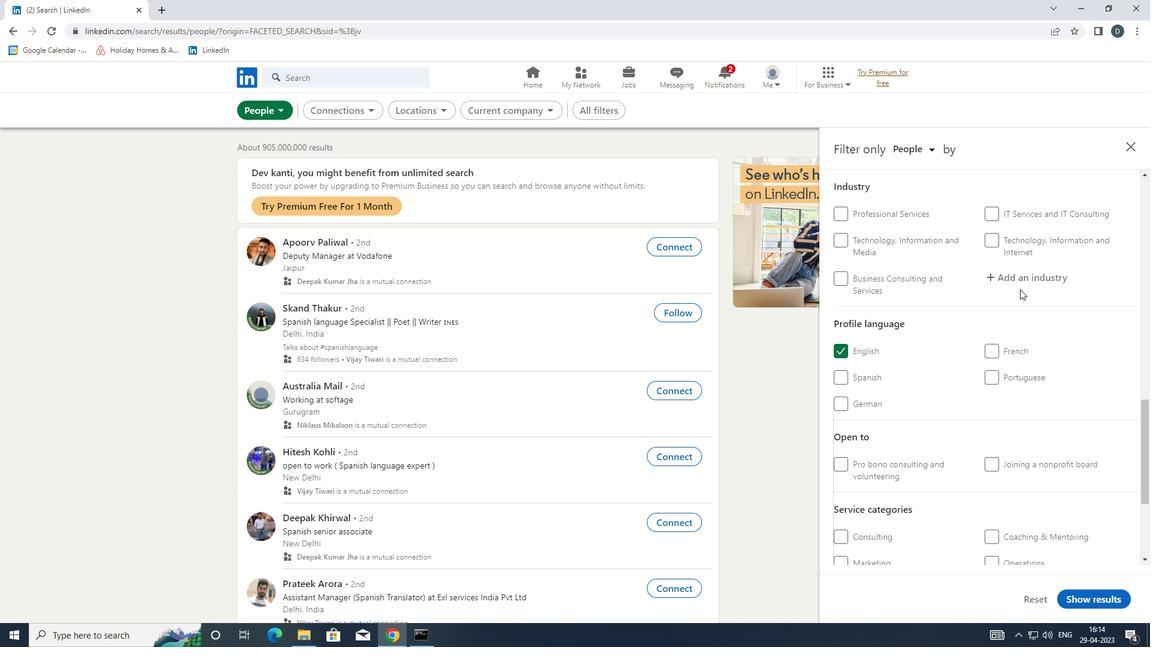 
Action: Key pressed <Key.shift>FOOTWEAR
Screenshot: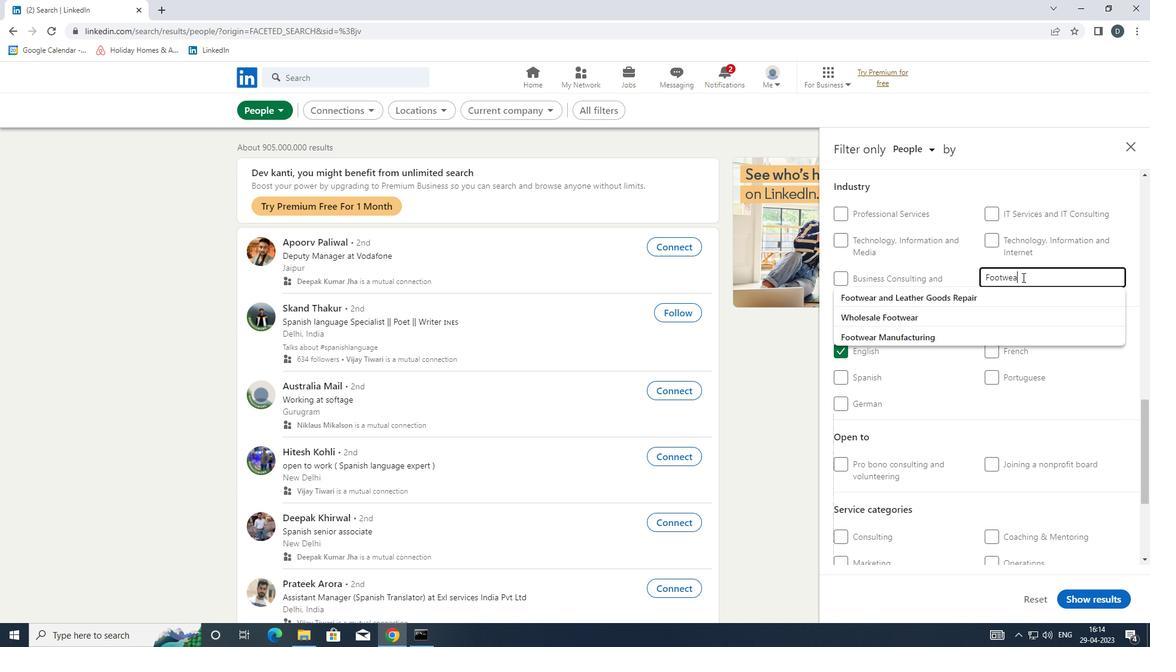 
Action: Mouse moved to (1013, 290)
Screenshot: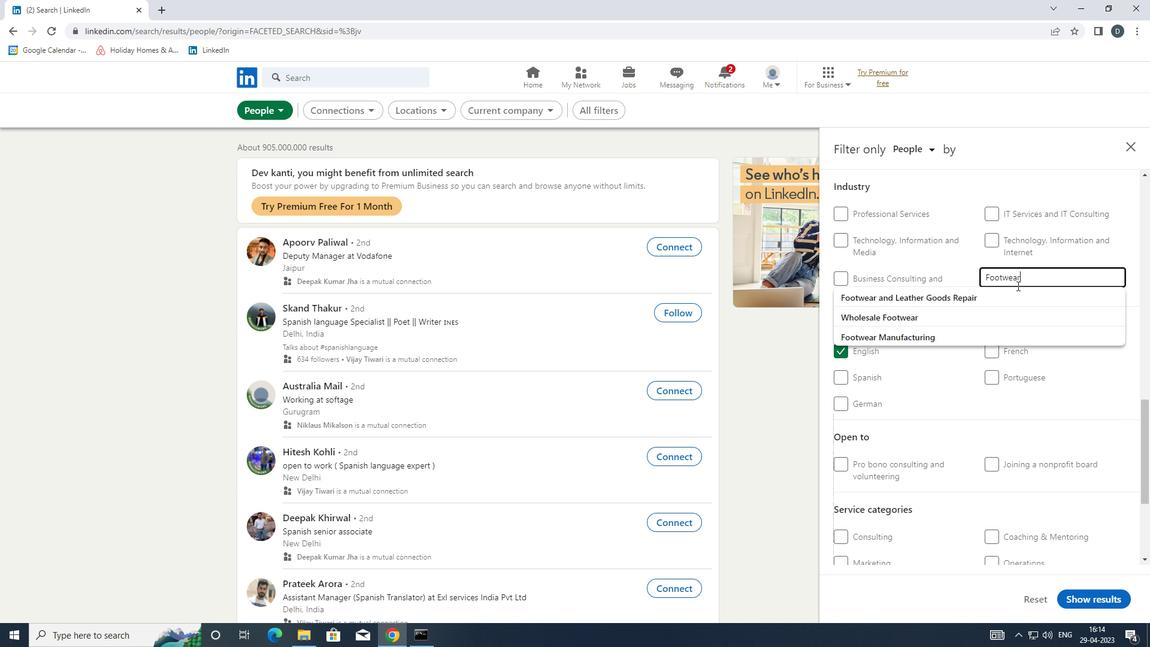 
Action: Mouse pressed left at (1013, 290)
Screenshot: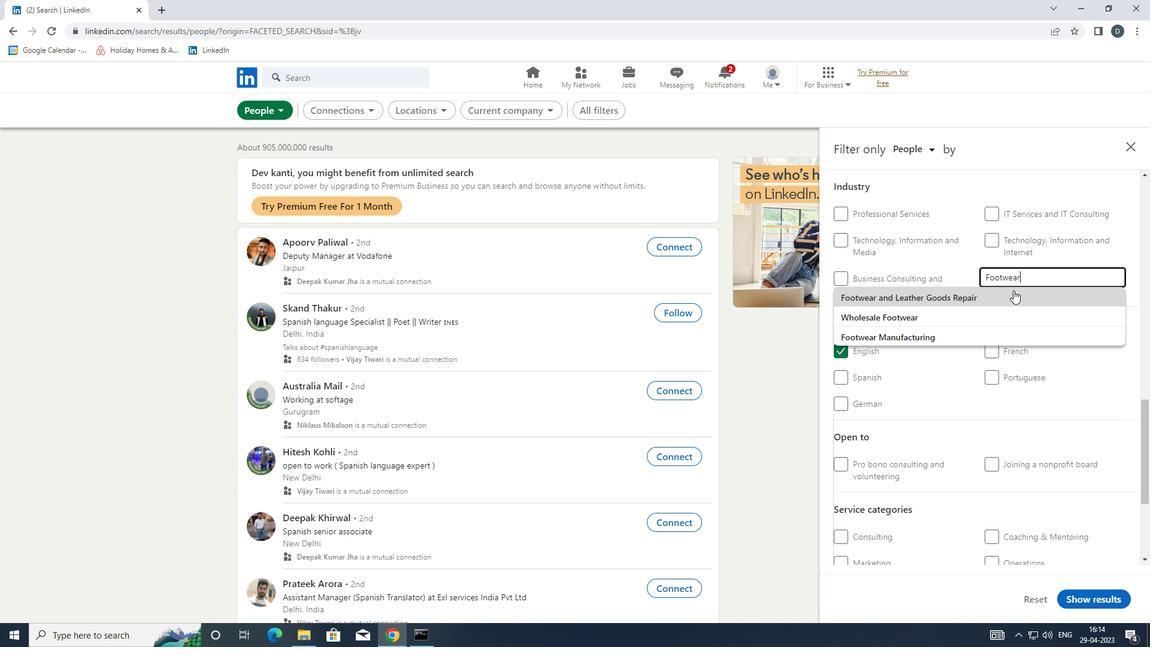 
Action: Mouse moved to (1020, 337)
Screenshot: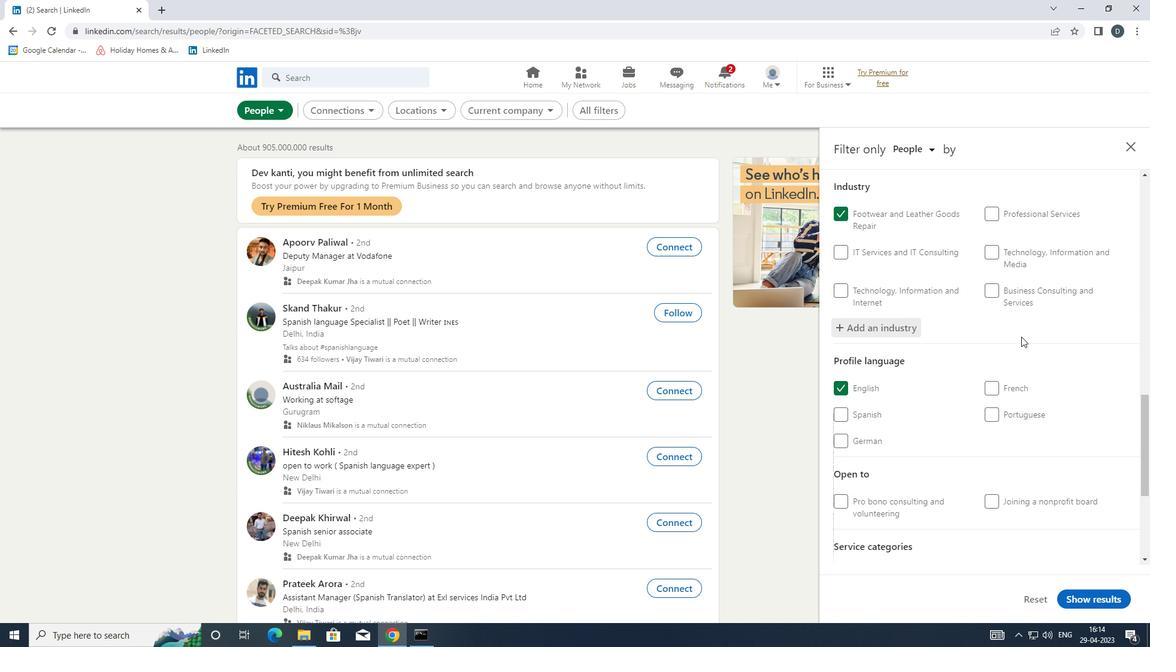 
Action: Mouse scrolled (1020, 337) with delta (0, 0)
Screenshot: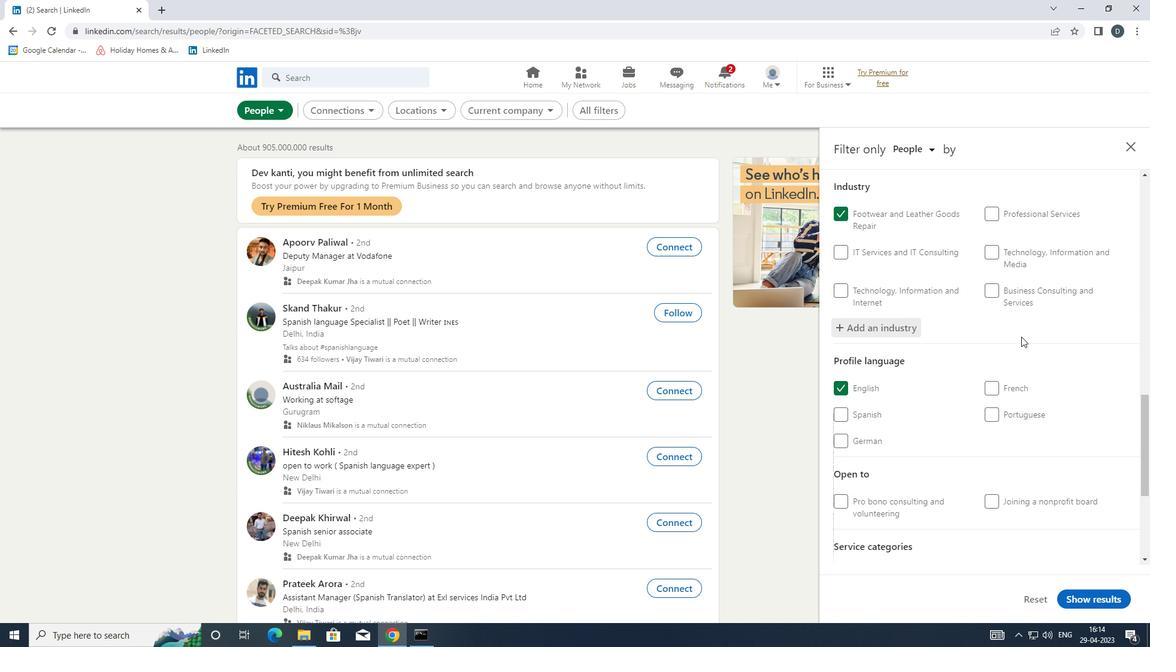 
Action: Mouse moved to (1020, 338)
Screenshot: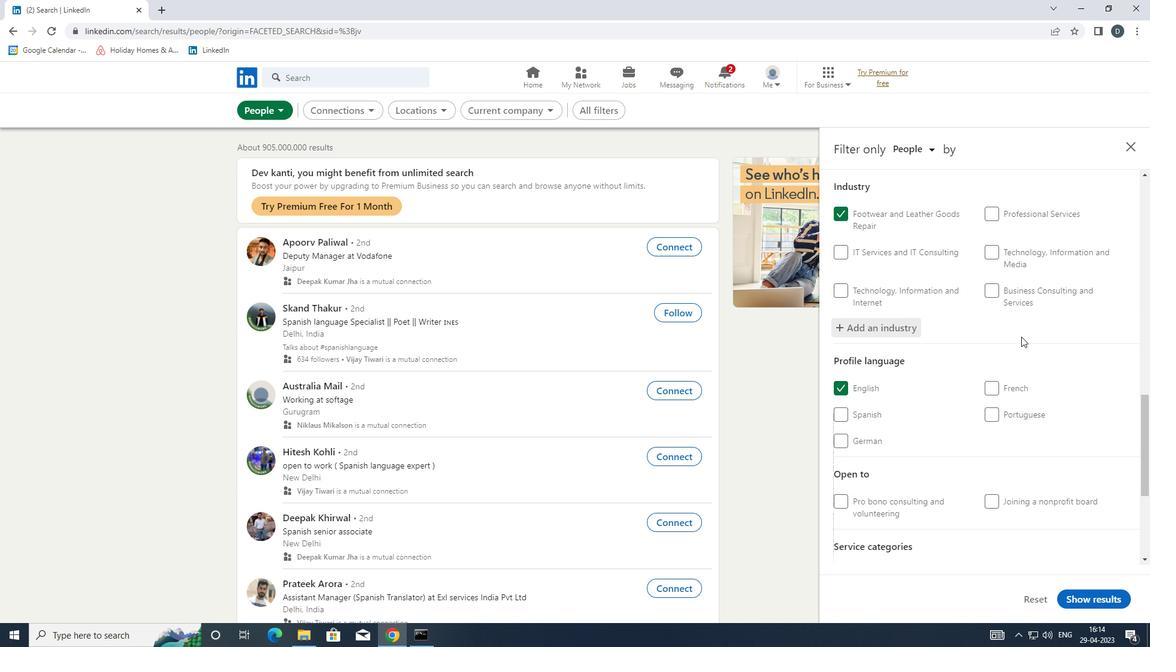 
Action: Mouse scrolled (1020, 337) with delta (0, 0)
Screenshot: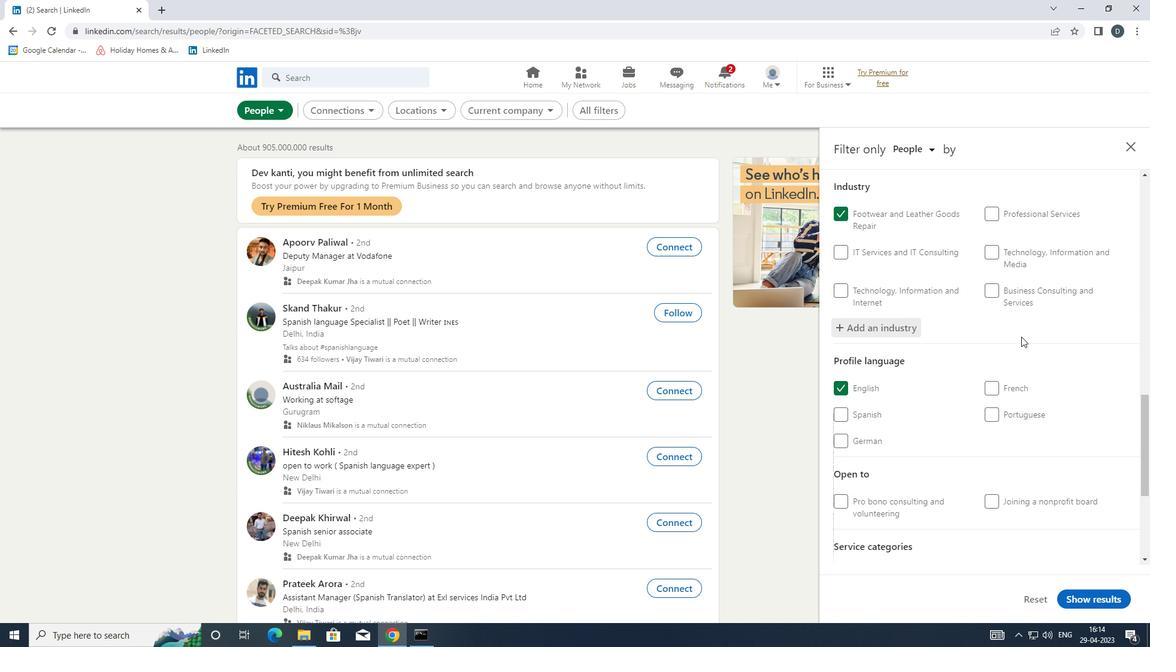 
Action: Mouse moved to (1019, 337)
Screenshot: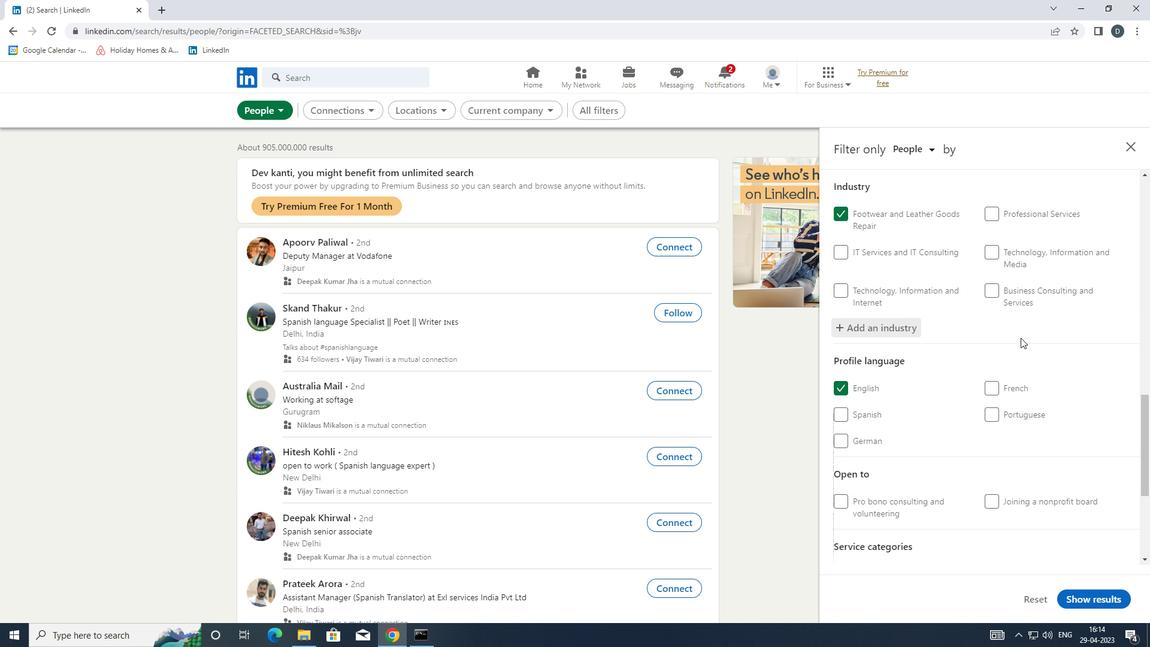
Action: Mouse scrolled (1019, 337) with delta (0, 0)
Screenshot: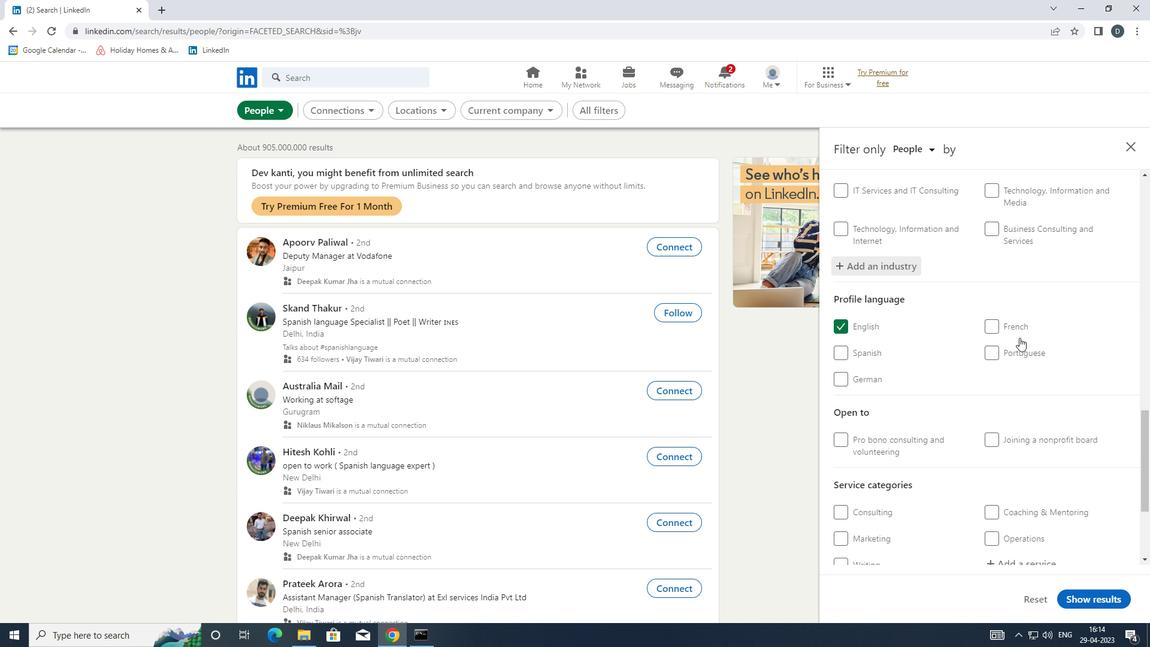 
Action: Mouse moved to (1019, 448)
Screenshot: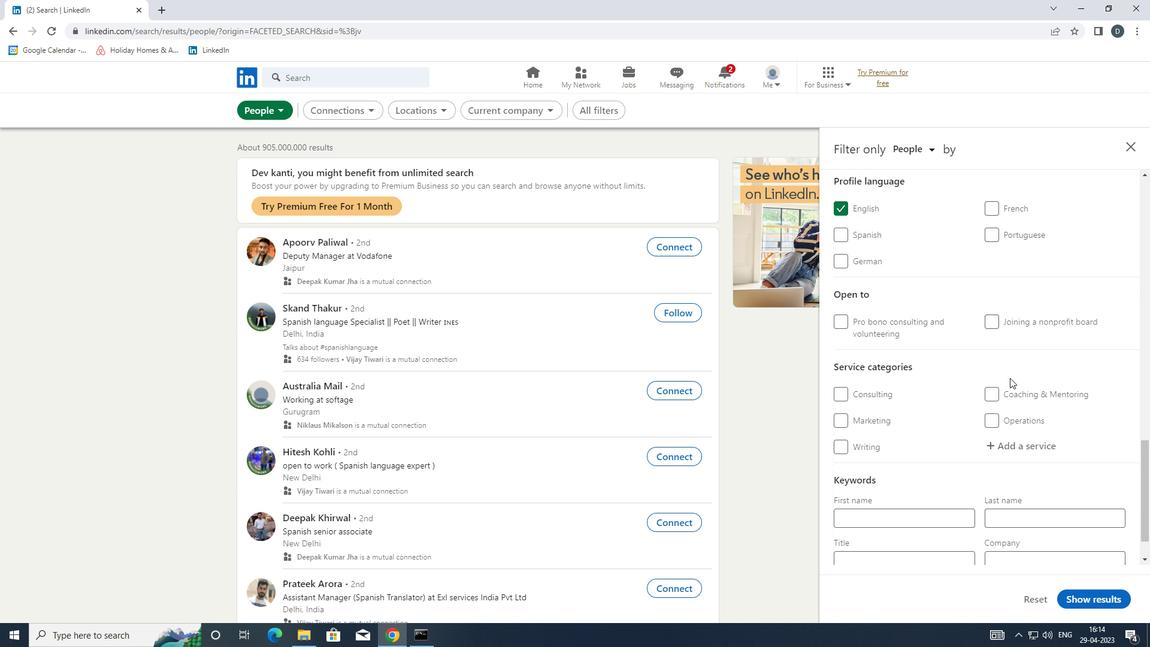 
Action: Mouse pressed left at (1019, 448)
Screenshot: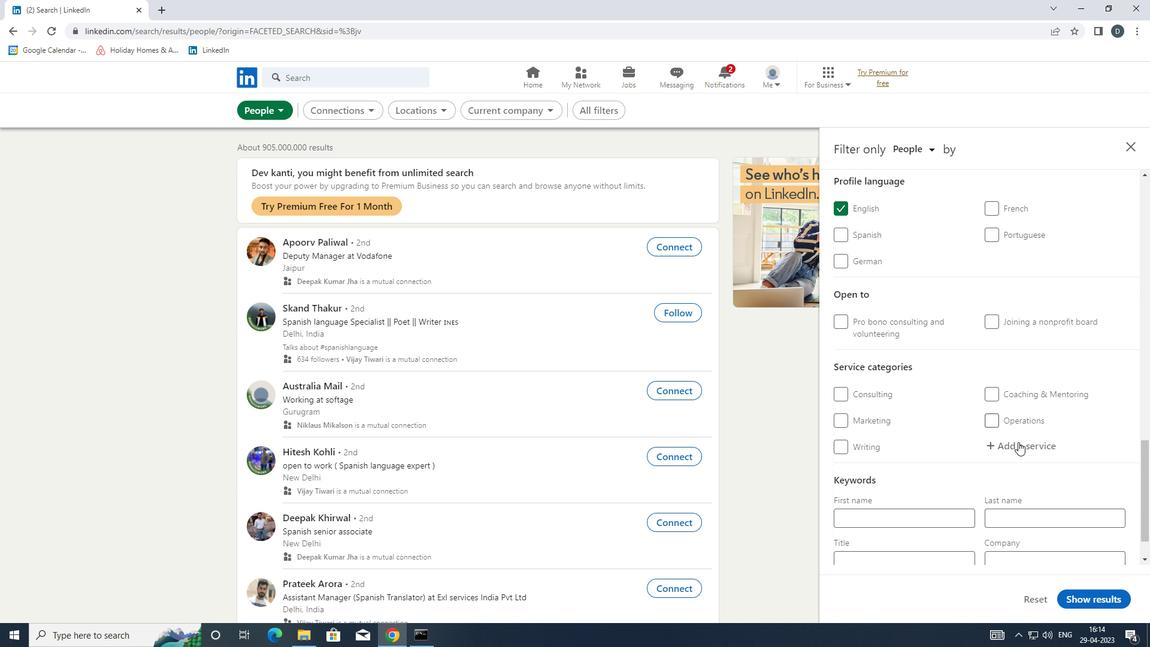 
Action: Mouse moved to (1012, 451)
Screenshot: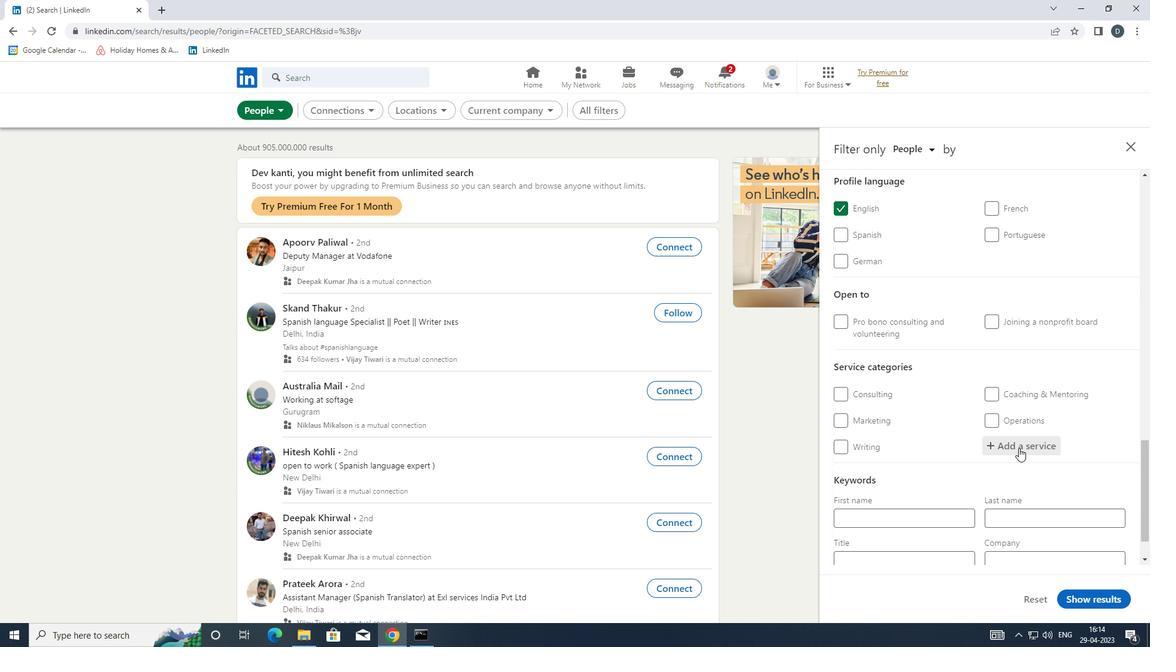 
Action: Key pressed <Key.shift><Key.shift>EVENT<Key.space><Key.shift>PLA
Screenshot: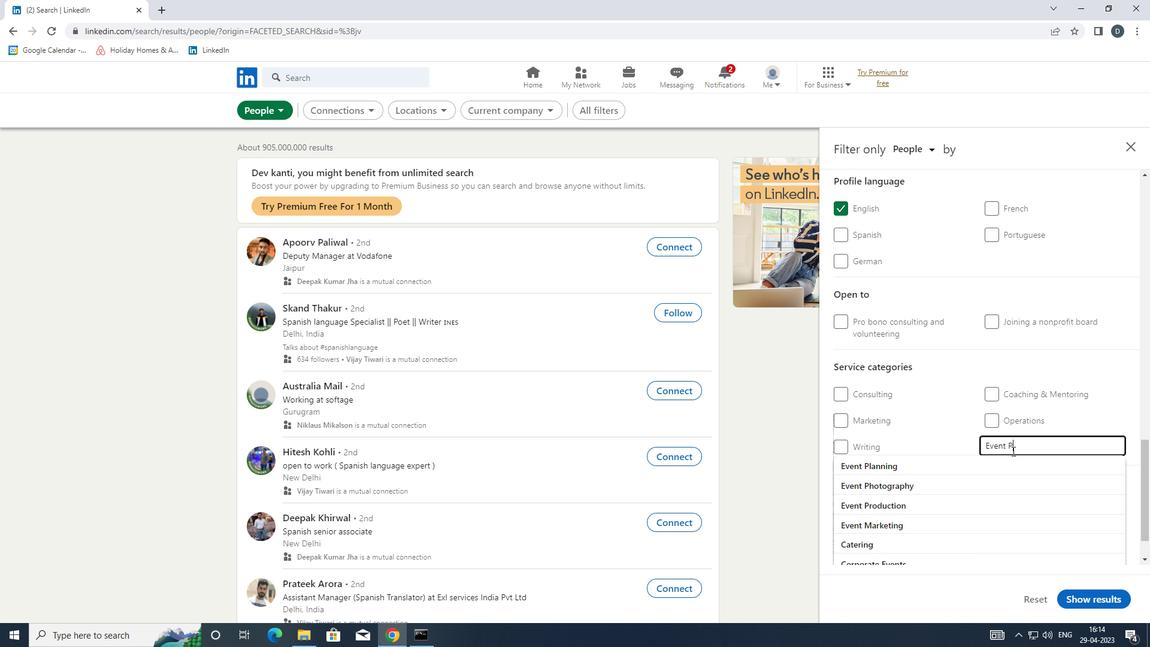 
Action: Mouse moved to (1013, 469)
Screenshot: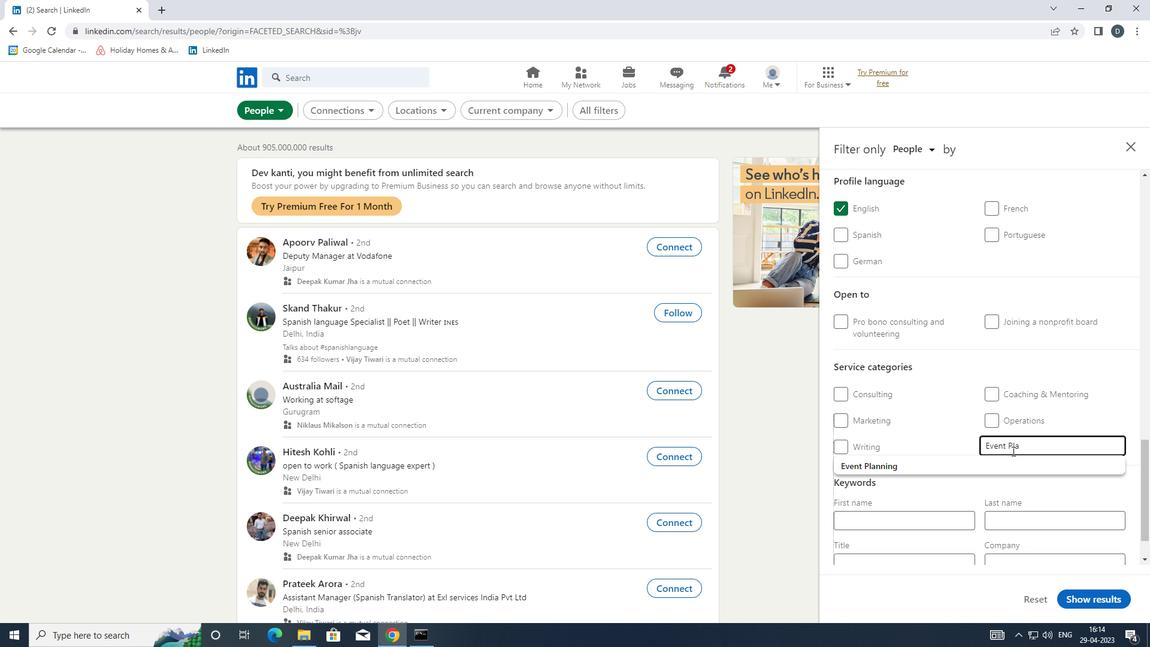 
Action: Mouse pressed left at (1013, 469)
Screenshot: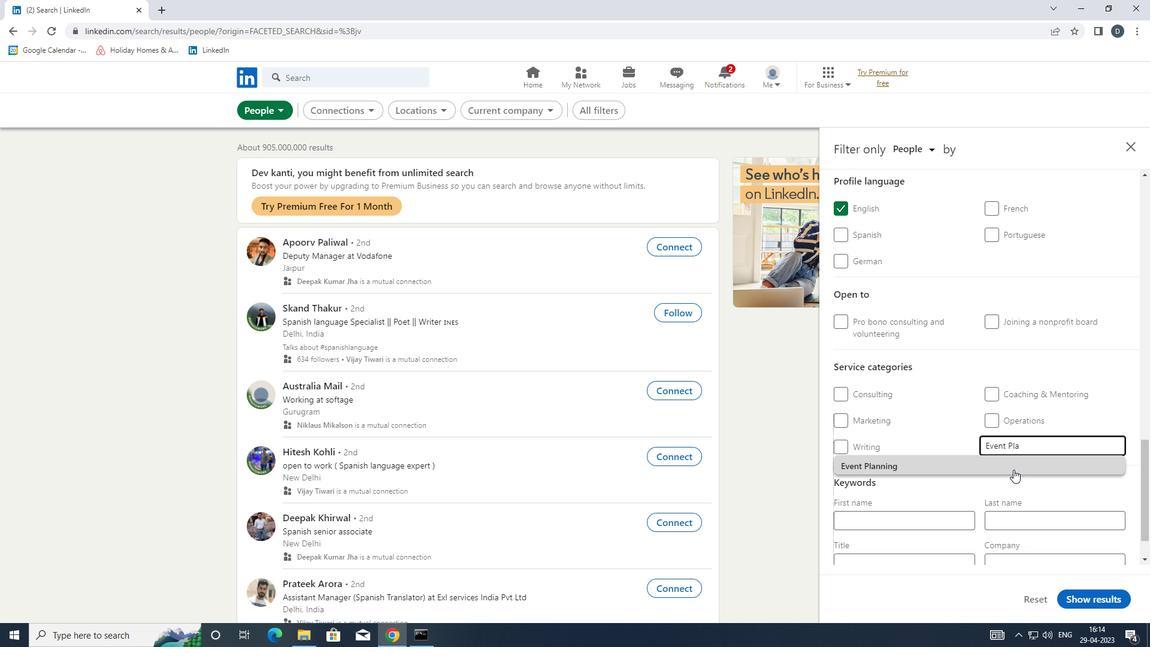 
Action: Mouse scrolled (1013, 469) with delta (0, 0)
Screenshot: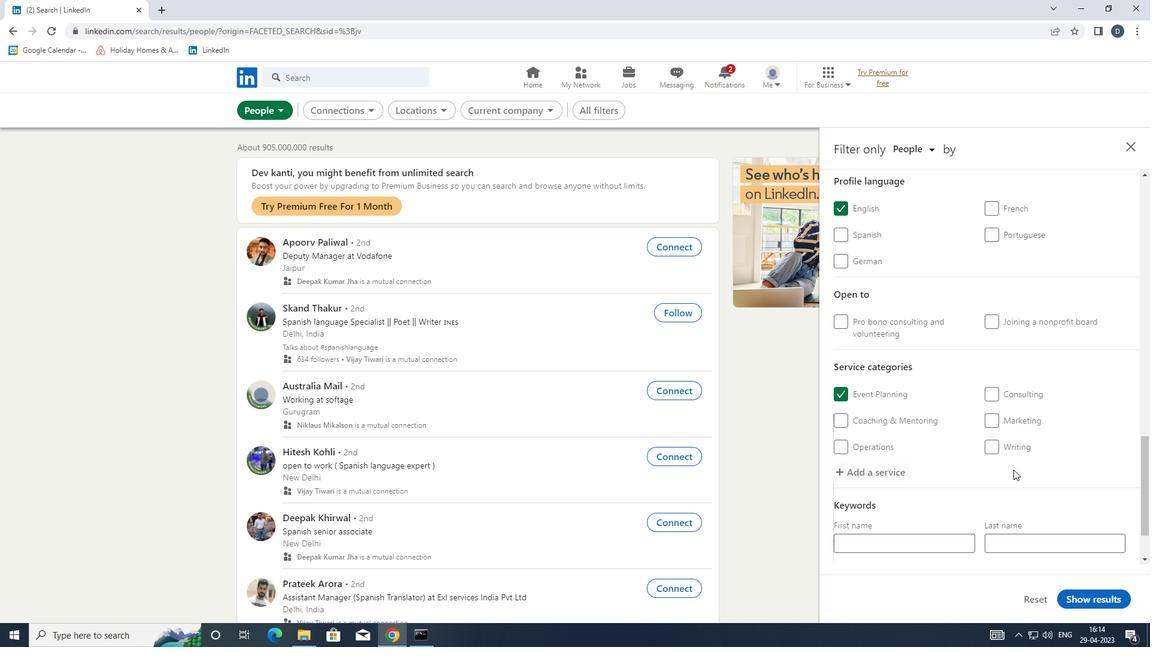 
Action: Mouse scrolled (1013, 469) with delta (0, 0)
Screenshot: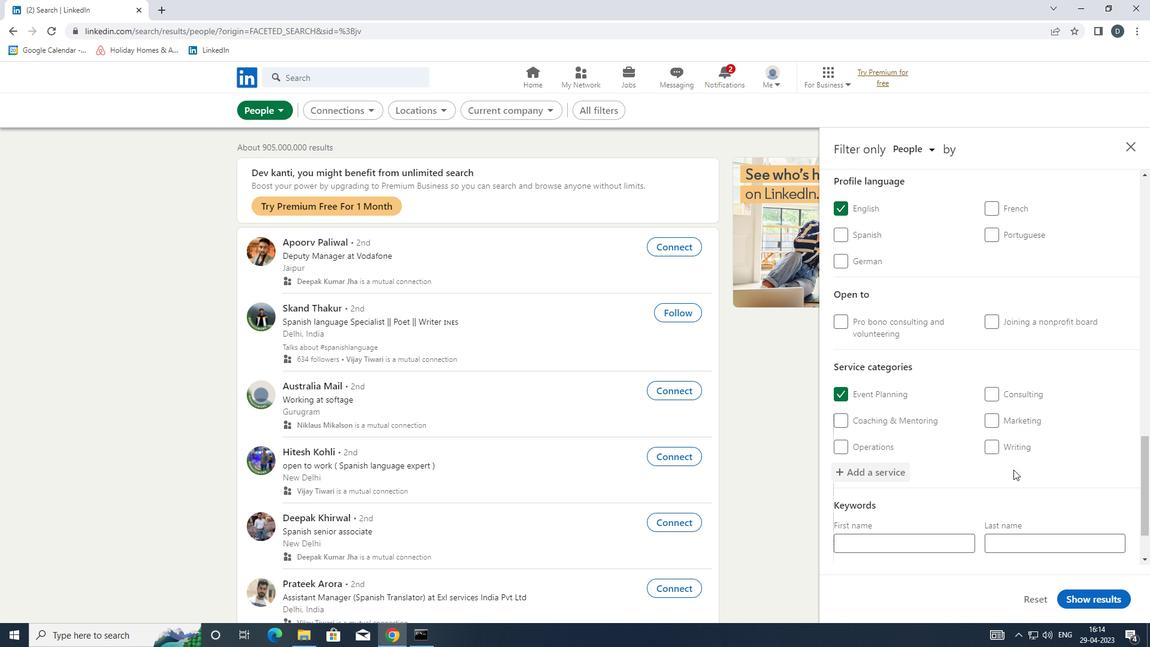 
Action: Mouse scrolled (1013, 469) with delta (0, 0)
Screenshot: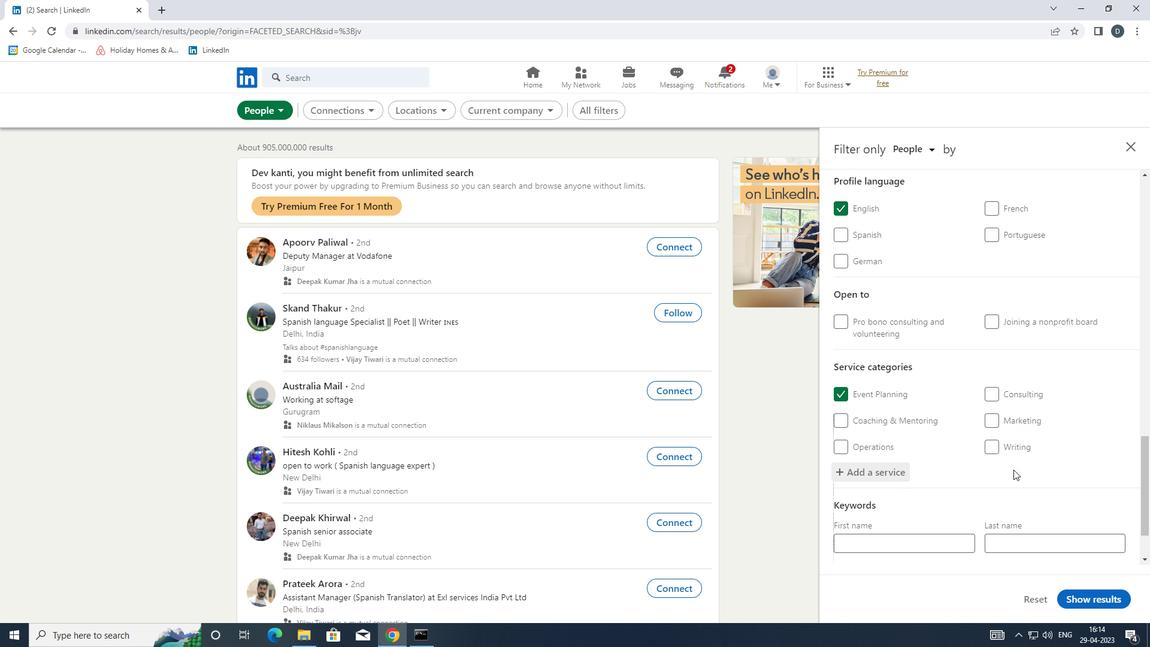 
Action: Mouse scrolled (1013, 469) with delta (0, 0)
Screenshot: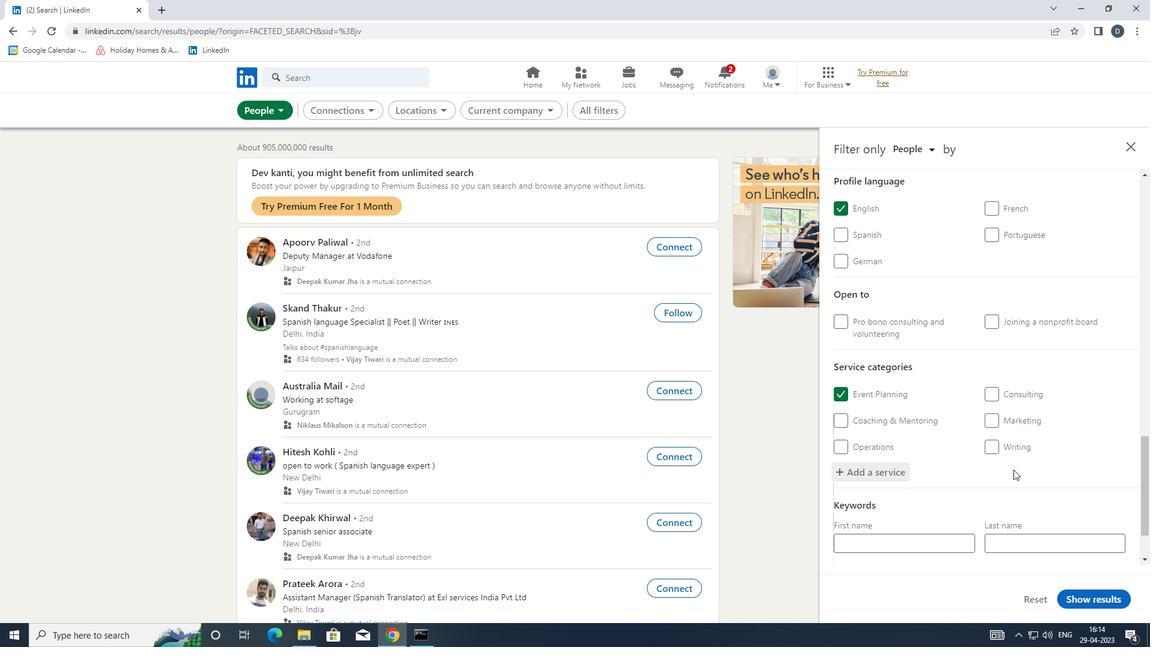 
Action: Mouse moved to (920, 515)
Screenshot: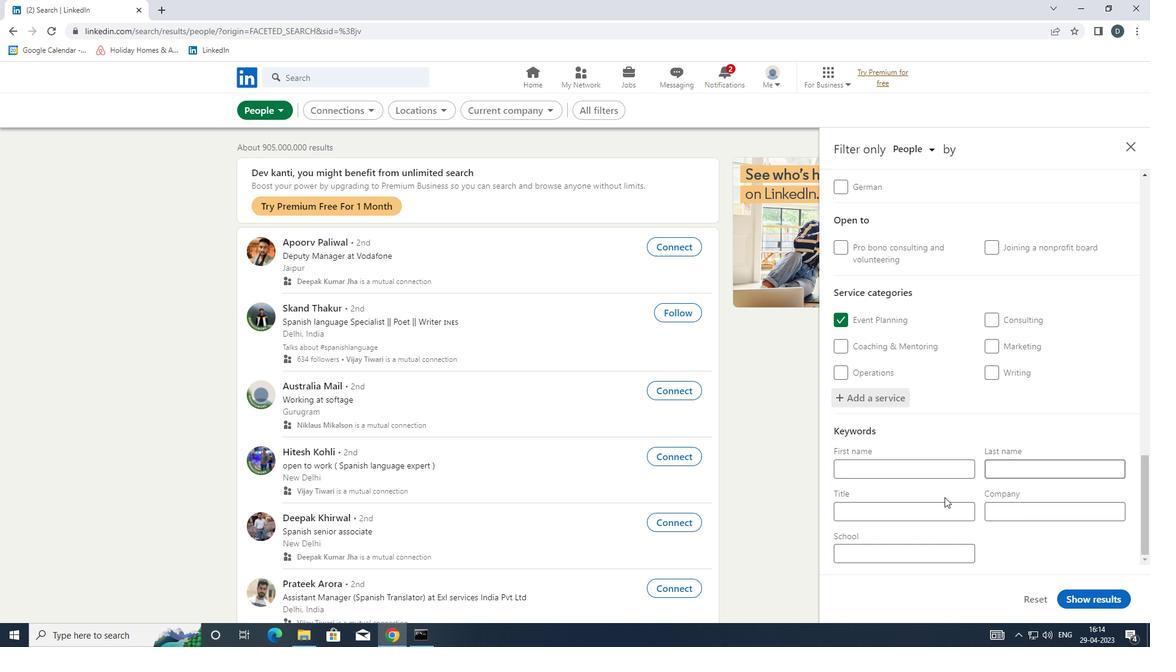 
Action: Mouse pressed left at (920, 515)
Screenshot: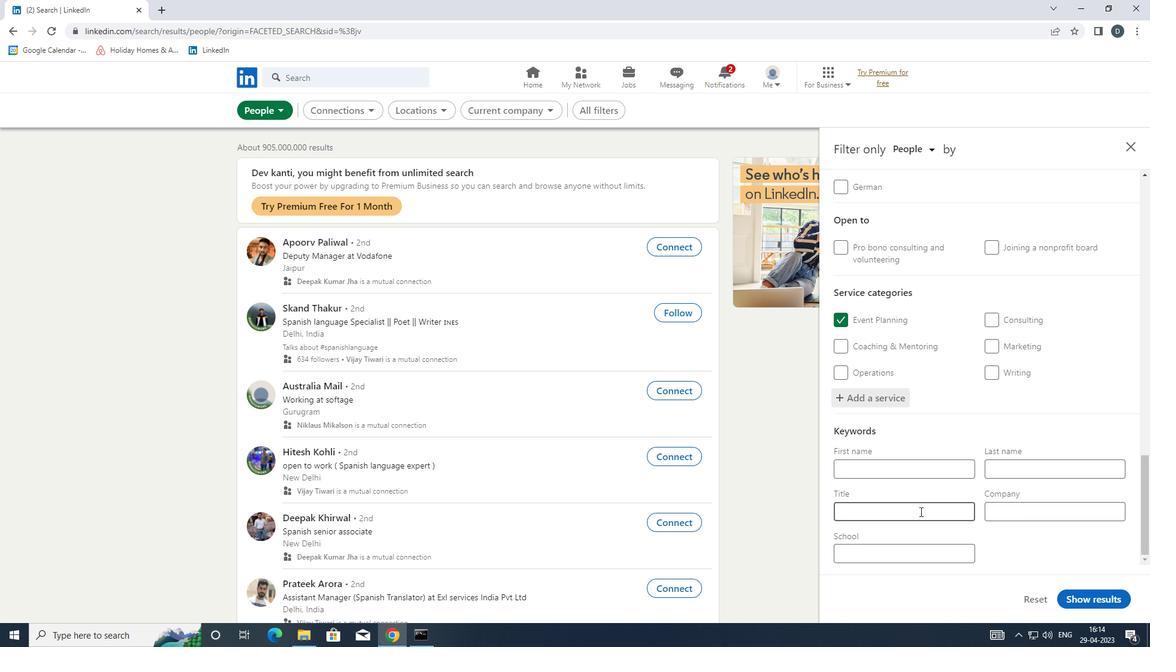 
Action: Mouse moved to (932, 509)
Screenshot: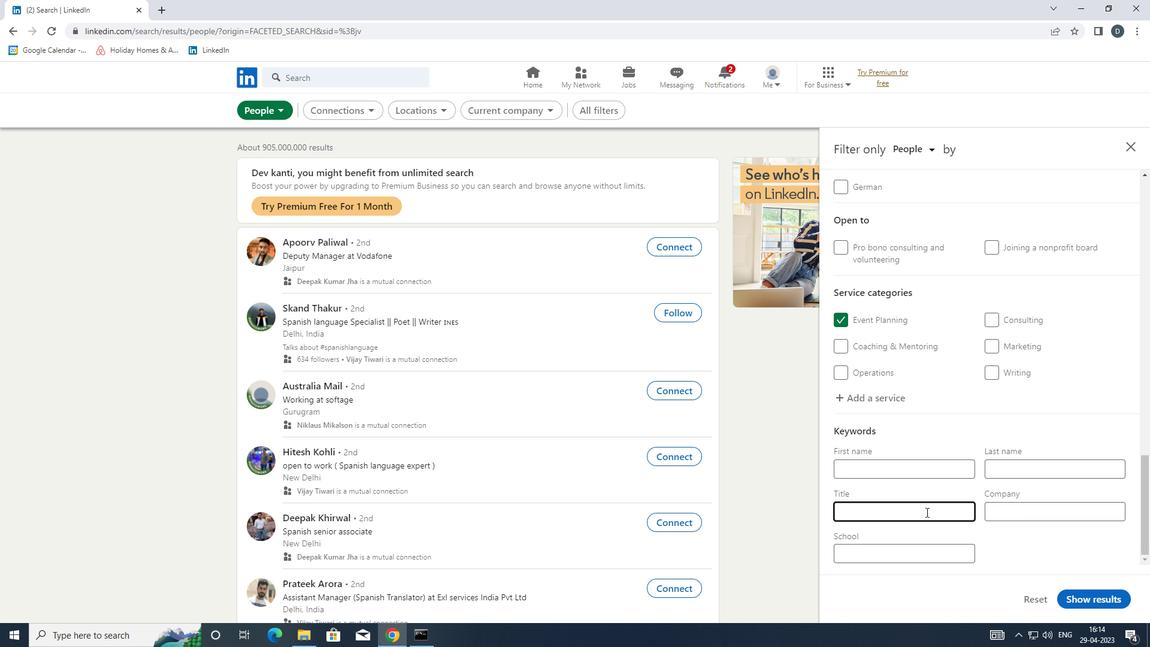 
Action: Key pressed <Key.shift>SCHOOL<Key.space><Key.shift>COUNSELOR
Screenshot: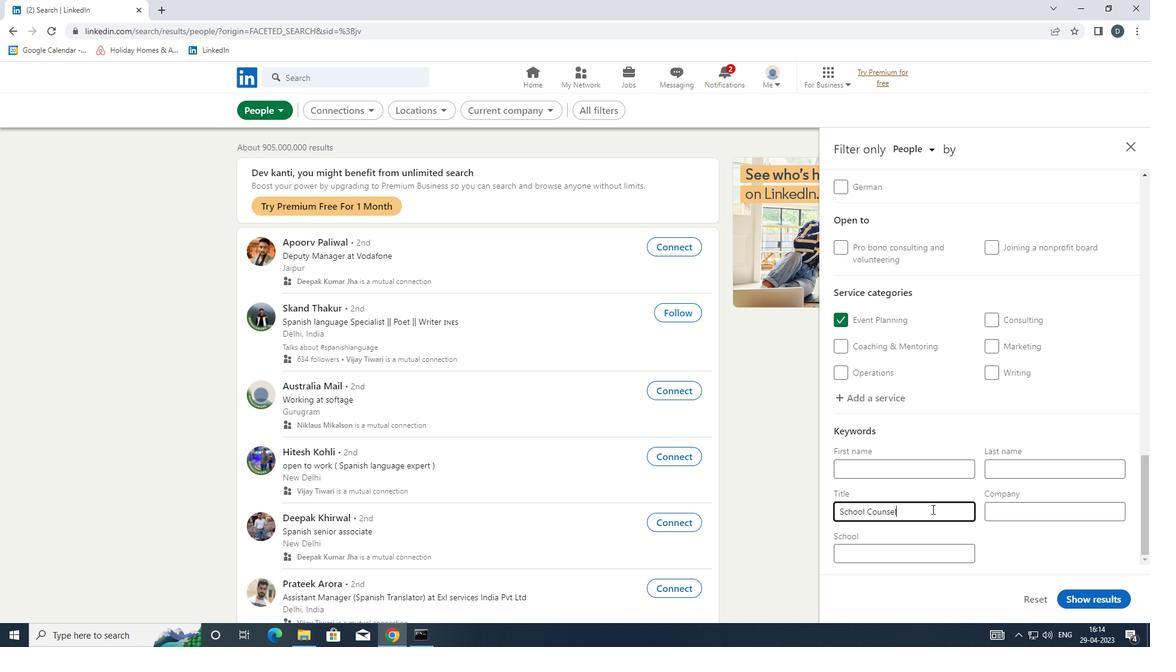 
Action: Mouse moved to (1115, 601)
Screenshot: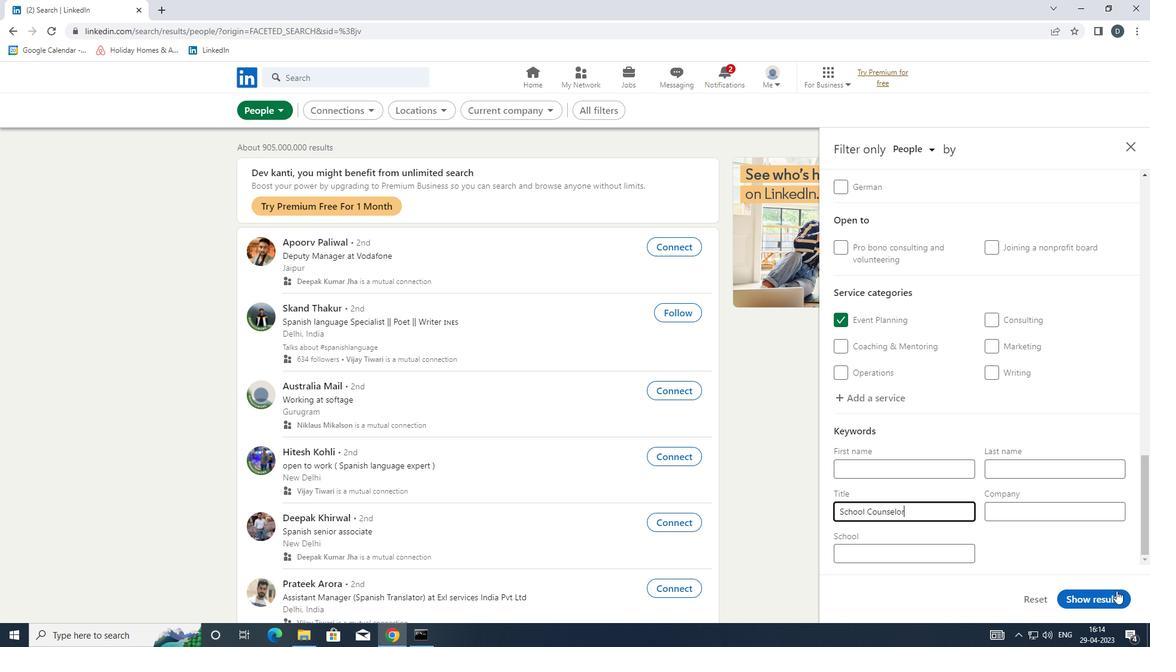
Action: Mouse pressed left at (1115, 601)
Screenshot: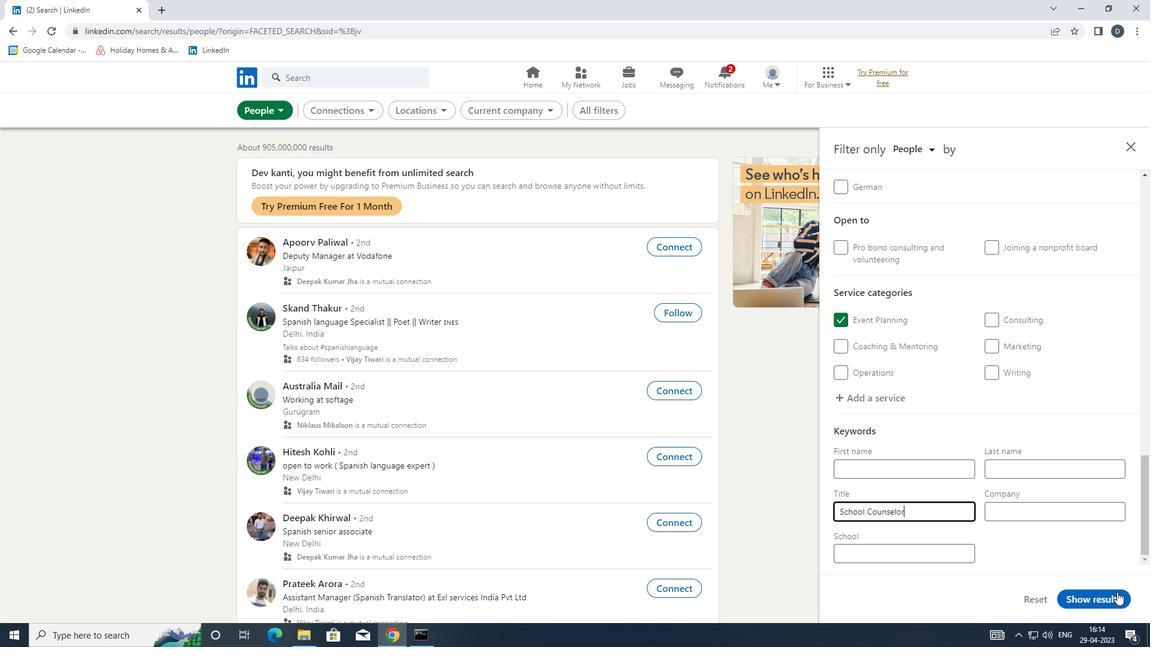 
Action: Mouse moved to (766, 365)
Screenshot: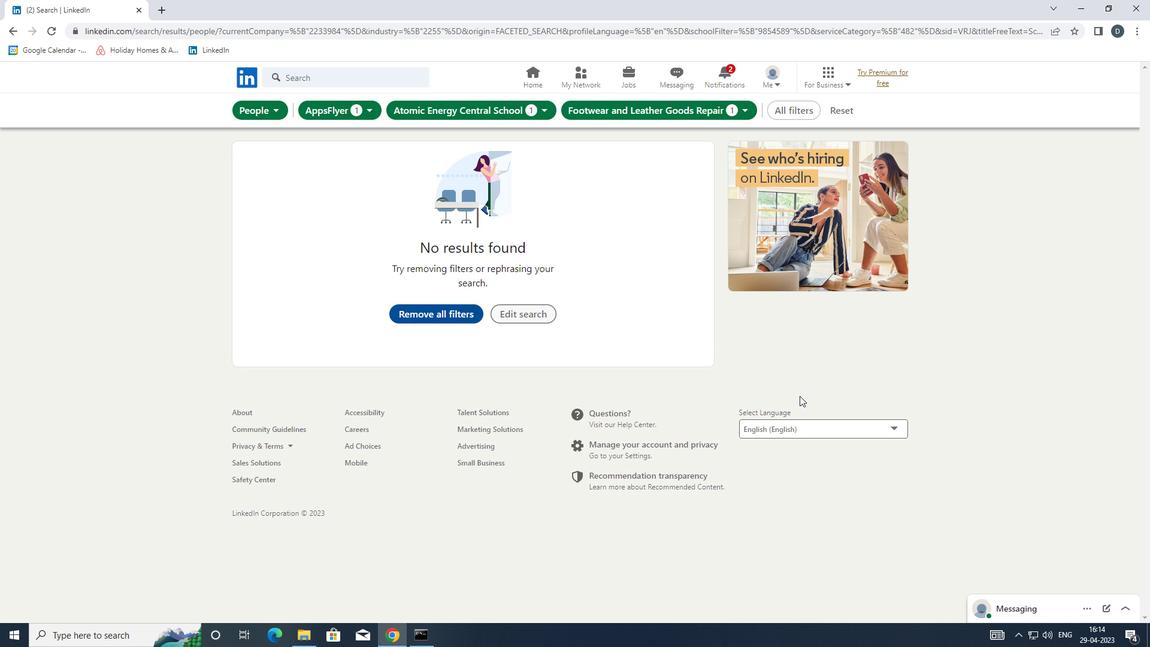 
